 Task: Look for opportunities in data science and analytics.
Action: Mouse moved to (161, 171)
Screenshot: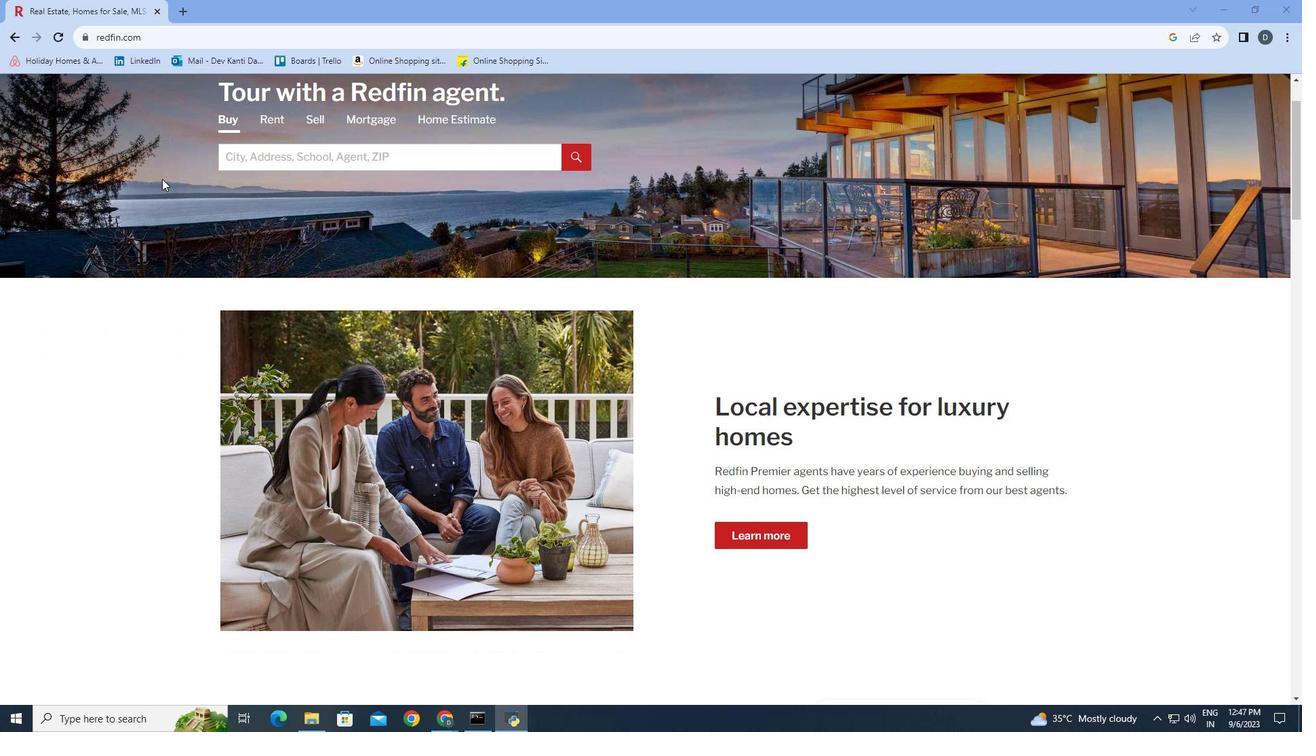 
Action: Mouse scrolled (161, 171) with delta (0, 0)
Screenshot: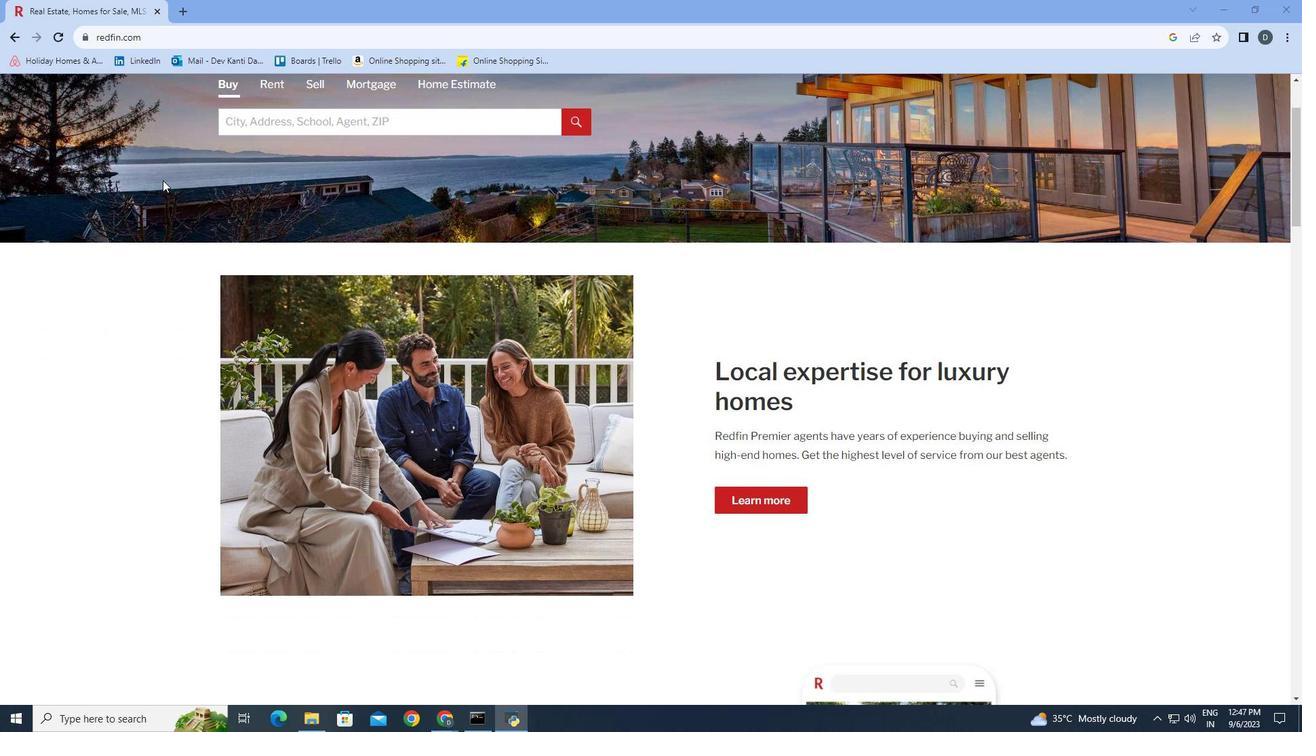 
Action: Mouse moved to (161, 175)
Screenshot: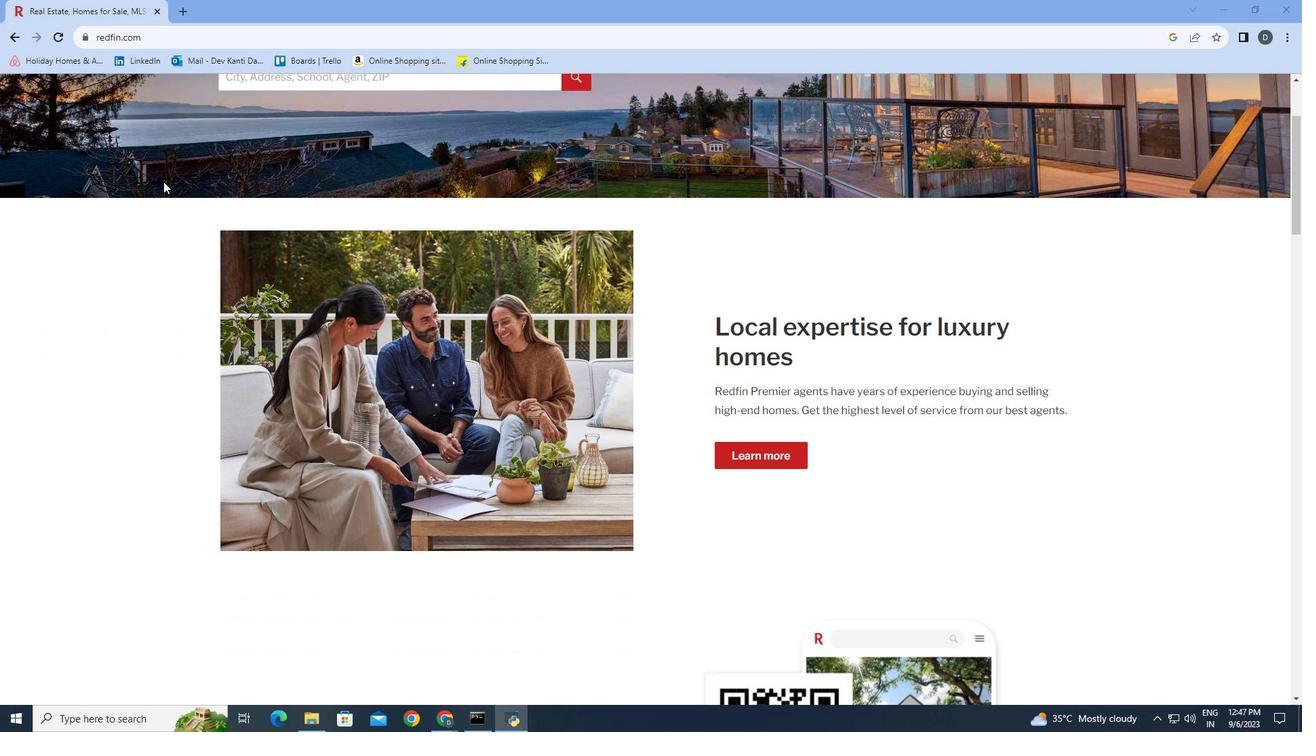 
Action: Mouse scrolled (161, 174) with delta (0, 0)
Screenshot: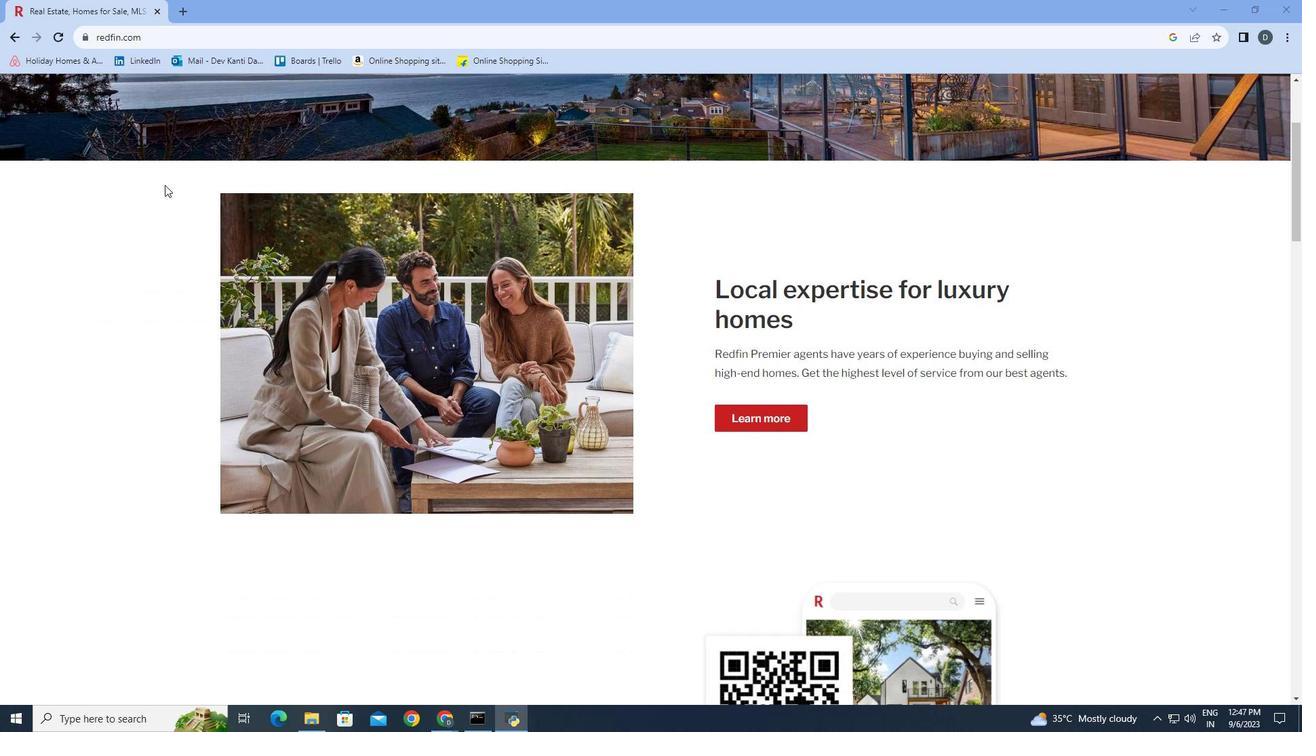 
Action: Mouse moved to (162, 179)
Screenshot: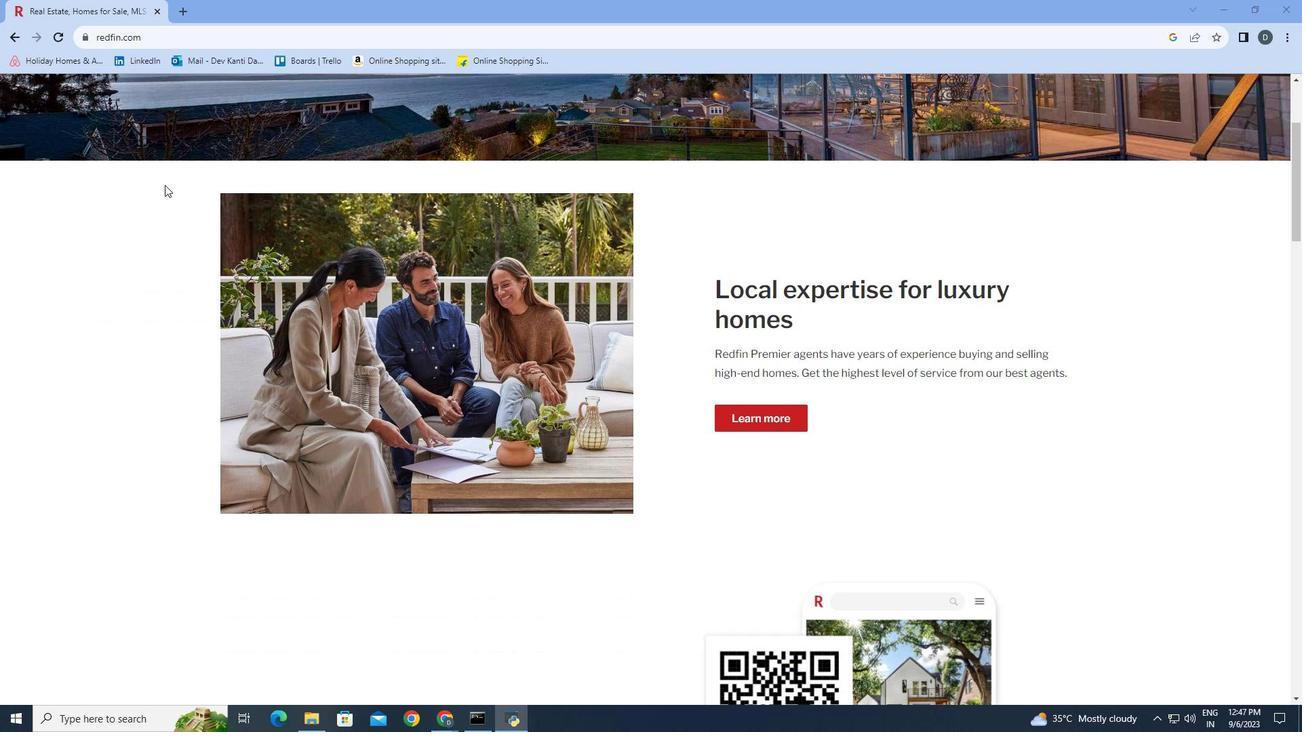 
Action: Mouse scrolled (162, 178) with delta (0, 0)
Screenshot: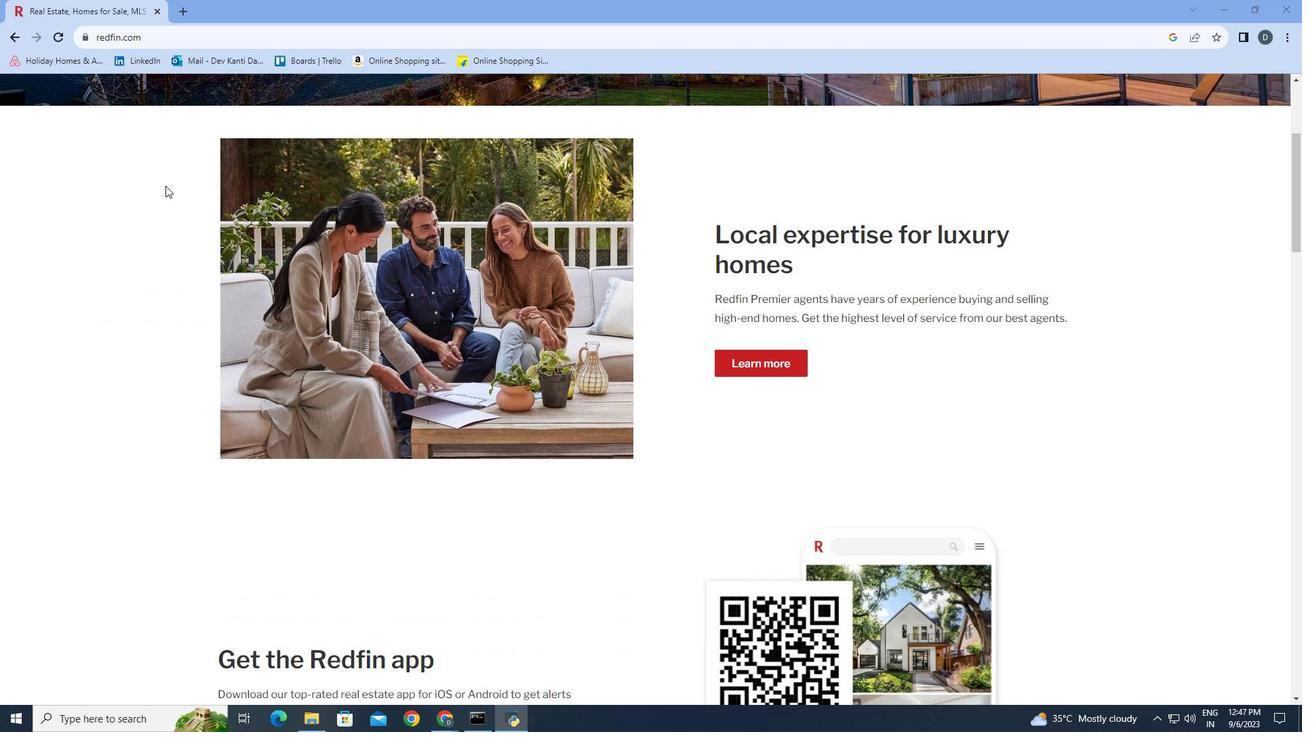 
Action: Mouse moved to (163, 181)
Screenshot: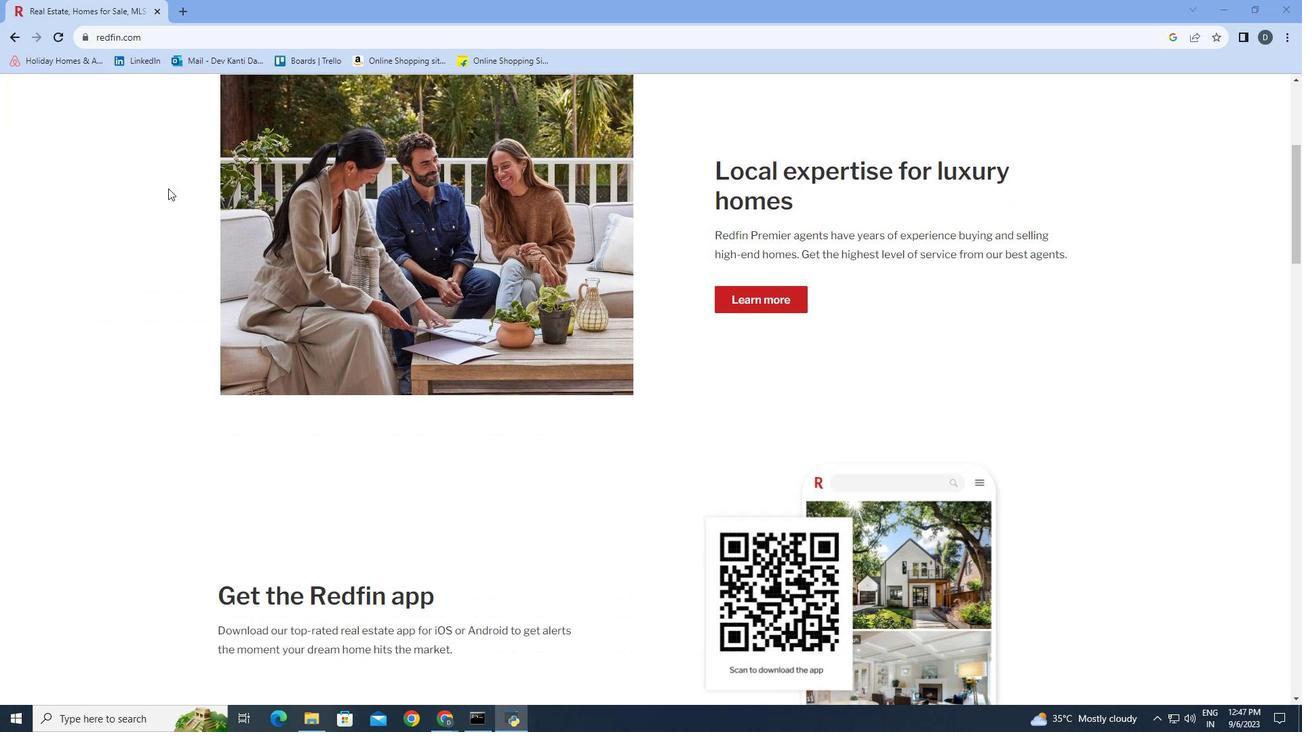 
Action: Mouse scrolled (163, 181) with delta (0, 0)
Screenshot: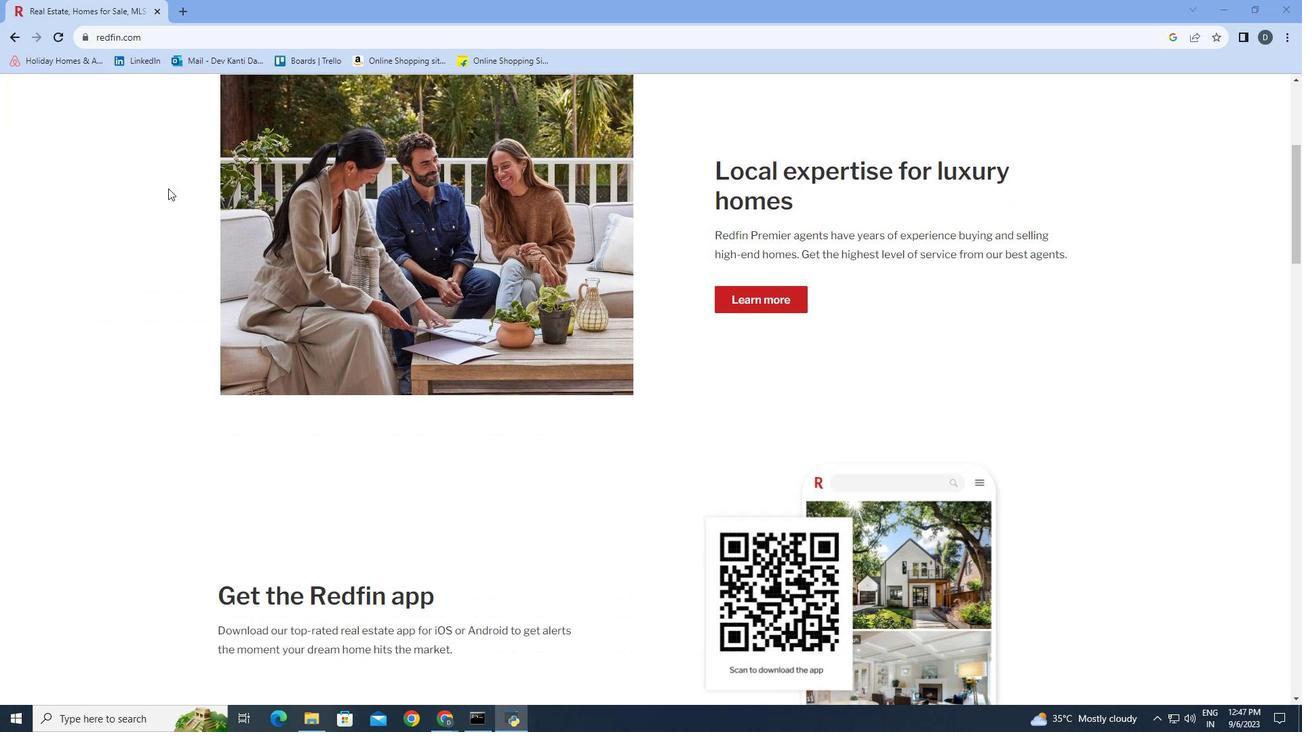 
Action: Mouse moved to (165, 185)
Screenshot: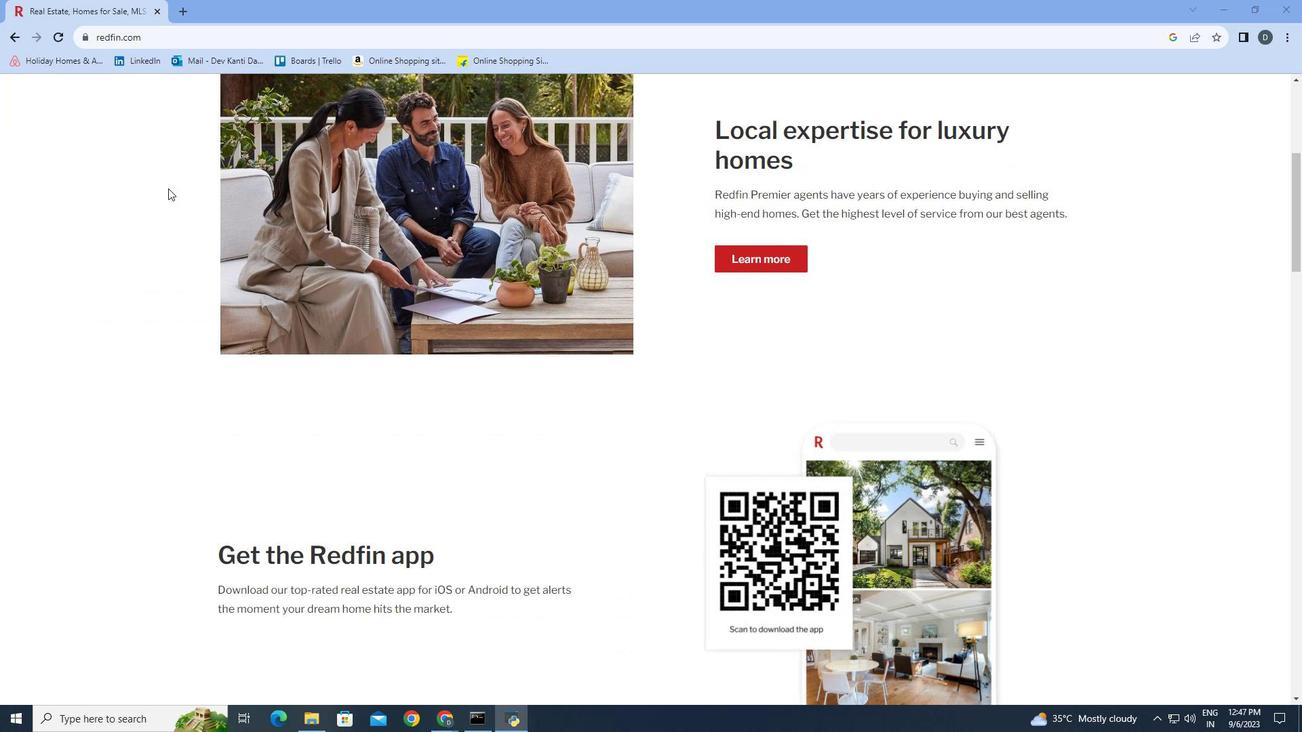 
Action: Mouse scrolled (165, 185) with delta (0, 0)
Screenshot: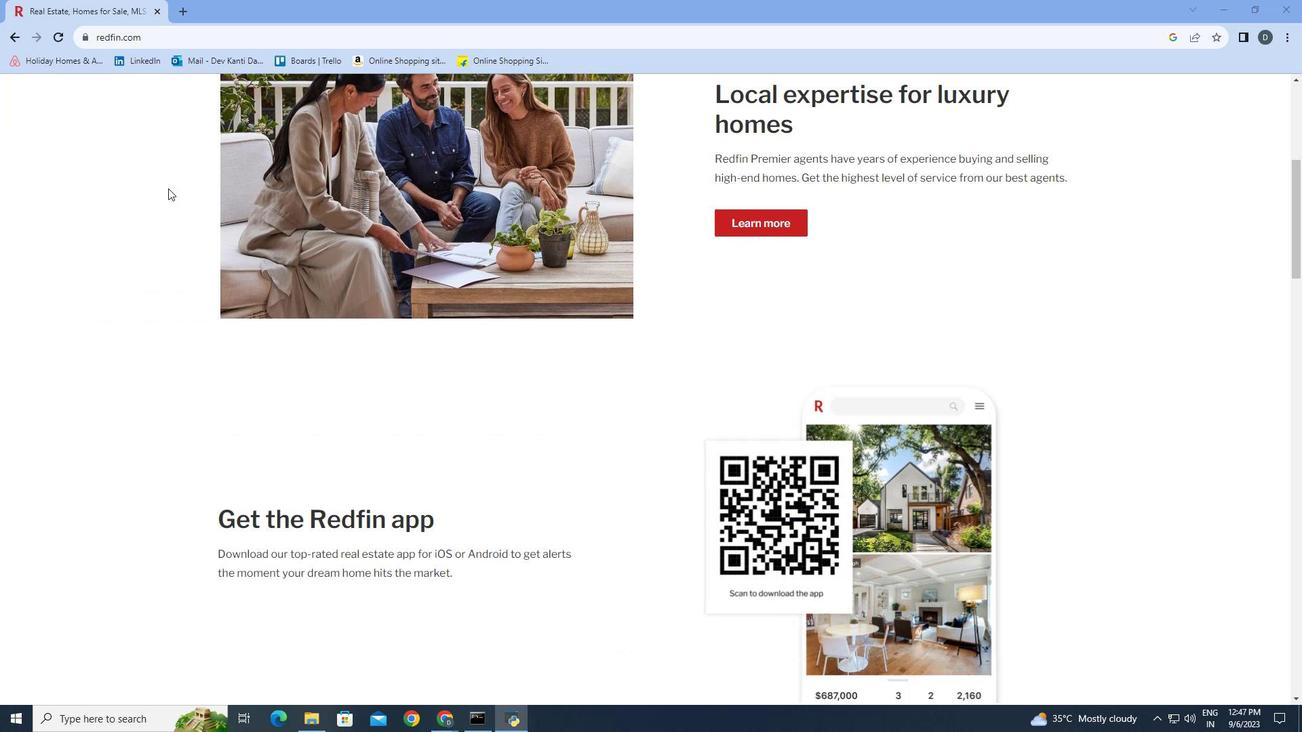 
Action: Mouse moved to (167, 187)
Screenshot: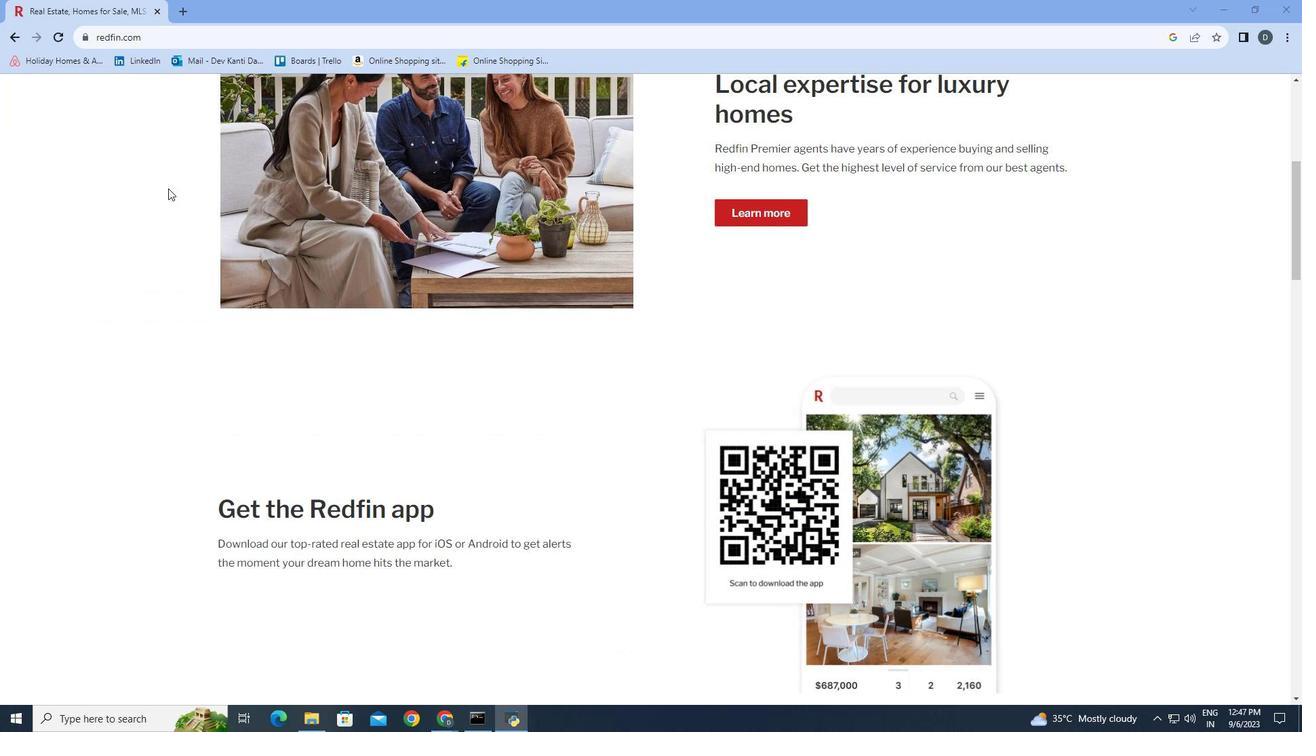 
Action: Mouse scrolled (167, 187) with delta (0, 0)
Screenshot: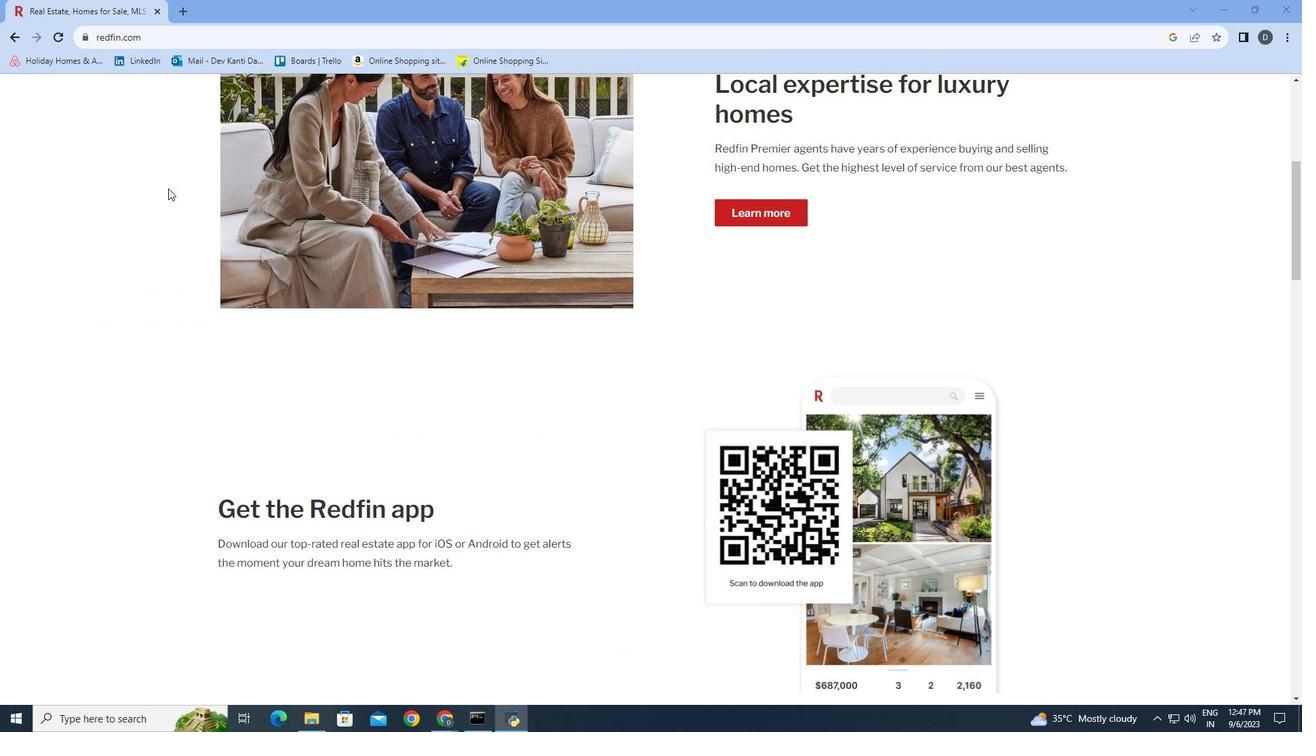 
Action: Mouse moved to (170, 190)
Screenshot: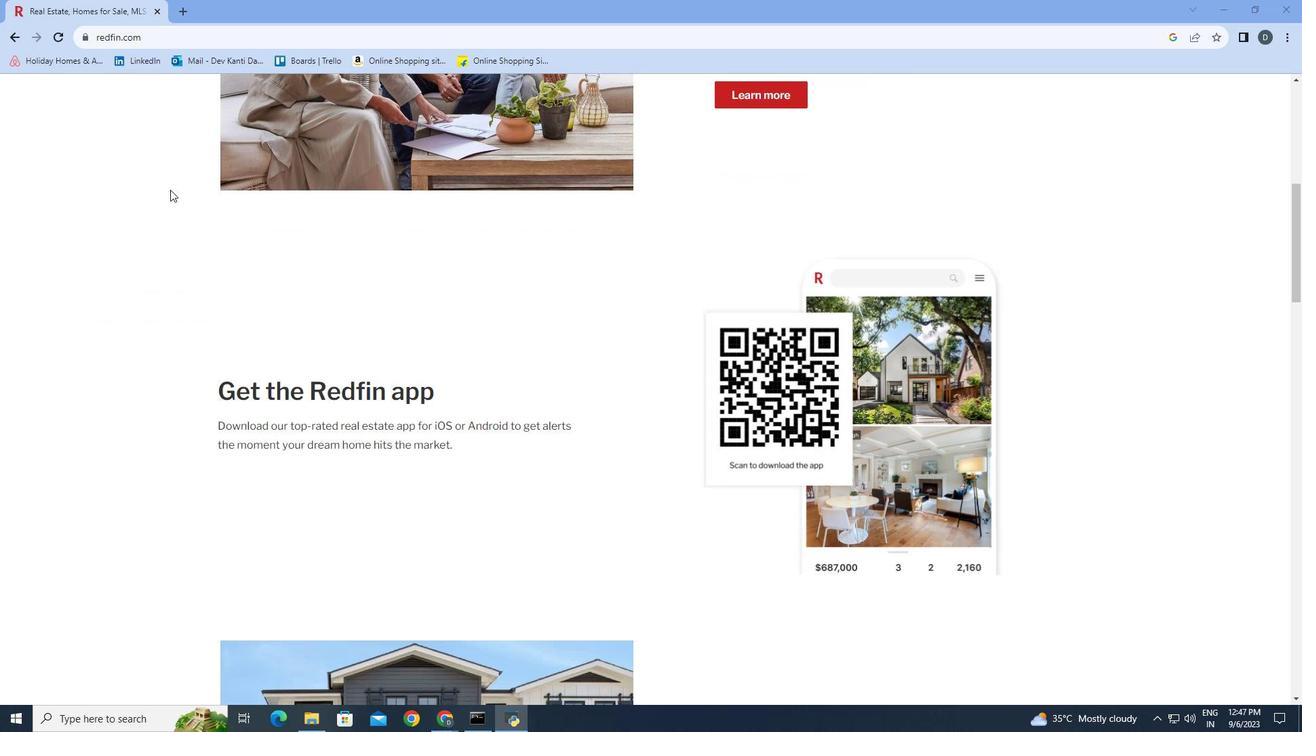 
Action: Mouse scrolled (170, 189) with delta (0, 0)
Screenshot: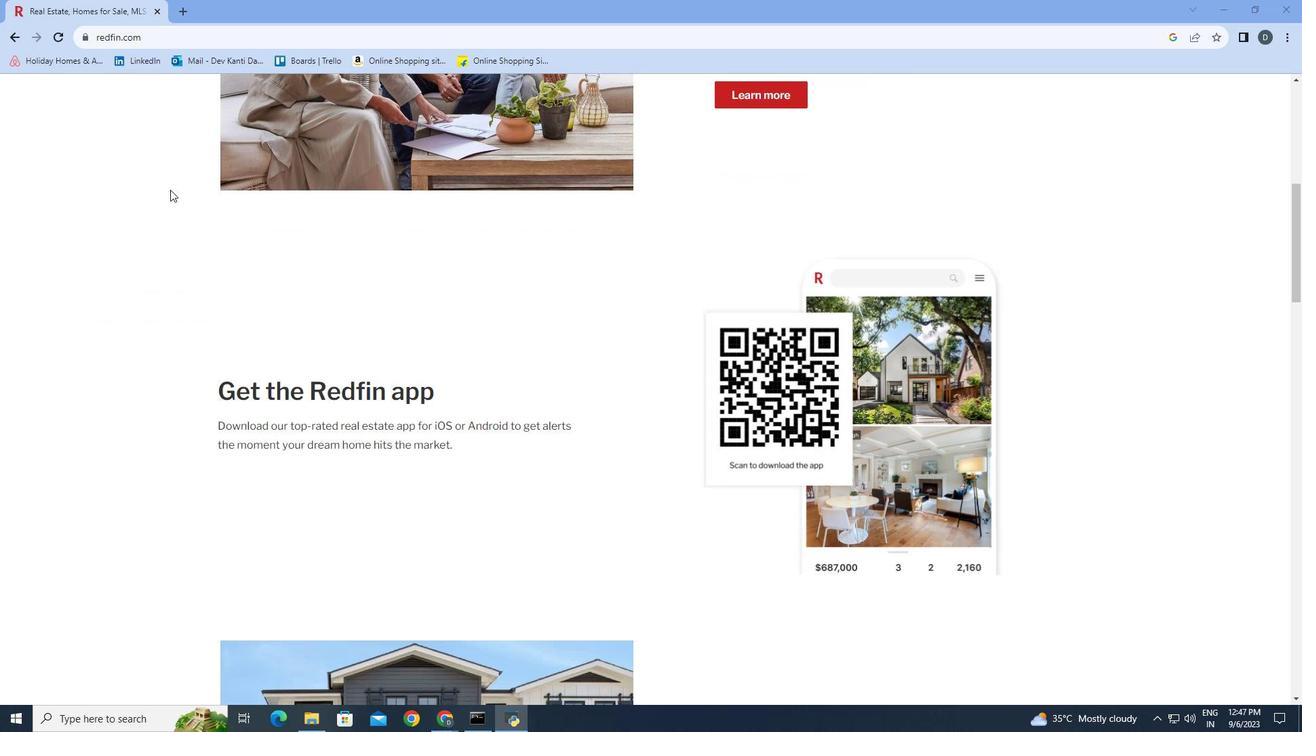 
Action: Mouse scrolled (170, 189) with delta (0, 0)
Screenshot: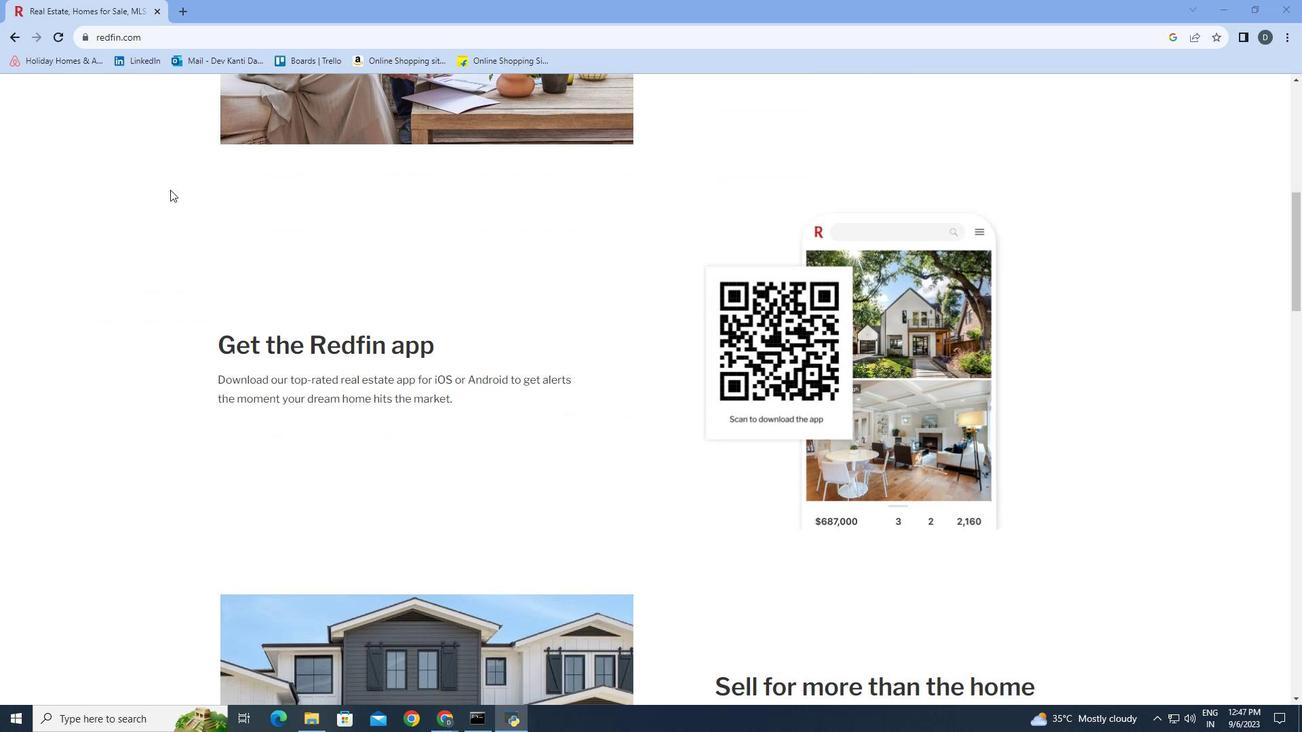 
Action: Mouse scrolled (170, 189) with delta (0, 0)
Screenshot: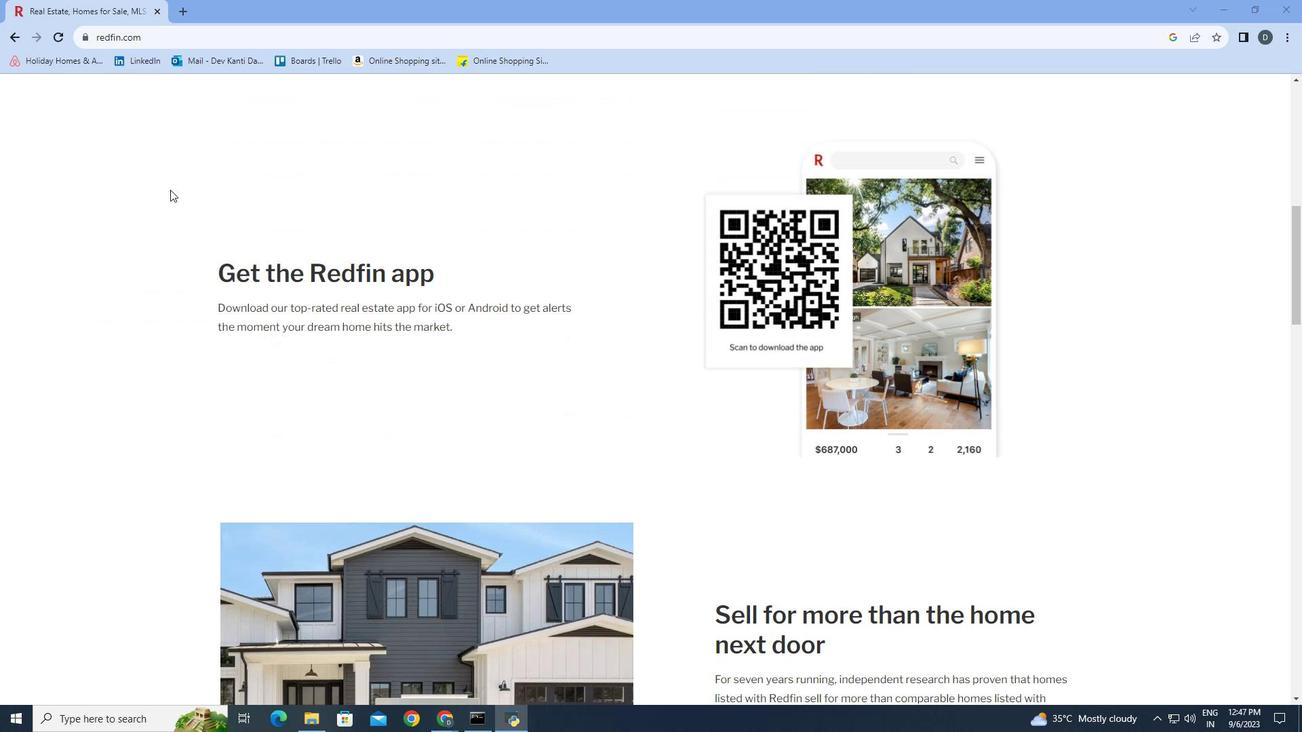 
Action: Mouse scrolled (170, 189) with delta (0, 0)
Screenshot: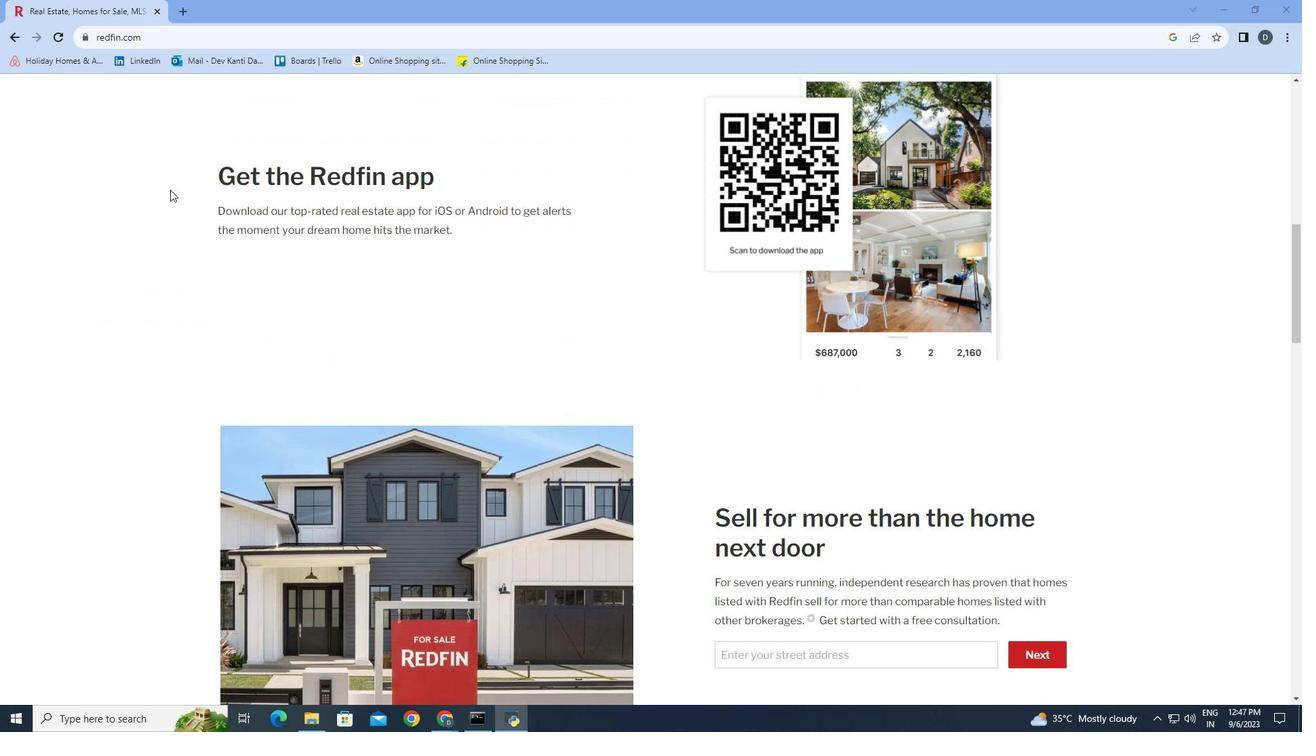 
Action: Mouse scrolled (170, 189) with delta (0, 0)
Screenshot: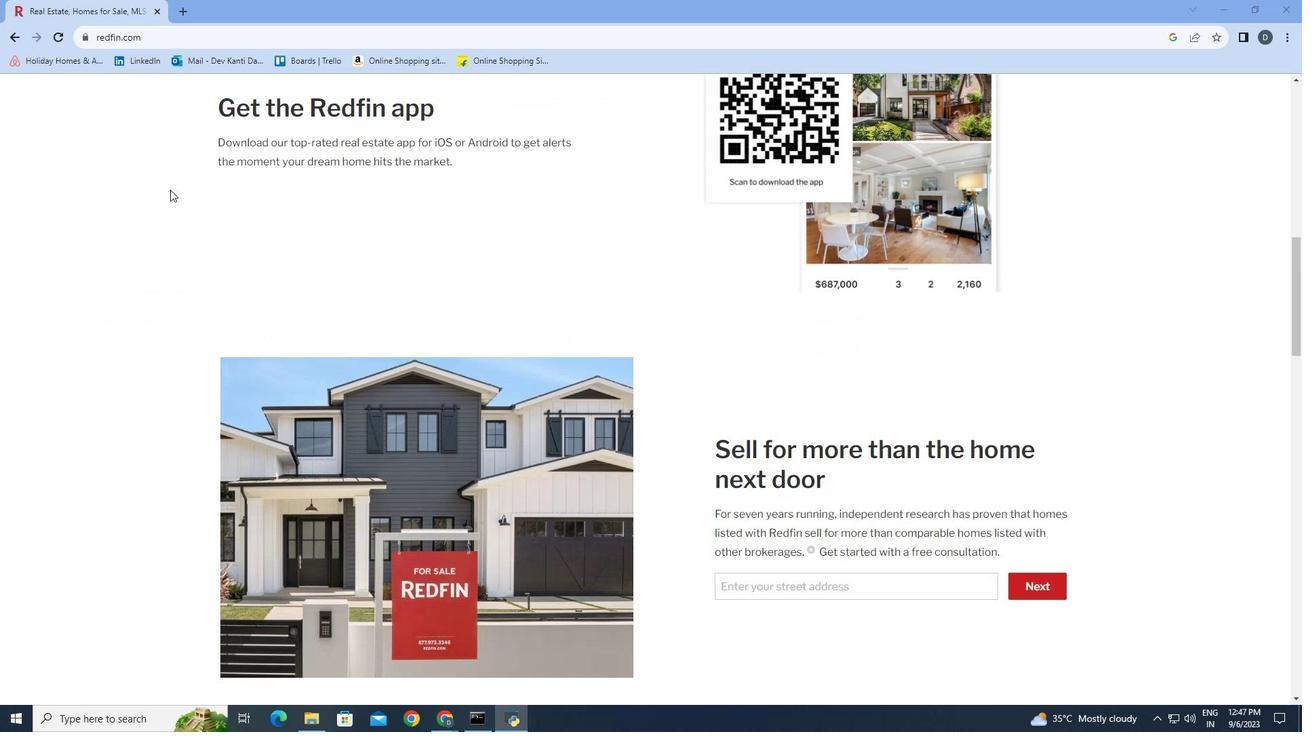 
Action: Mouse scrolled (170, 189) with delta (0, 0)
Screenshot: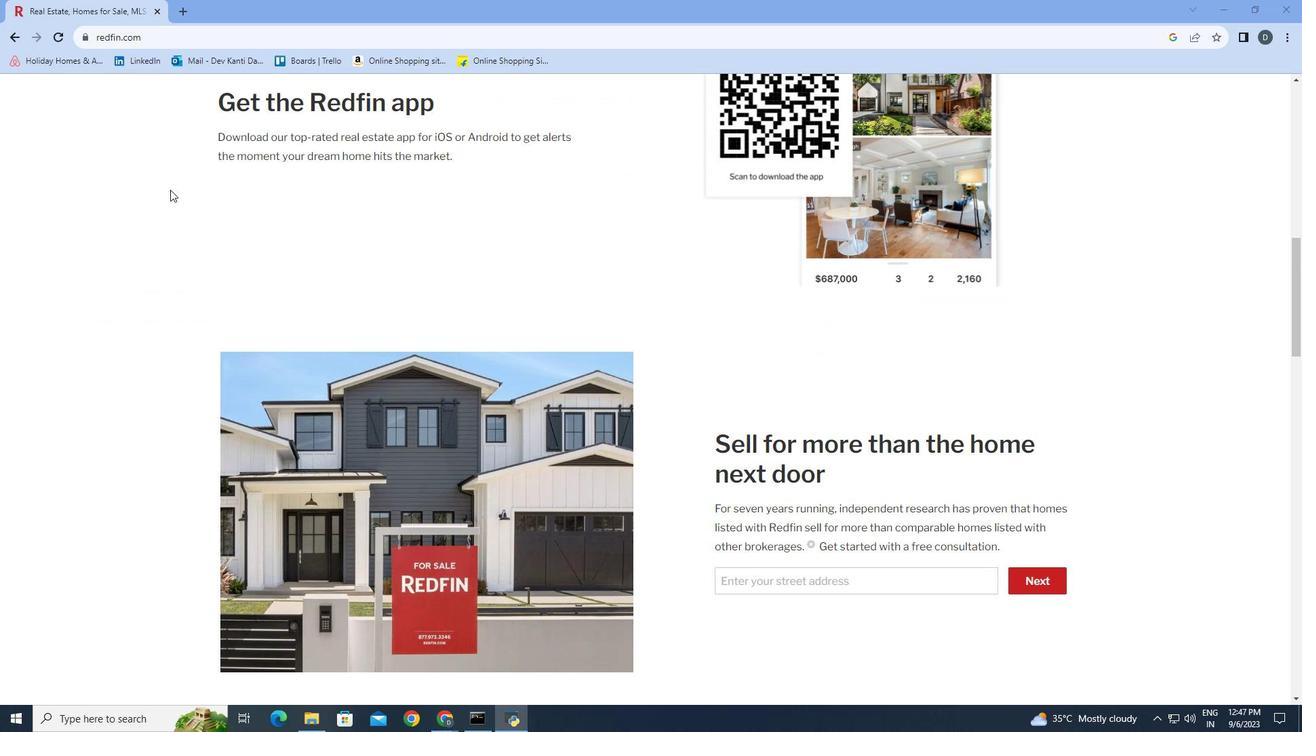 
Action: Mouse scrolled (170, 189) with delta (0, 0)
Screenshot: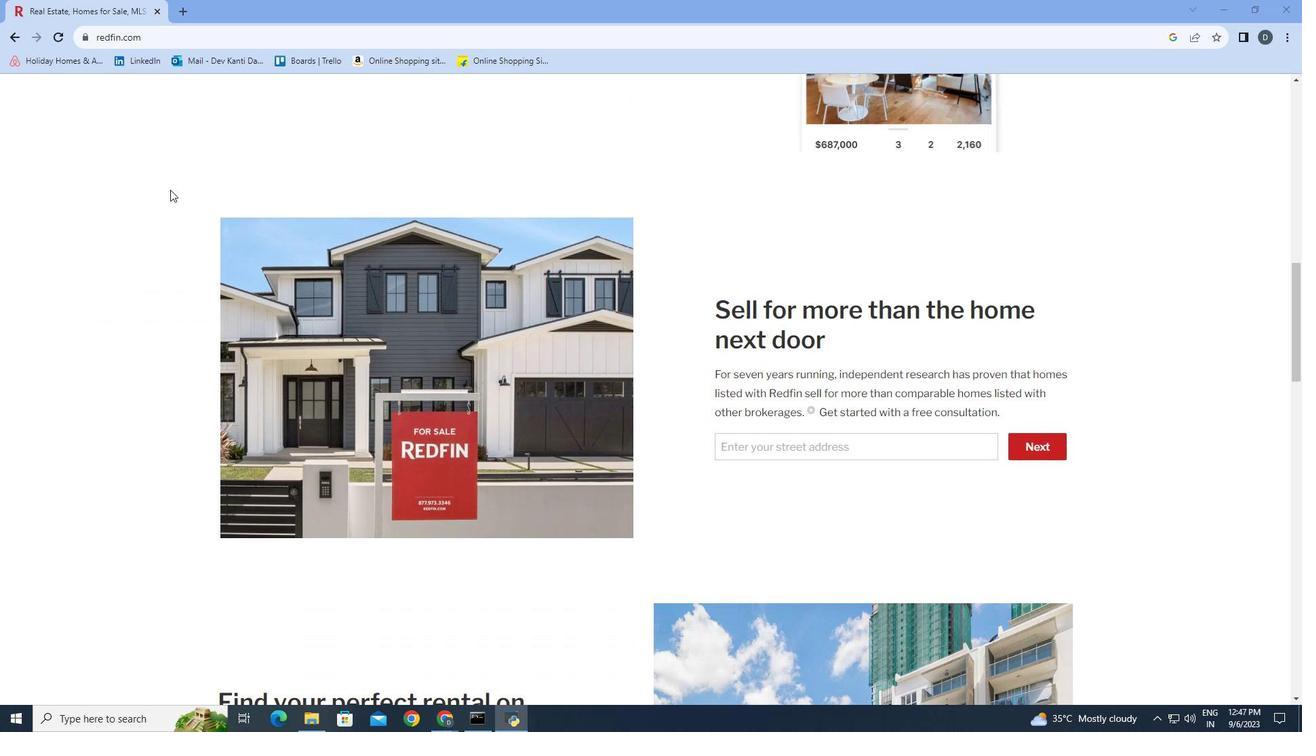 
Action: Mouse scrolled (170, 189) with delta (0, 0)
Screenshot: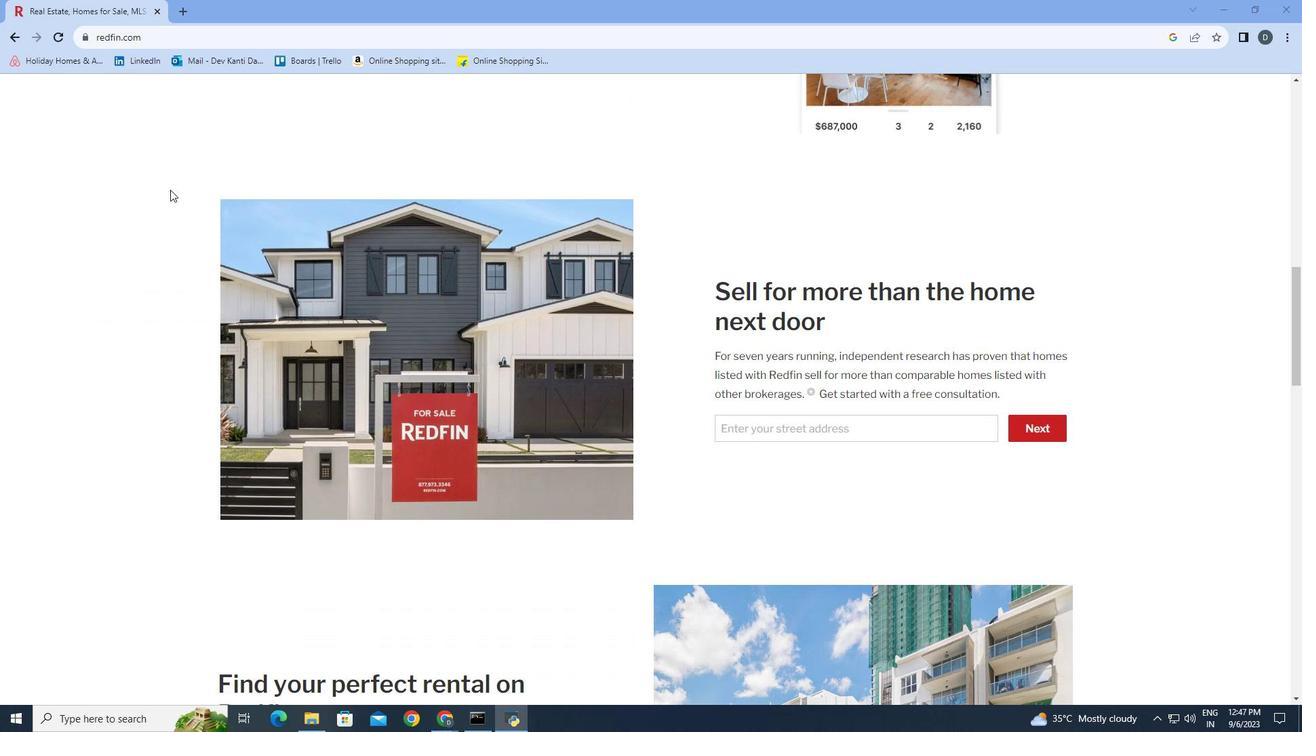 
Action: Mouse scrolled (170, 189) with delta (0, 0)
Screenshot: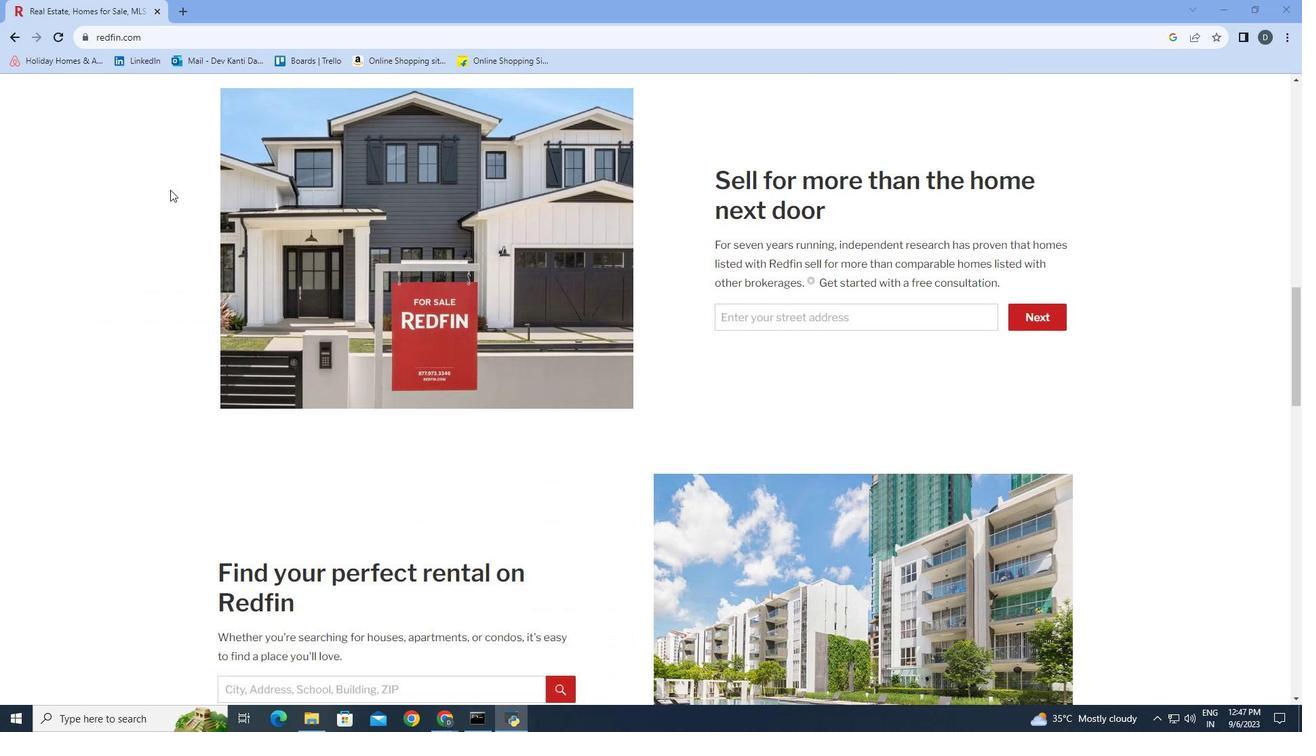
Action: Mouse scrolled (170, 189) with delta (0, 0)
Screenshot: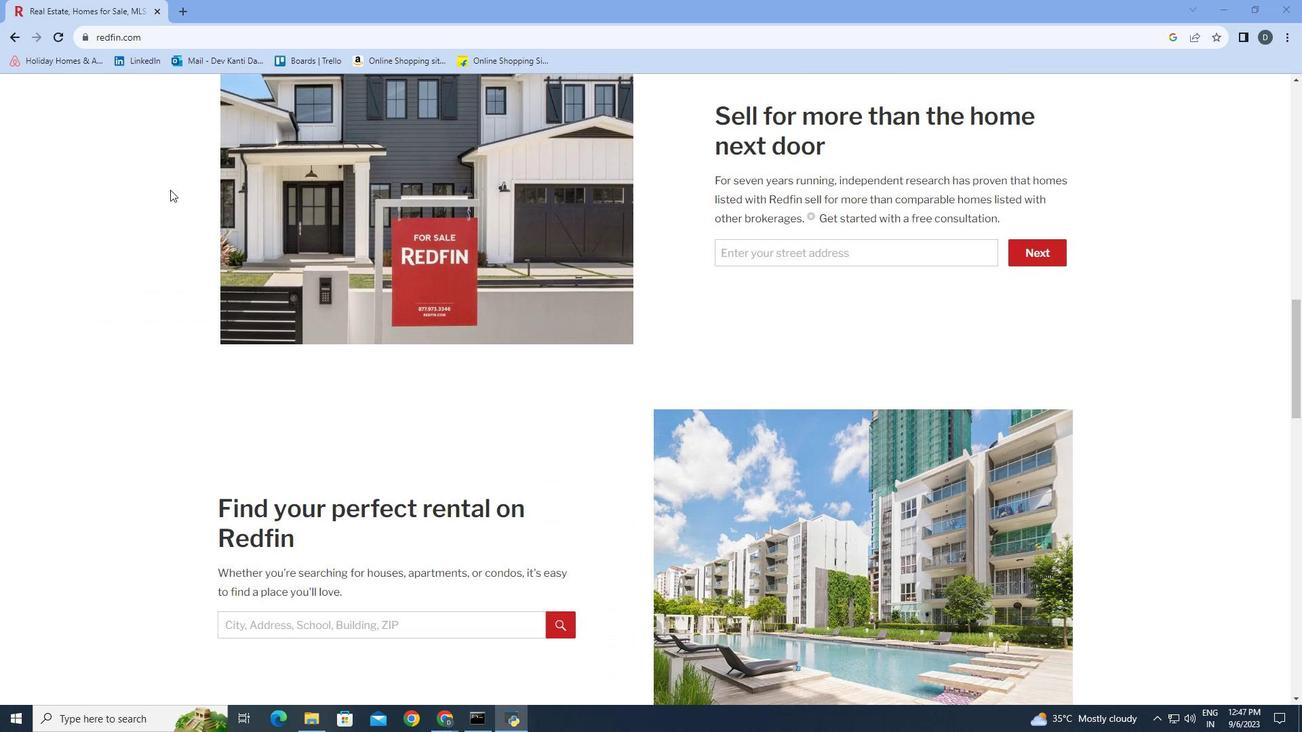 
Action: Mouse scrolled (170, 189) with delta (0, 0)
Screenshot: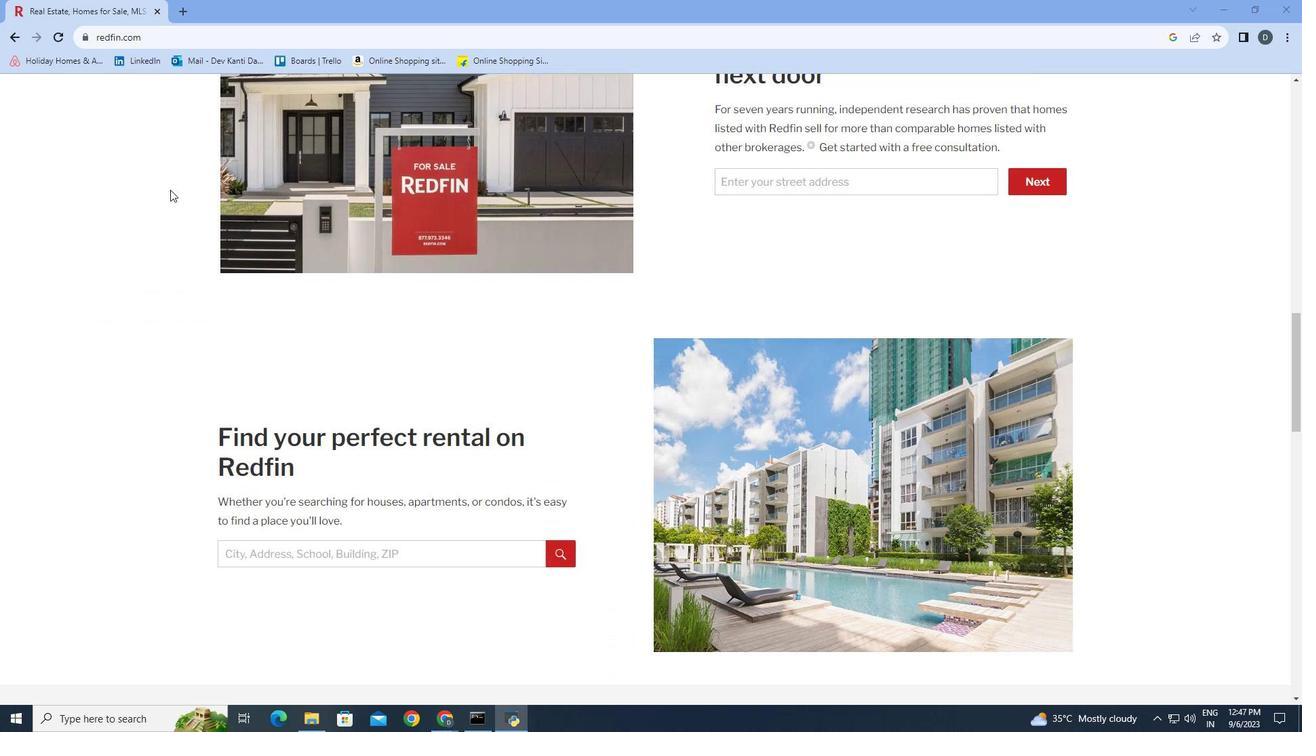 
Action: Mouse scrolled (170, 189) with delta (0, 0)
Screenshot: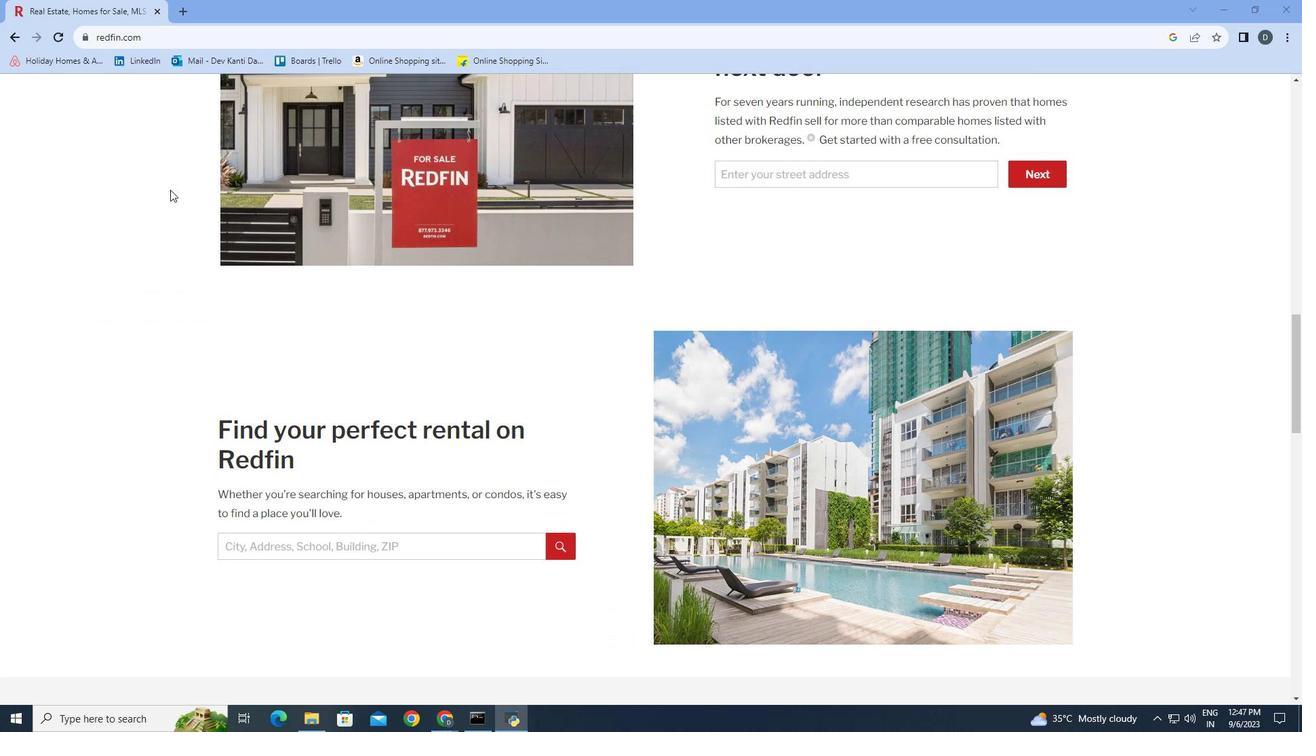 
Action: Mouse scrolled (170, 189) with delta (0, 0)
Screenshot: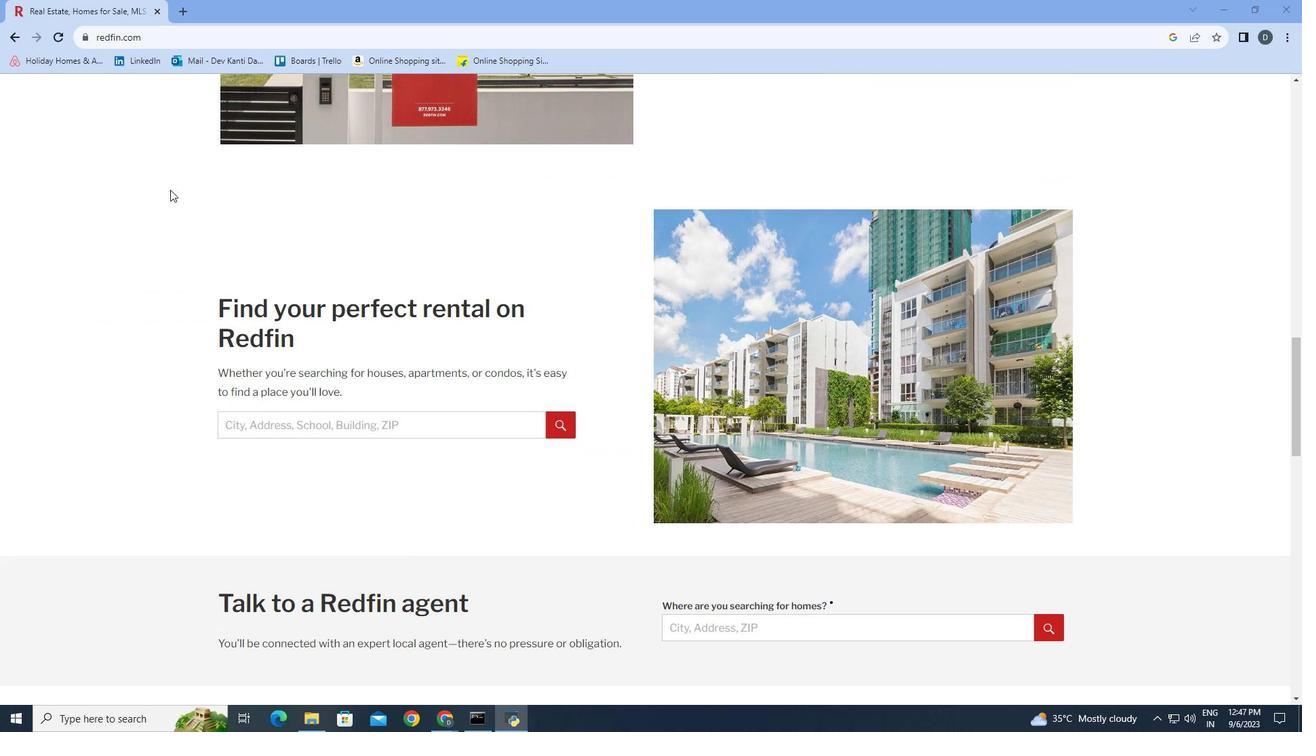 
Action: Mouse scrolled (170, 189) with delta (0, 0)
Screenshot: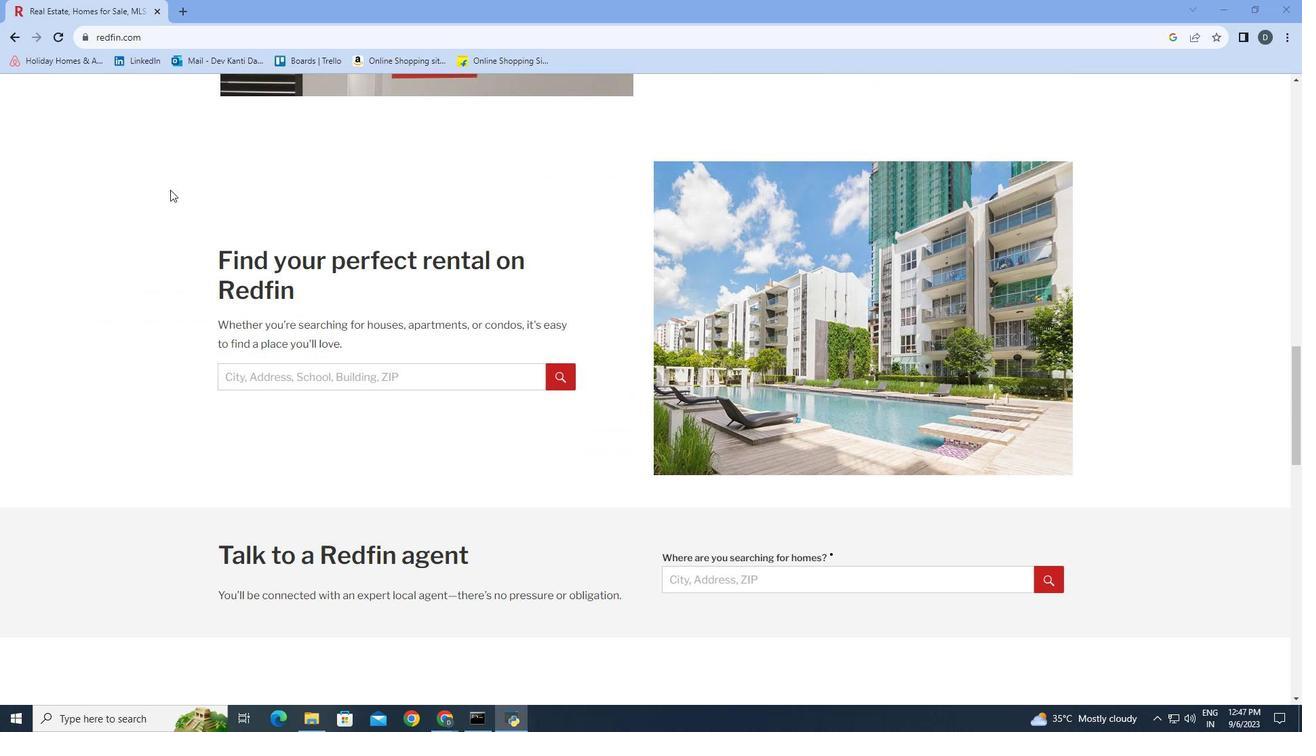 
Action: Mouse scrolled (170, 189) with delta (0, 0)
Screenshot: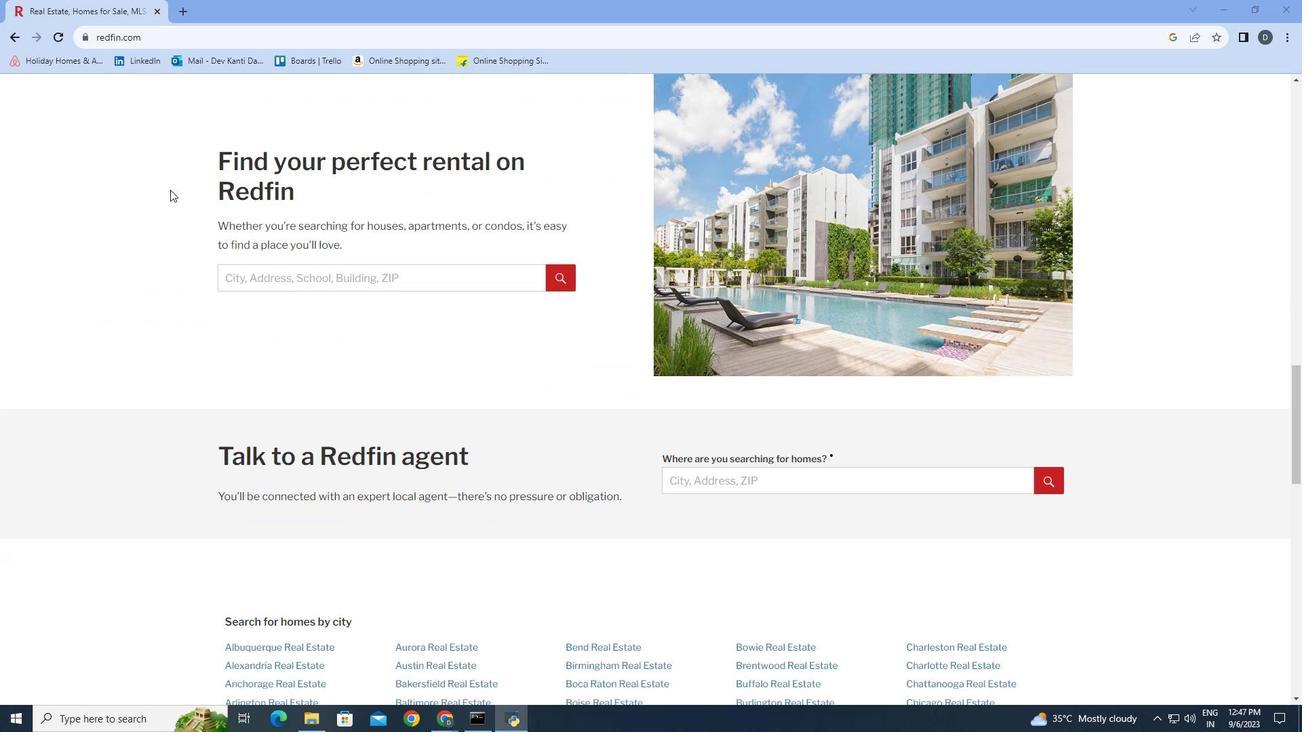 
Action: Mouse scrolled (170, 189) with delta (0, 0)
Screenshot: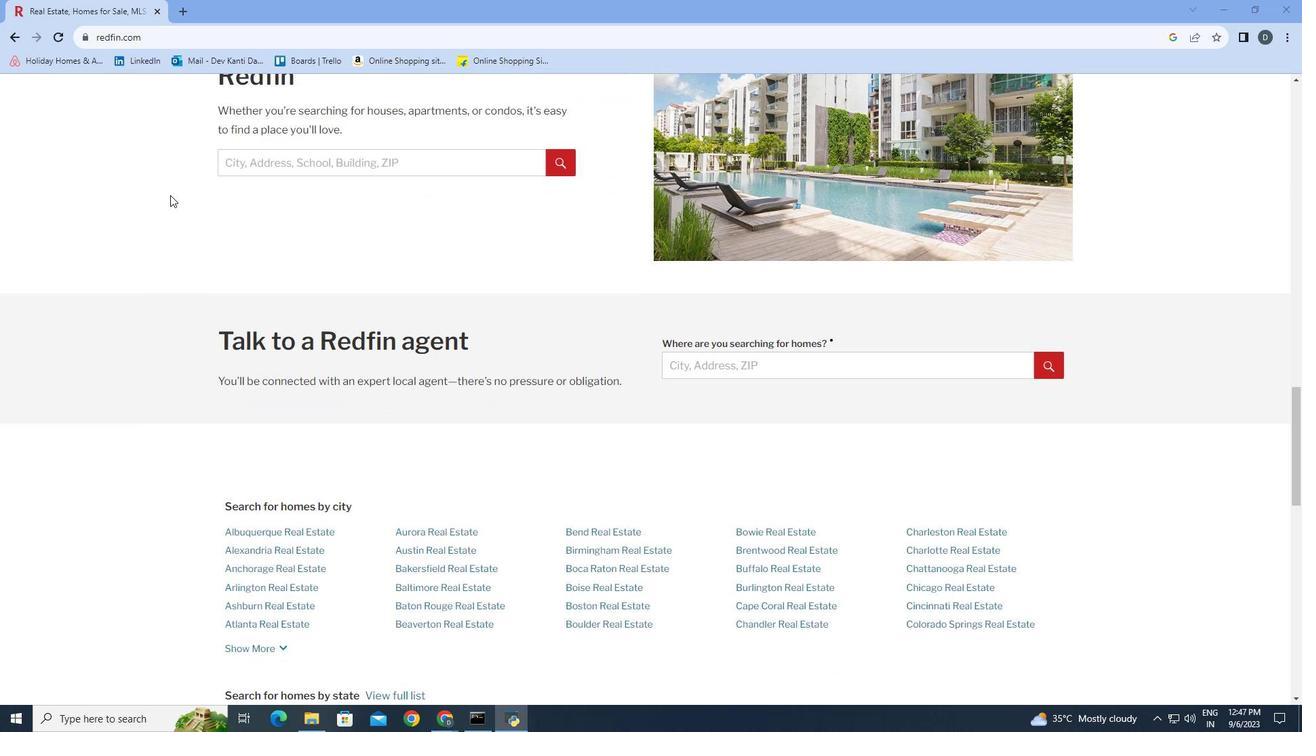 
Action: Mouse scrolled (170, 189) with delta (0, 0)
Screenshot: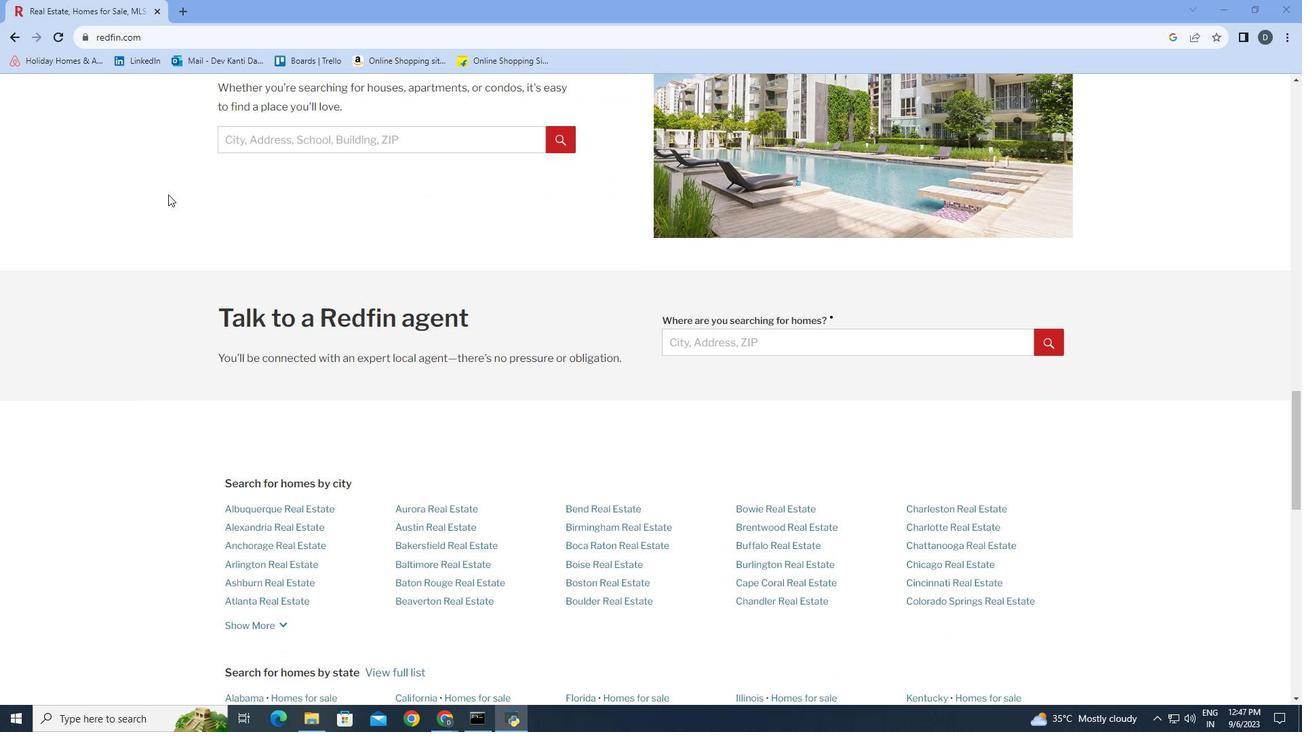 
Action: Mouse scrolled (170, 189) with delta (0, 0)
Screenshot: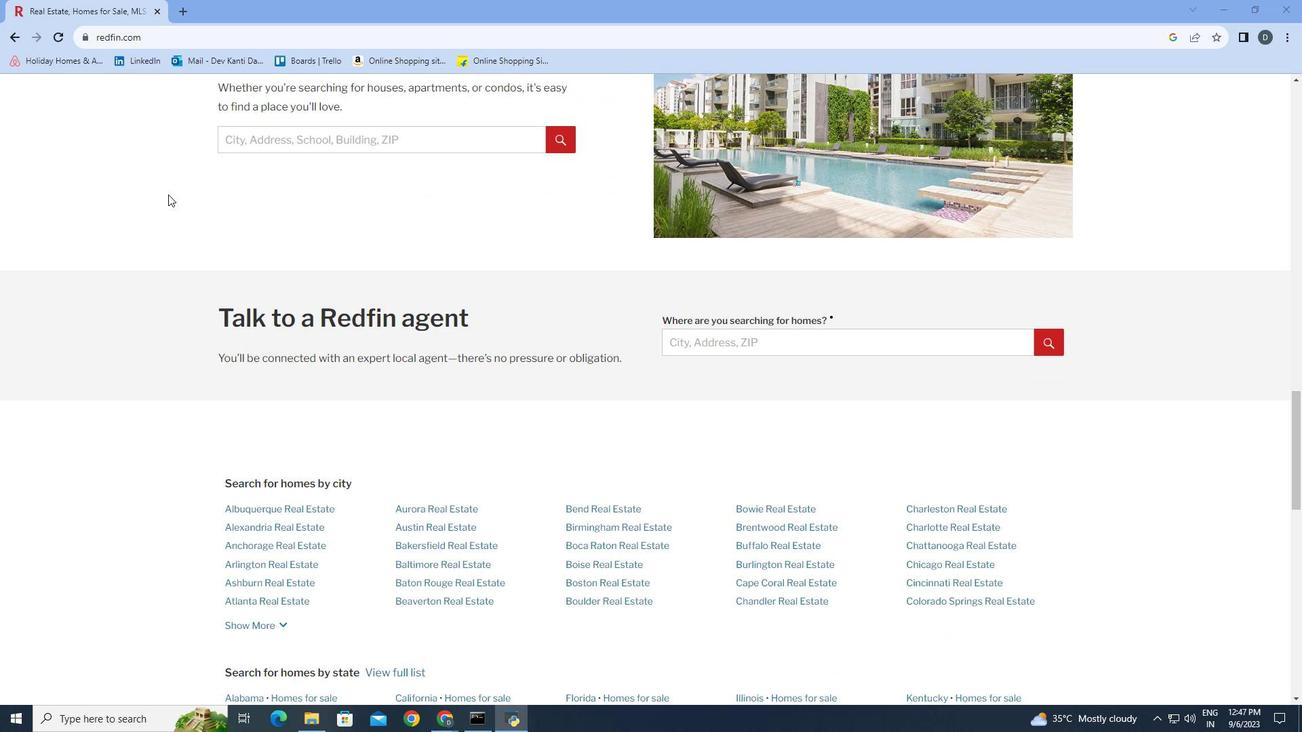 
Action: Mouse moved to (164, 218)
Screenshot: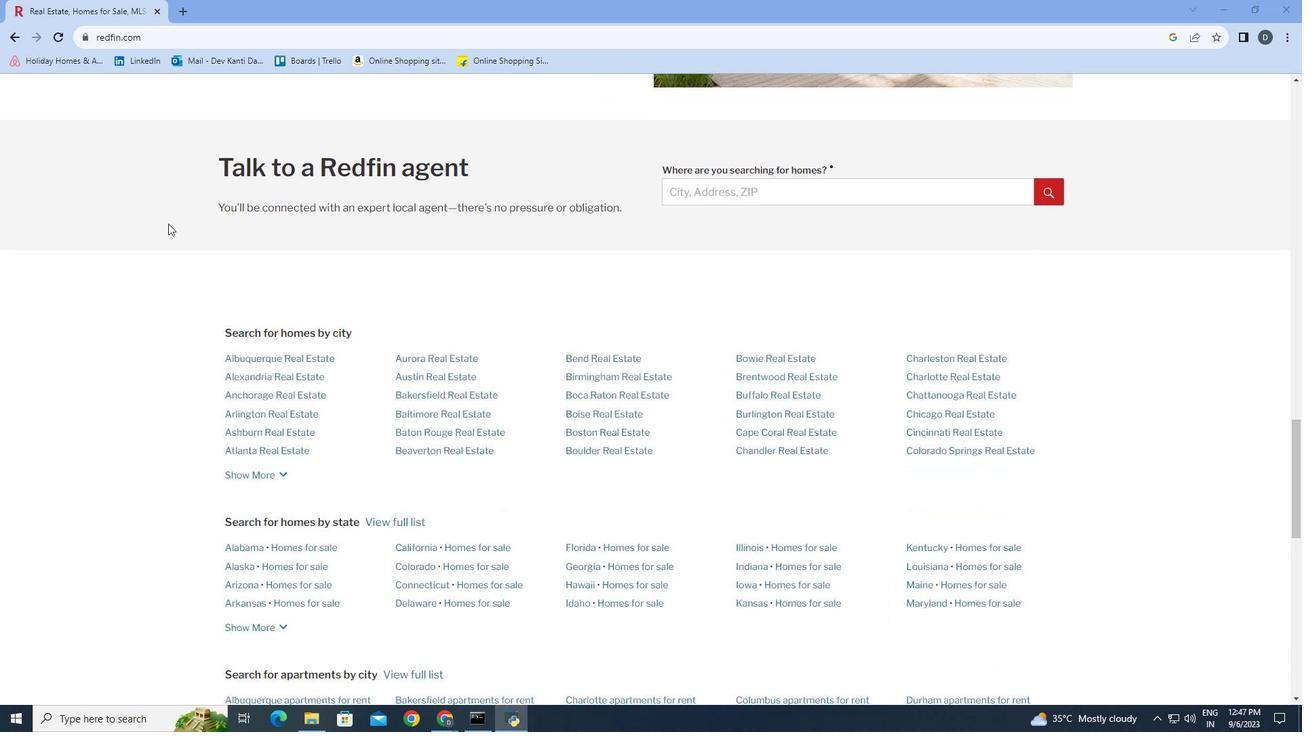 
Action: Mouse scrolled (164, 217) with delta (0, 0)
Screenshot: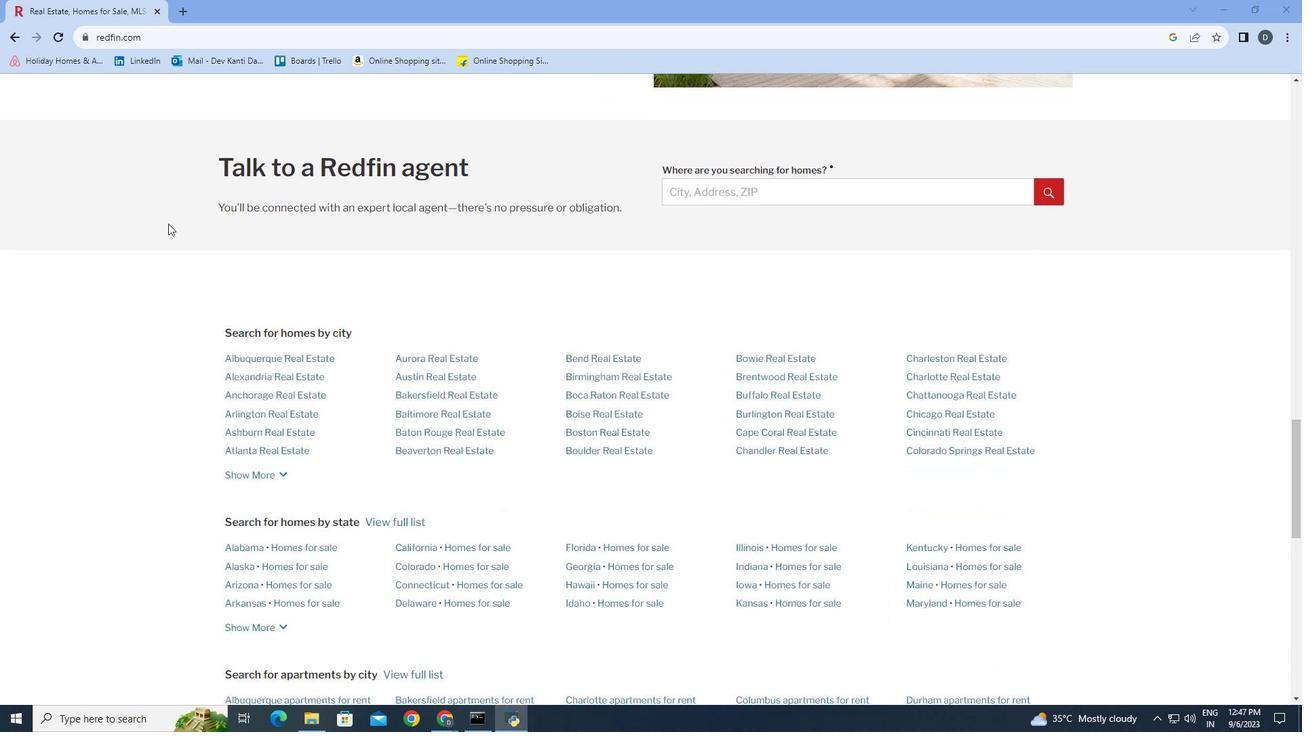 
Action: Mouse moved to (166, 221)
Screenshot: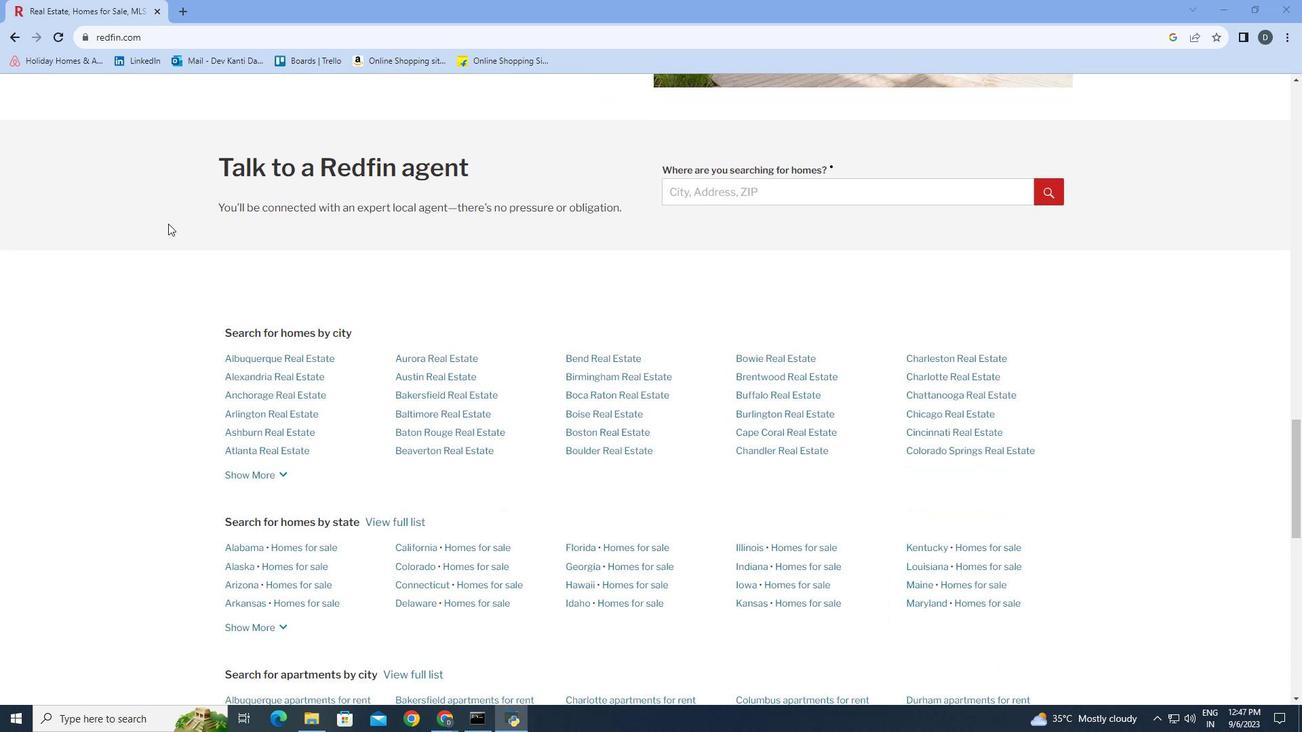 
Action: Mouse scrolled (166, 220) with delta (0, 0)
Screenshot: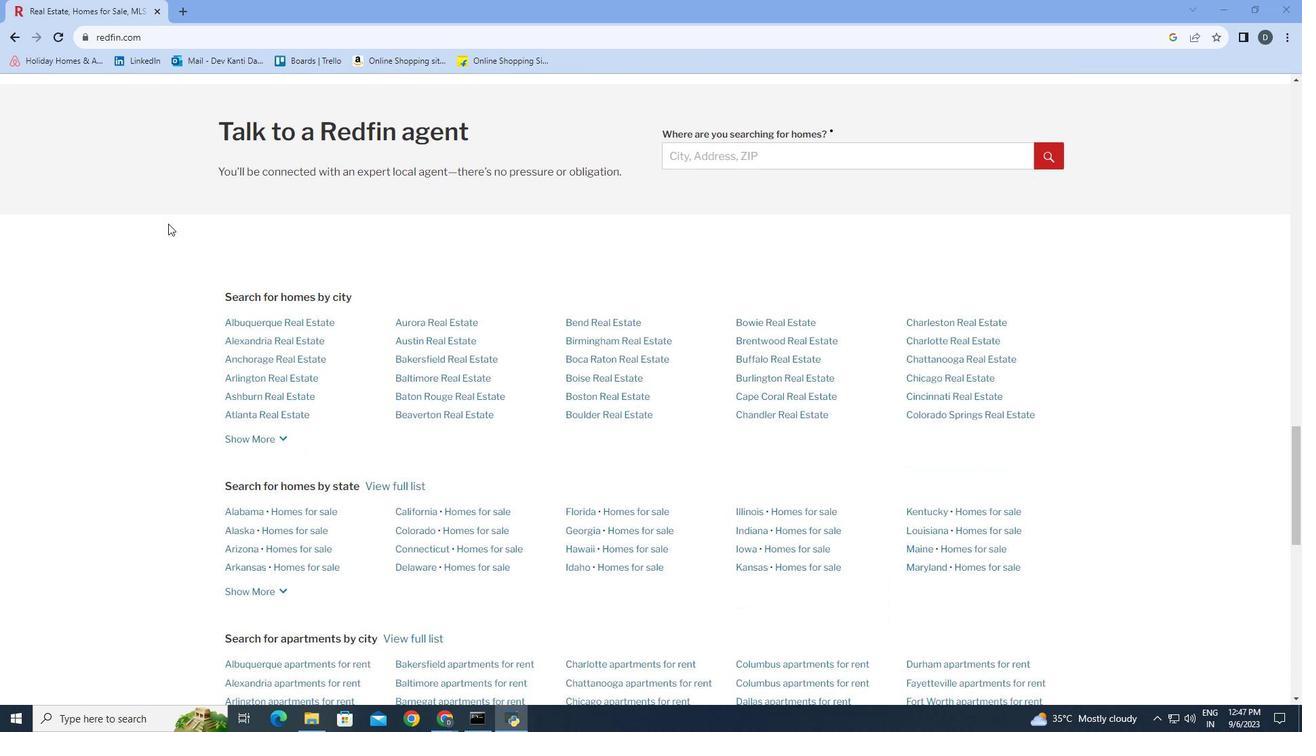 
Action: Mouse moved to (168, 223)
Screenshot: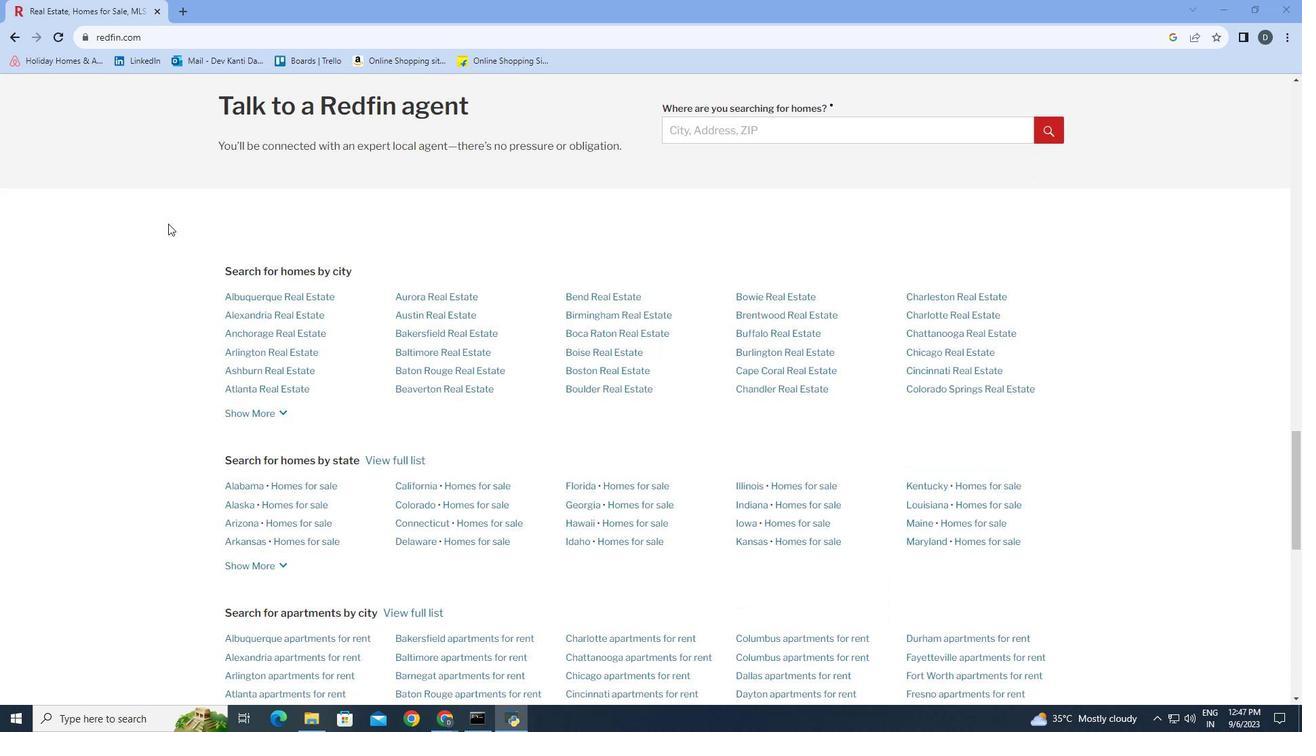 
Action: Mouse scrolled (168, 222) with delta (0, 0)
Screenshot: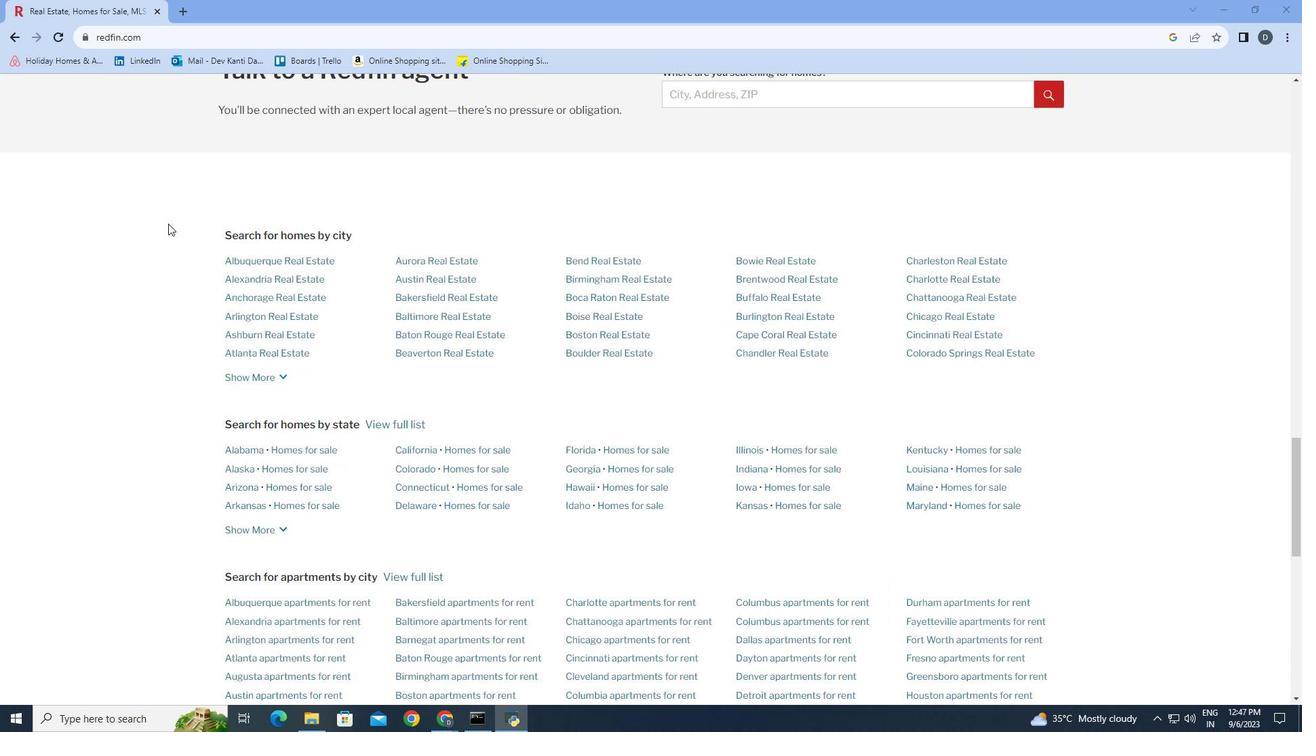 
Action: Mouse moved to (168, 223)
Screenshot: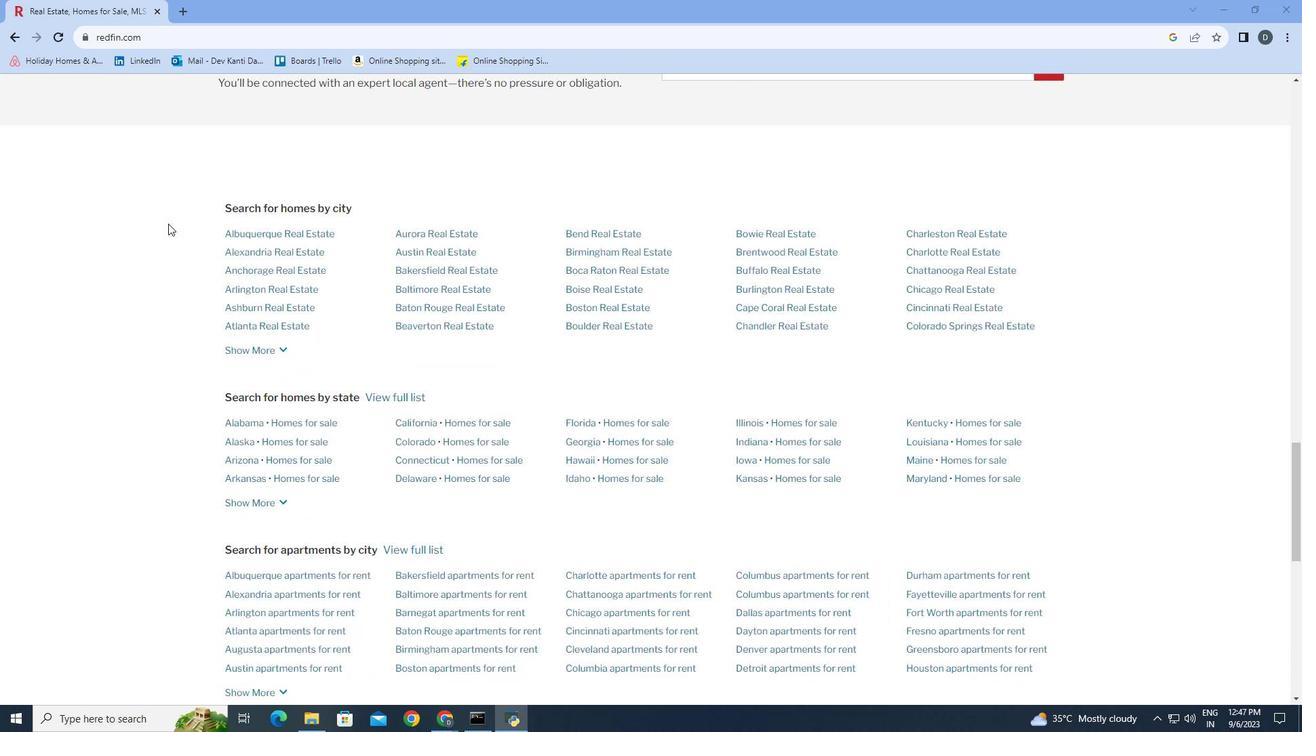 
Action: Mouse scrolled (168, 223) with delta (0, 0)
Screenshot: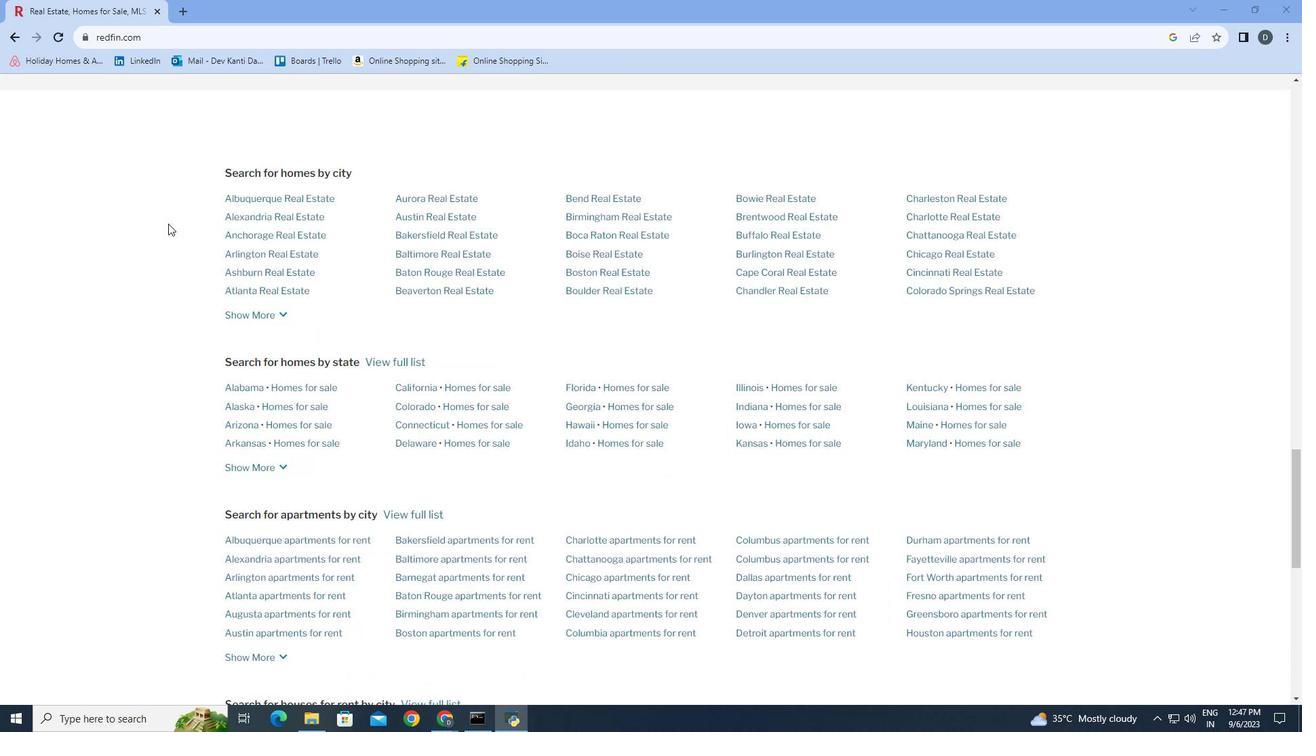 
Action: Mouse scrolled (168, 223) with delta (0, 0)
Screenshot: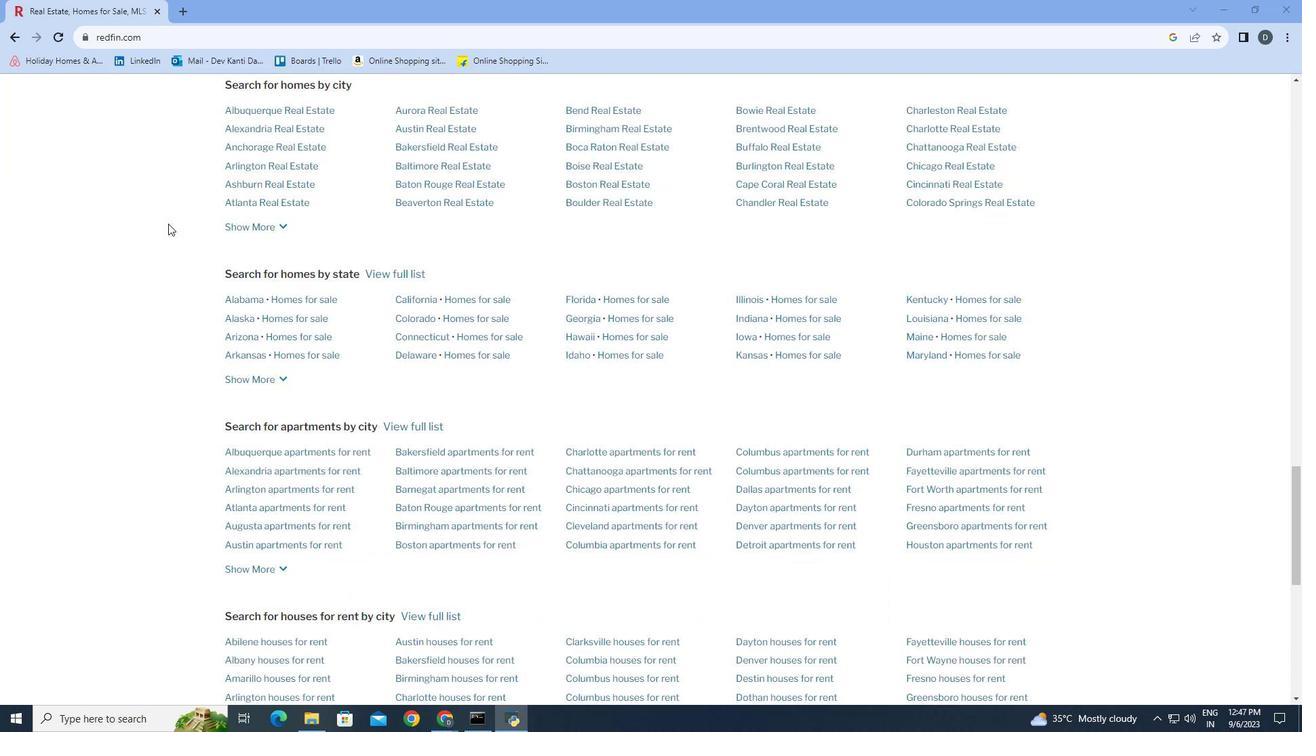 
Action: Mouse scrolled (168, 223) with delta (0, 0)
Screenshot: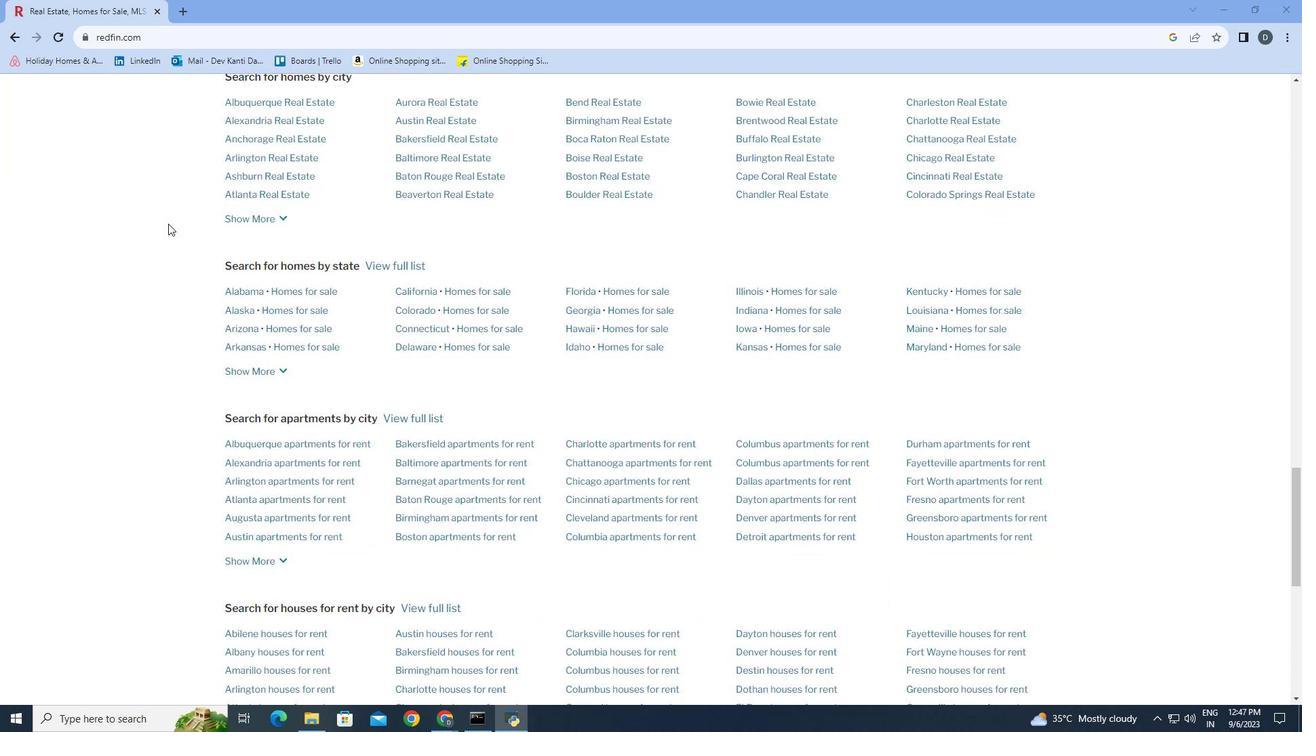 
Action: Mouse moved to (171, 224)
Screenshot: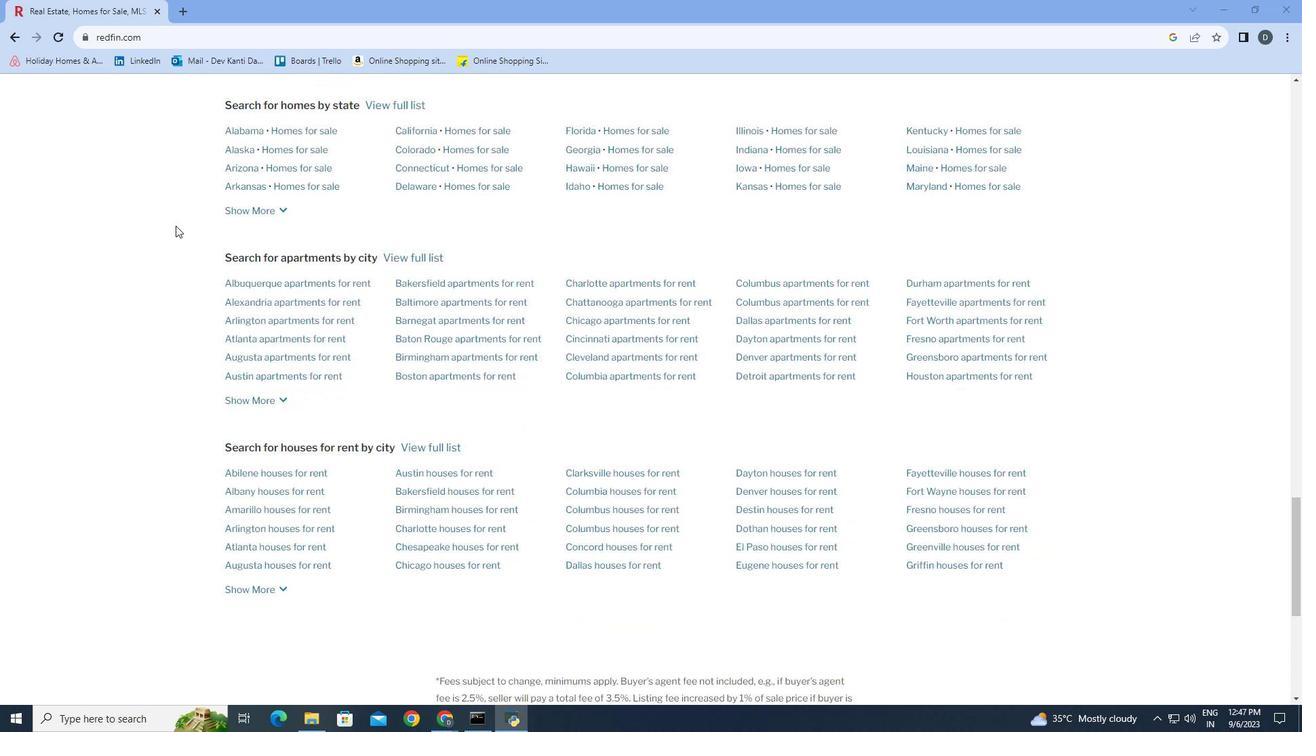 
Action: Mouse scrolled (171, 223) with delta (0, 0)
Screenshot: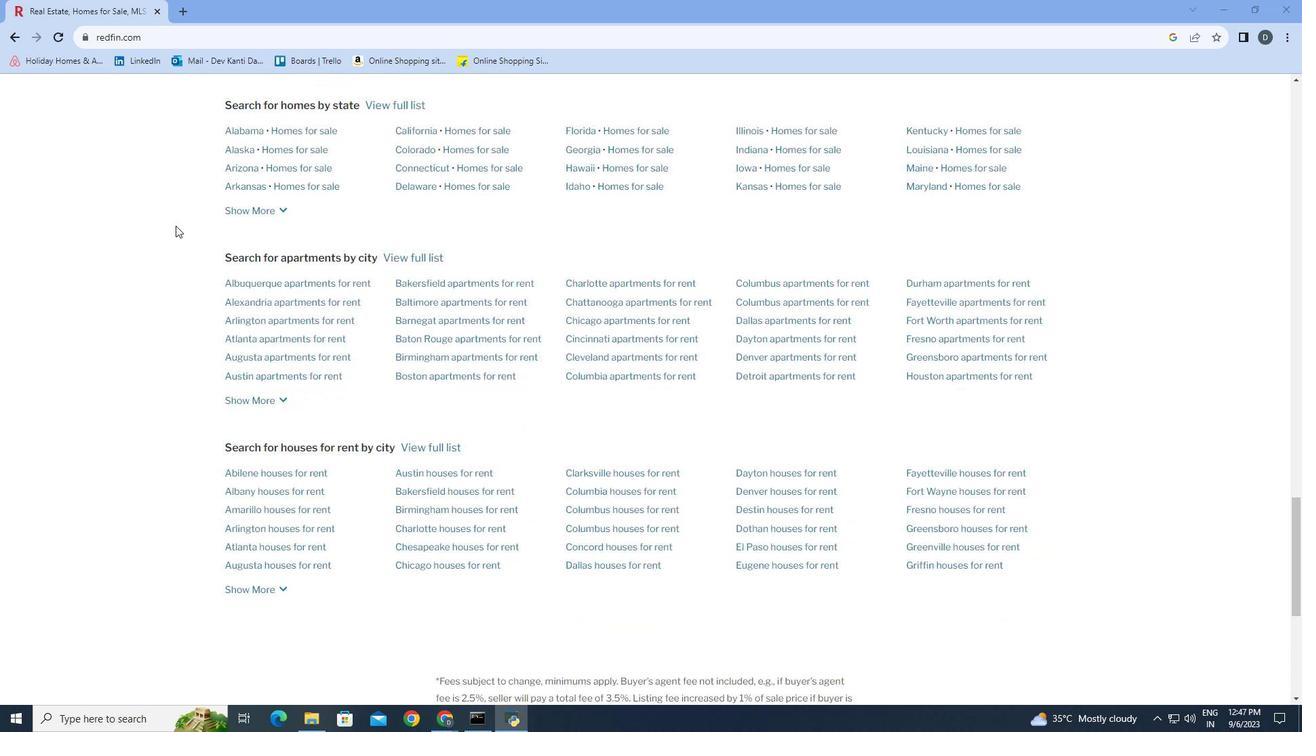 
Action: Mouse moved to (175, 225)
Screenshot: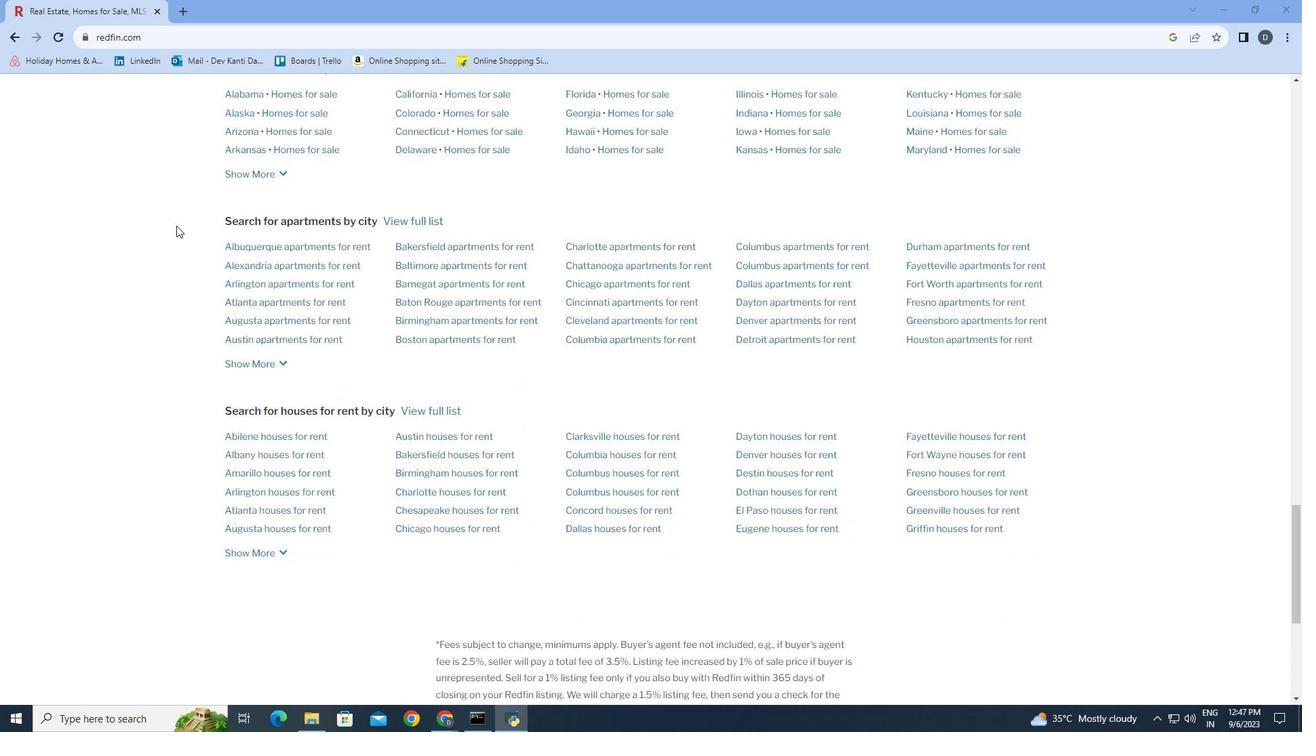 
Action: Mouse scrolled (175, 225) with delta (0, 0)
Screenshot: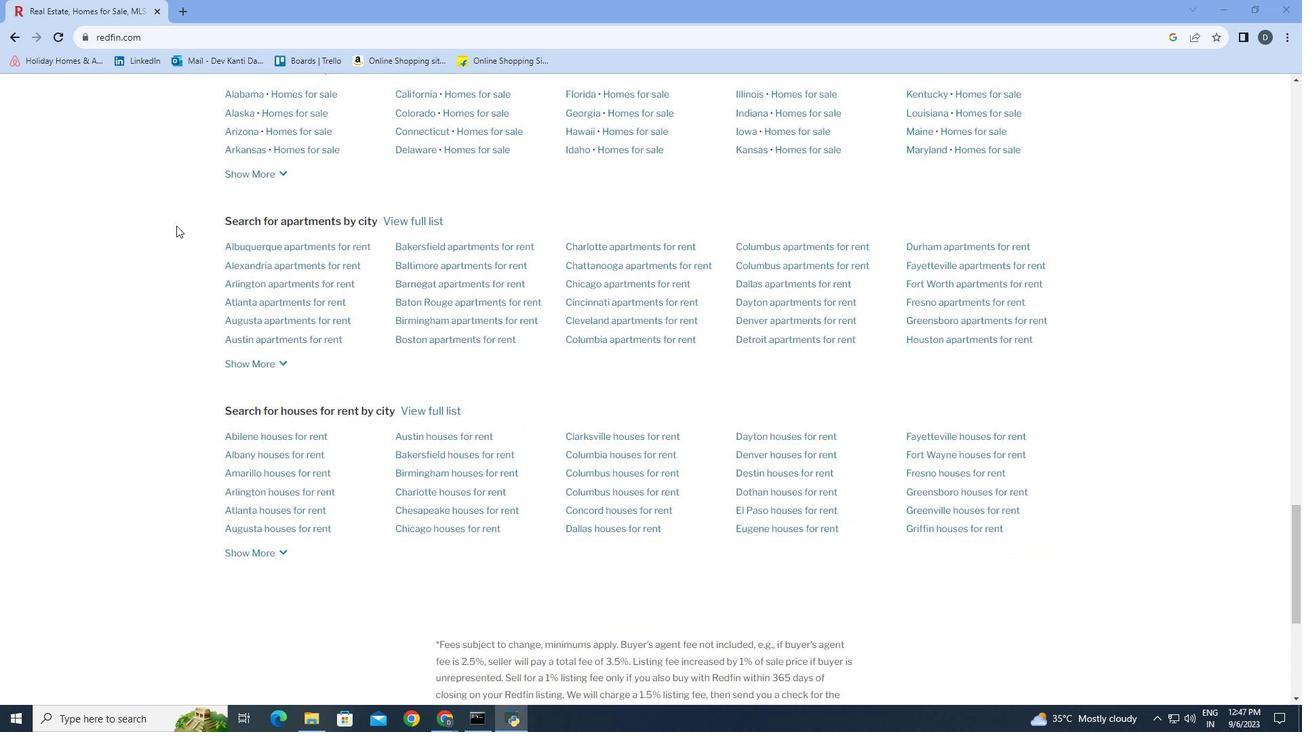 
Action: Mouse scrolled (175, 225) with delta (0, 0)
Screenshot: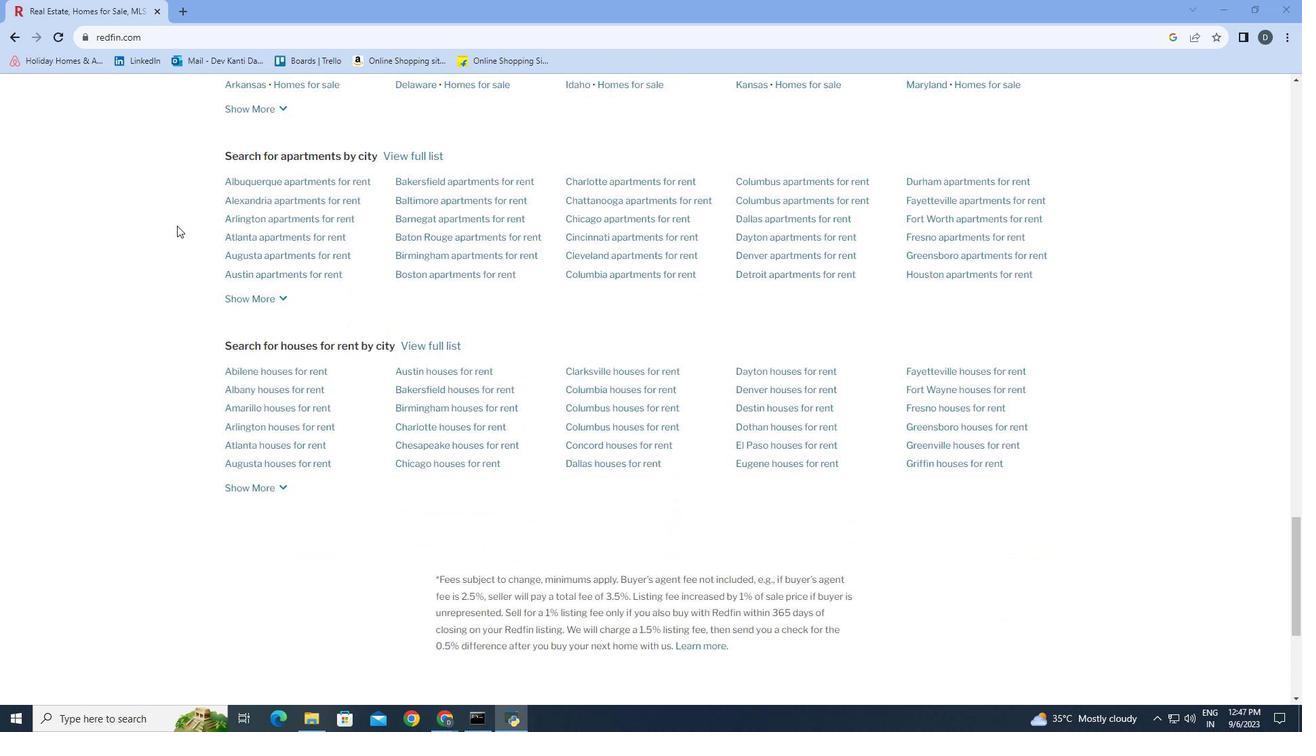 
Action: Mouse moved to (175, 225)
Screenshot: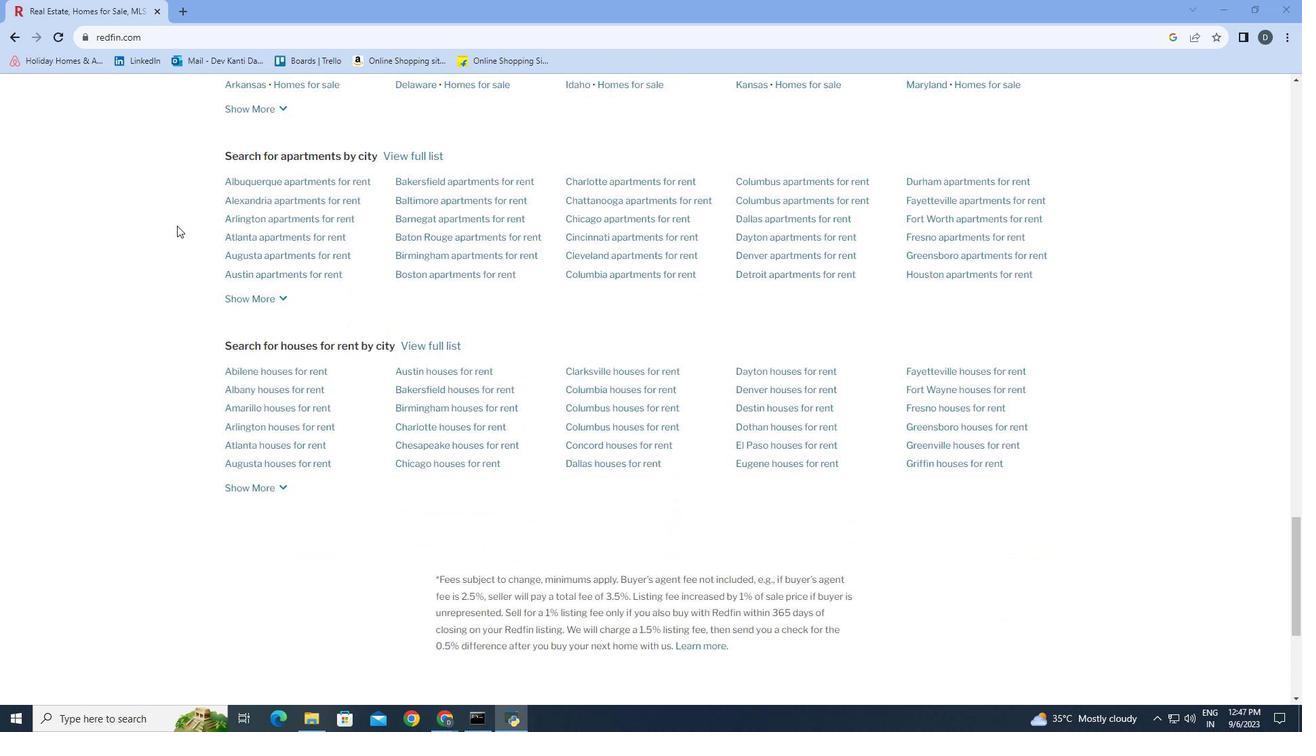
Action: Mouse scrolled (175, 225) with delta (0, 0)
Screenshot: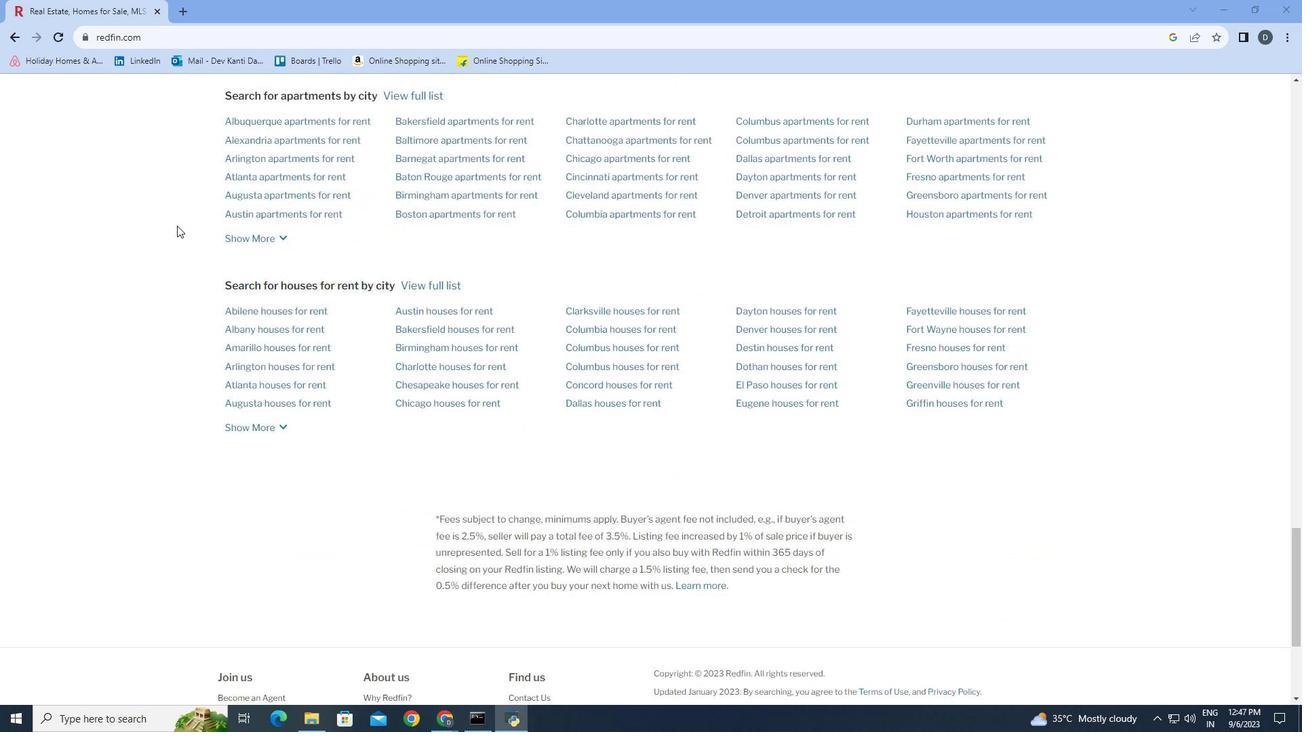 
Action: Mouse moved to (177, 225)
Screenshot: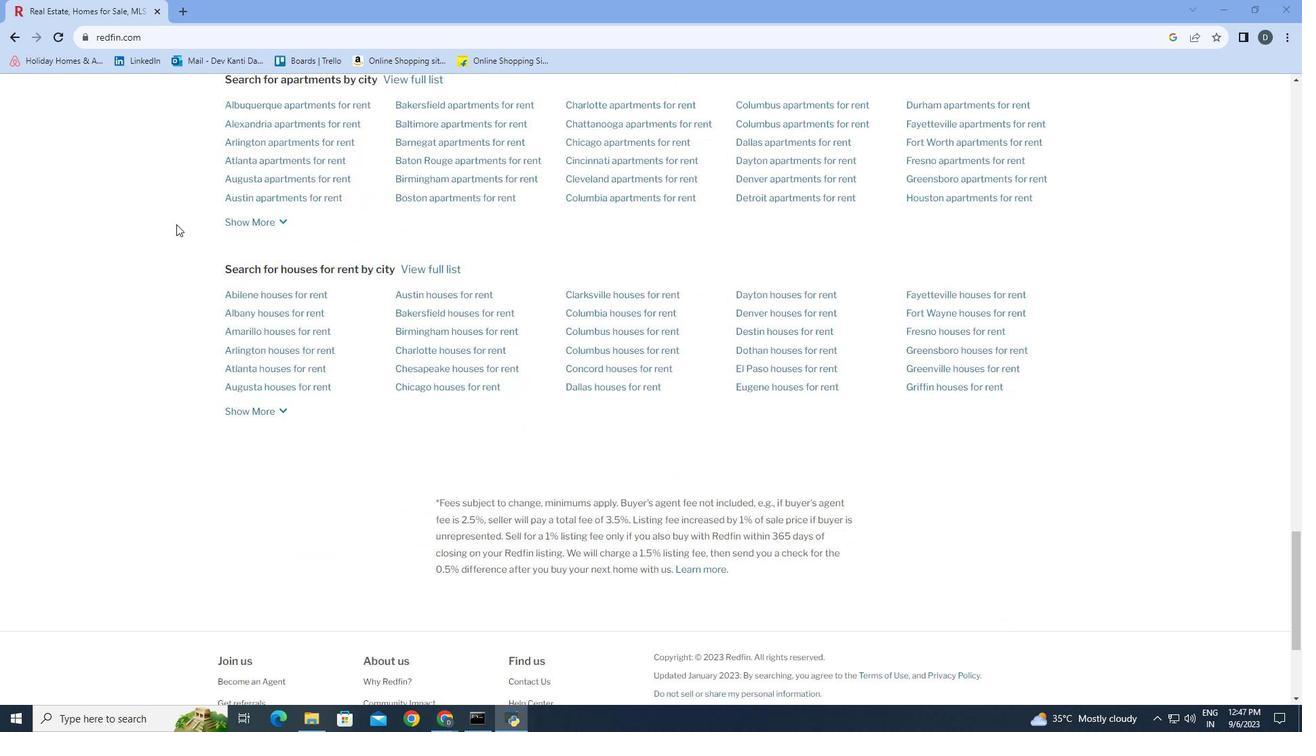 
Action: Mouse scrolled (177, 225) with delta (0, 0)
Screenshot: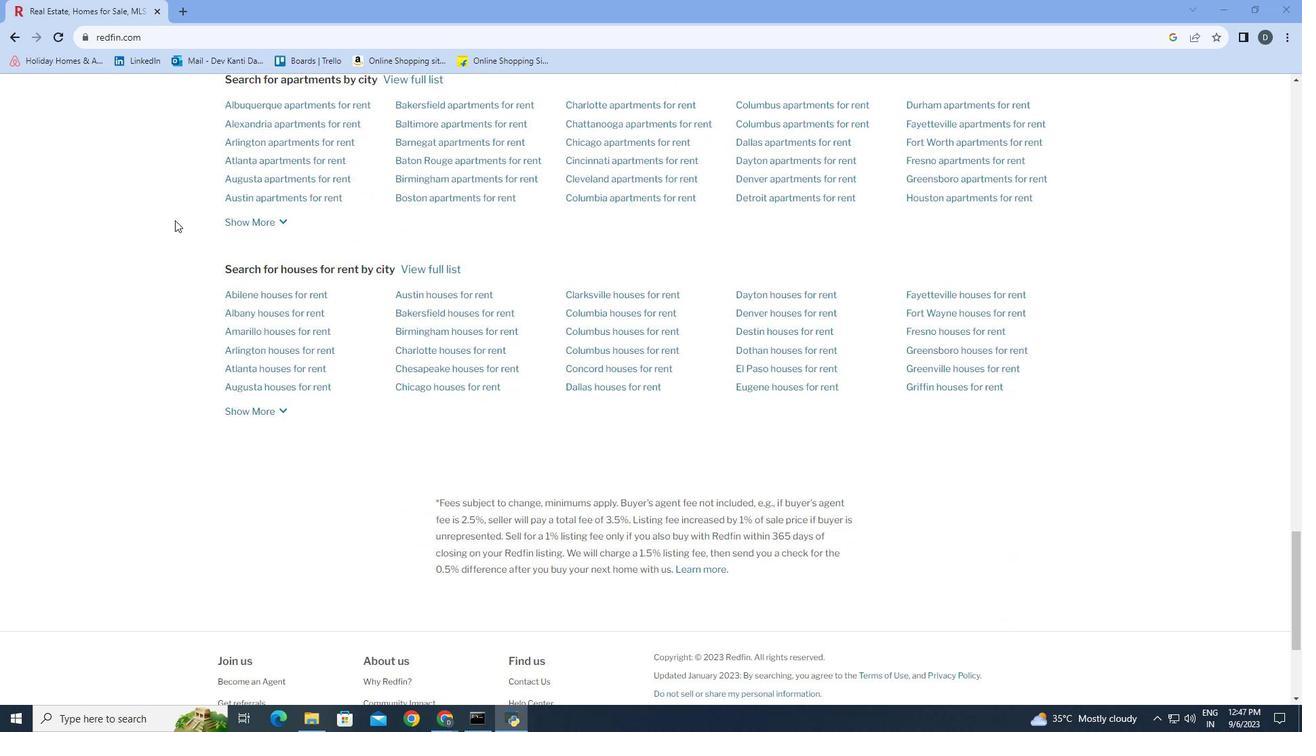 
Action: Mouse moved to (168, 209)
Screenshot: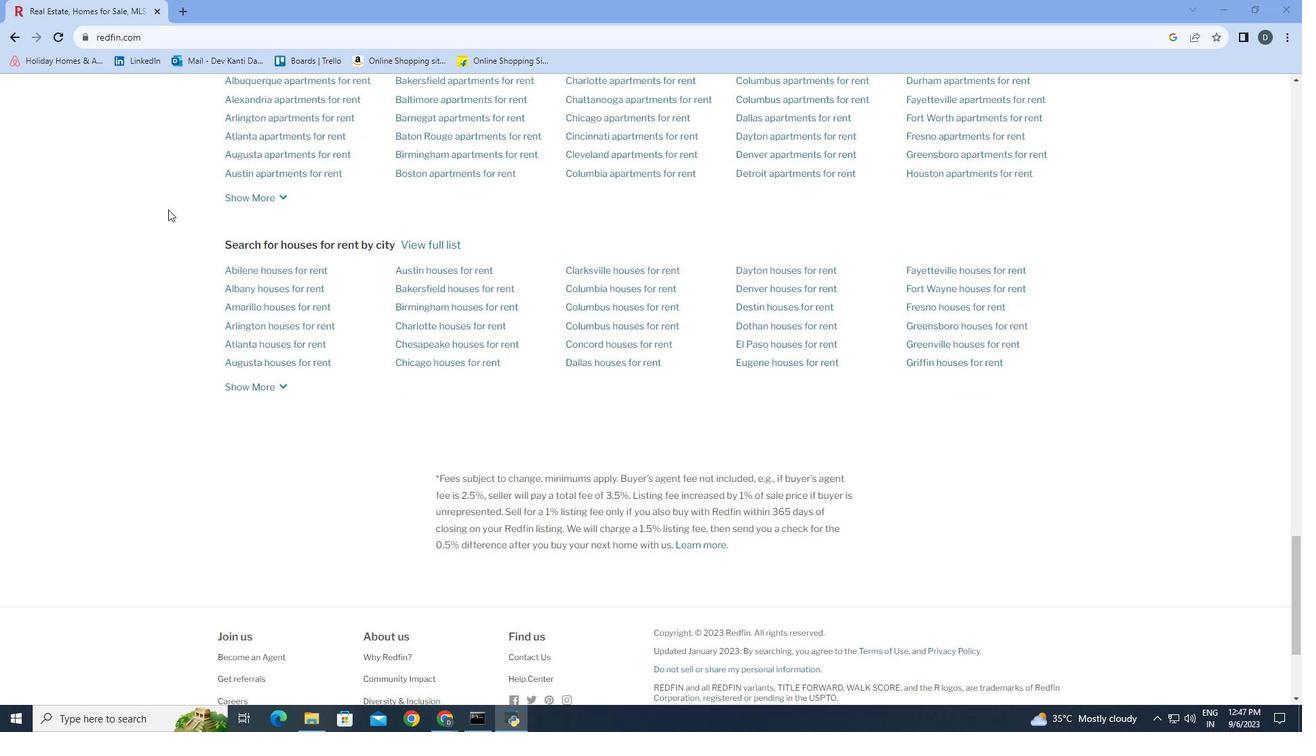 
Action: Mouse scrolled (168, 209) with delta (0, 0)
Screenshot: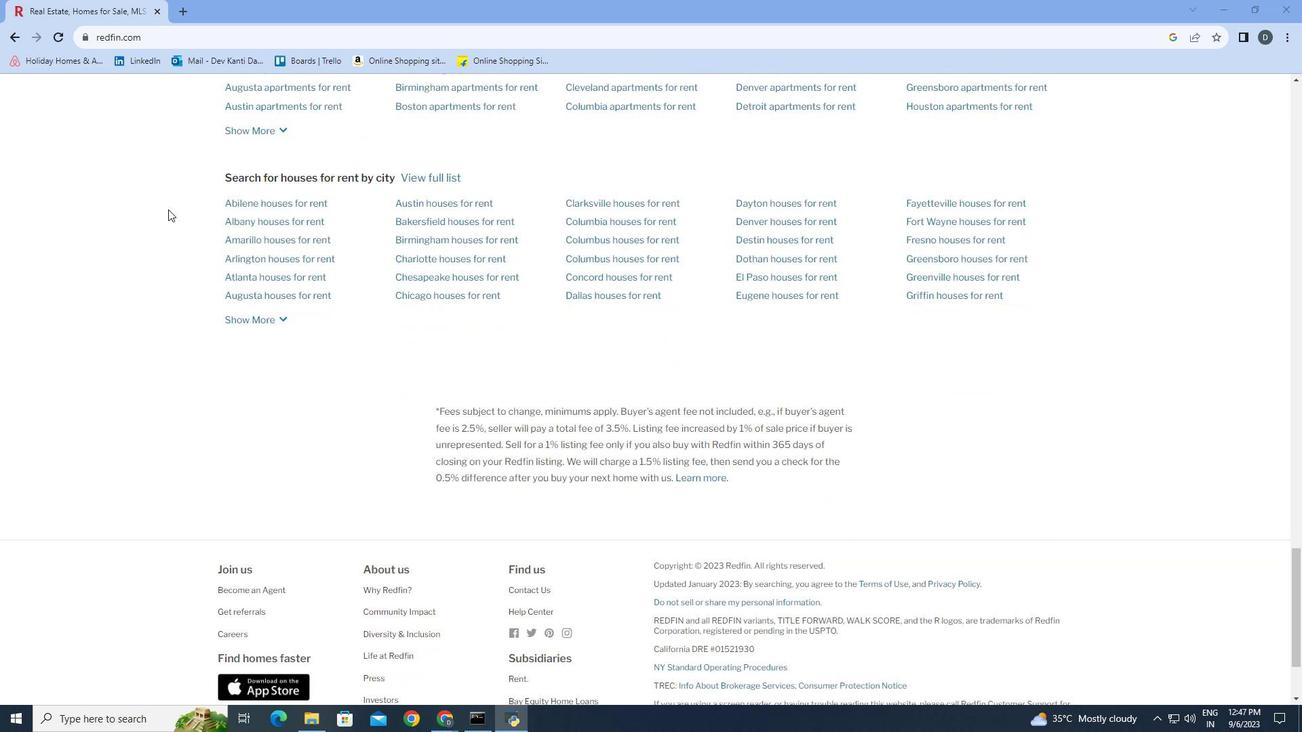 
Action: Mouse scrolled (168, 209) with delta (0, 0)
Screenshot: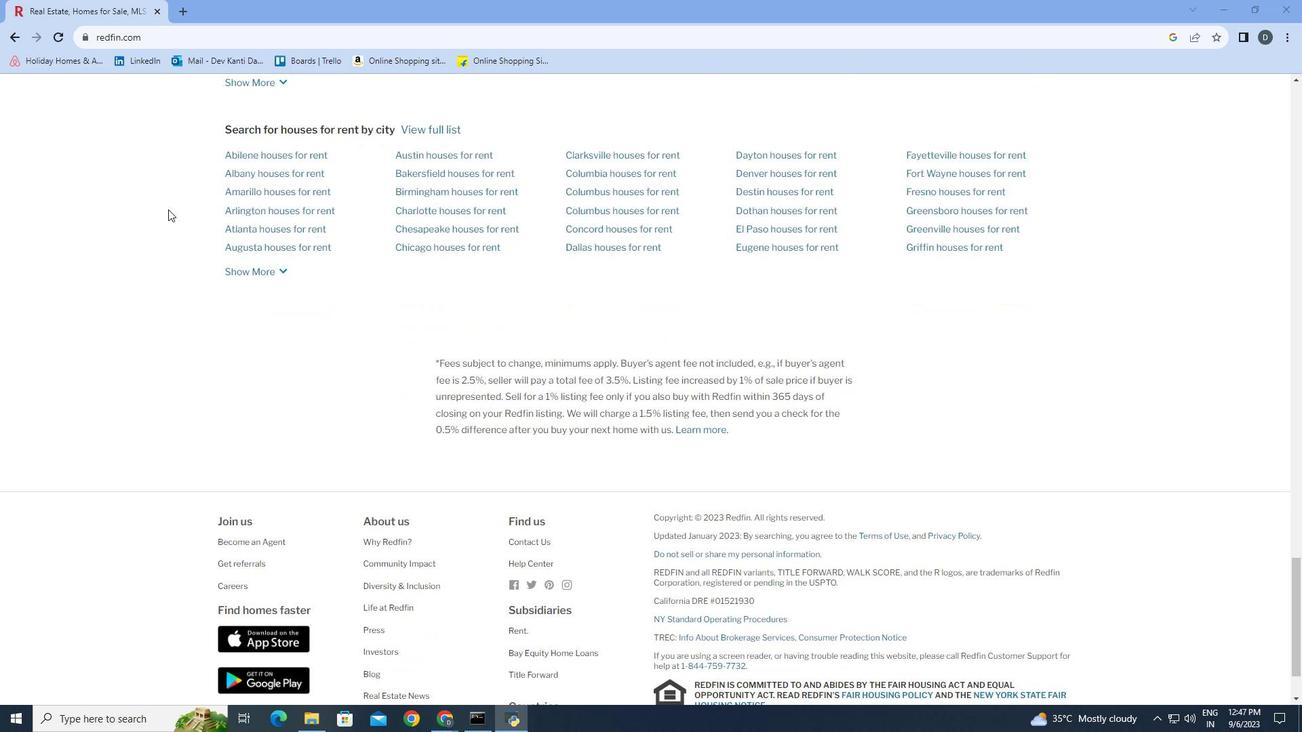 
Action: Mouse scrolled (168, 209) with delta (0, 0)
Screenshot: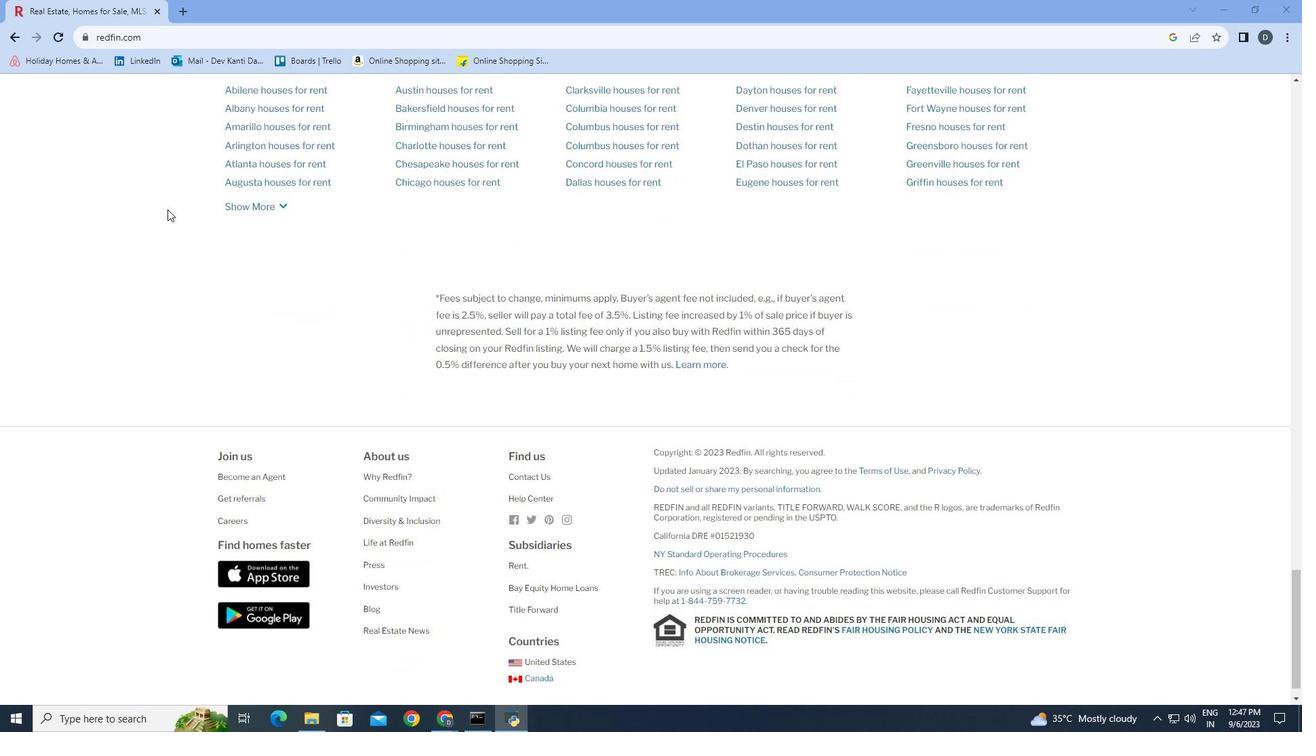 
Action: Mouse moved to (167, 209)
Screenshot: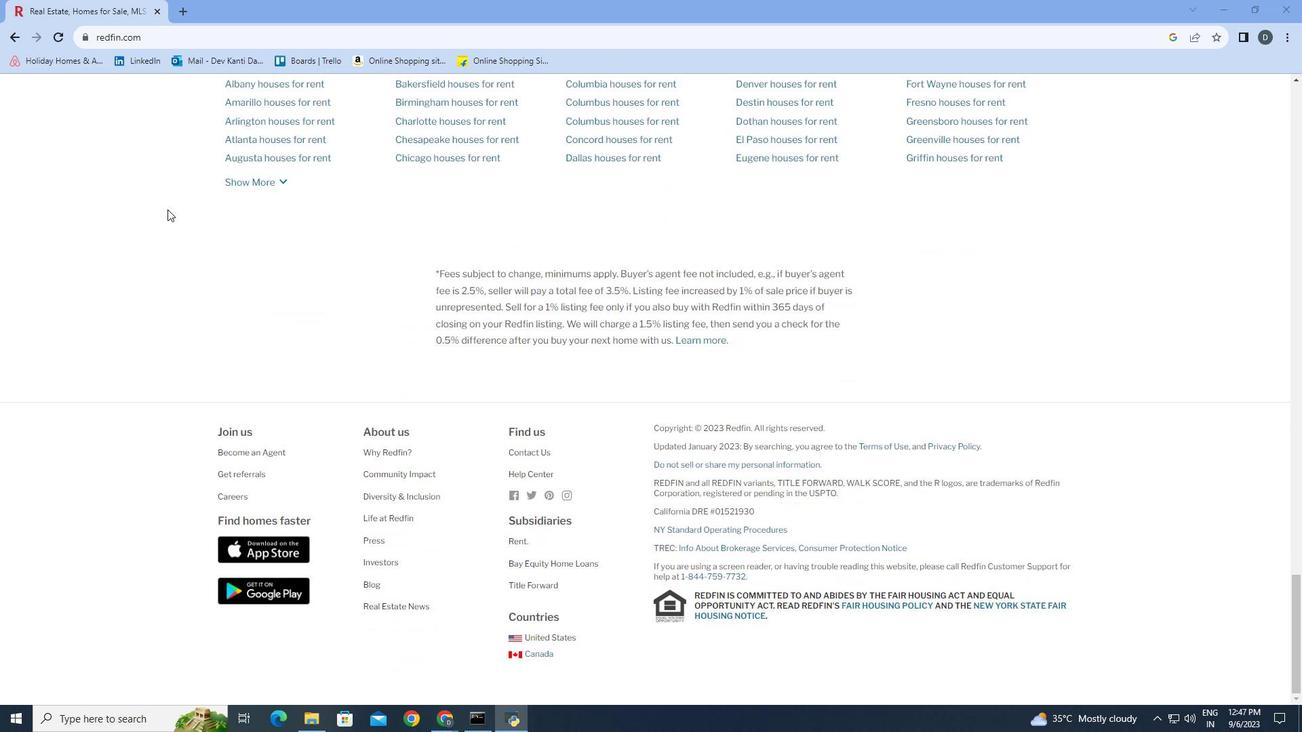 
Action: Mouse scrolled (167, 209) with delta (0, 0)
Screenshot: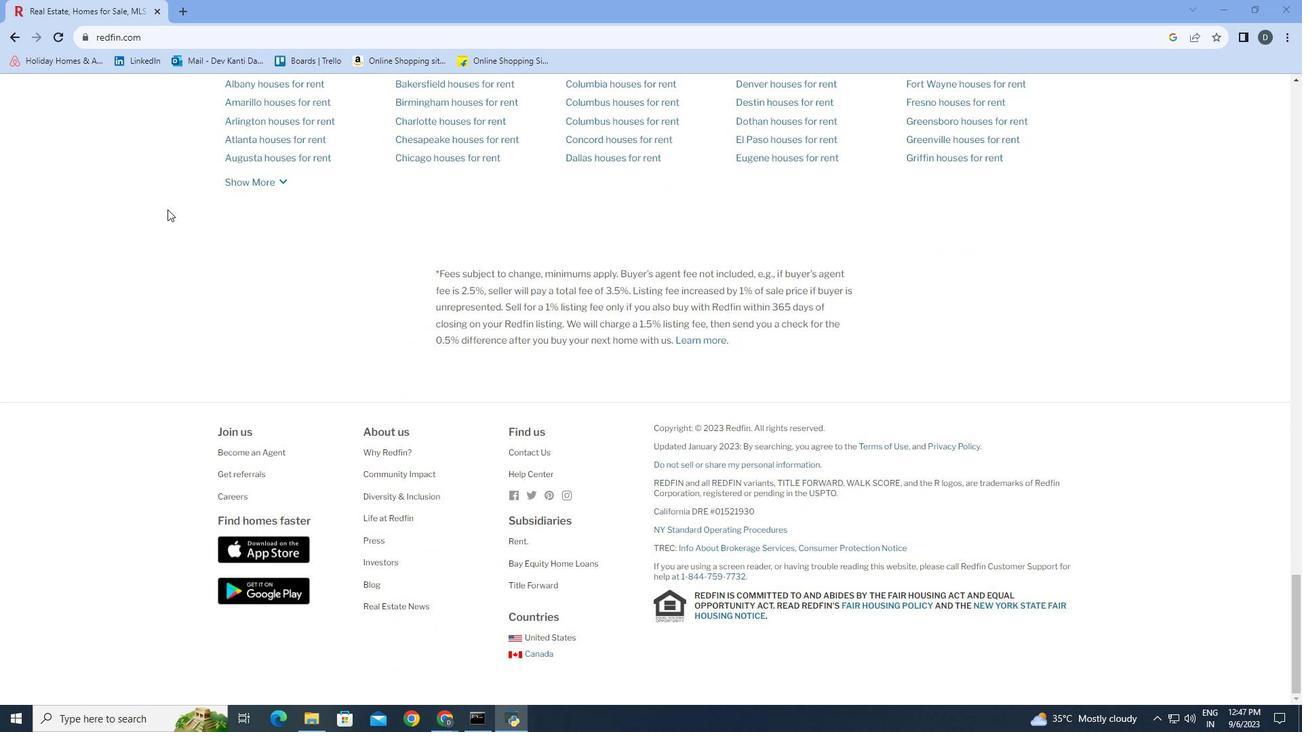 
Action: Mouse scrolled (167, 209) with delta (0, 0)
Screenshot: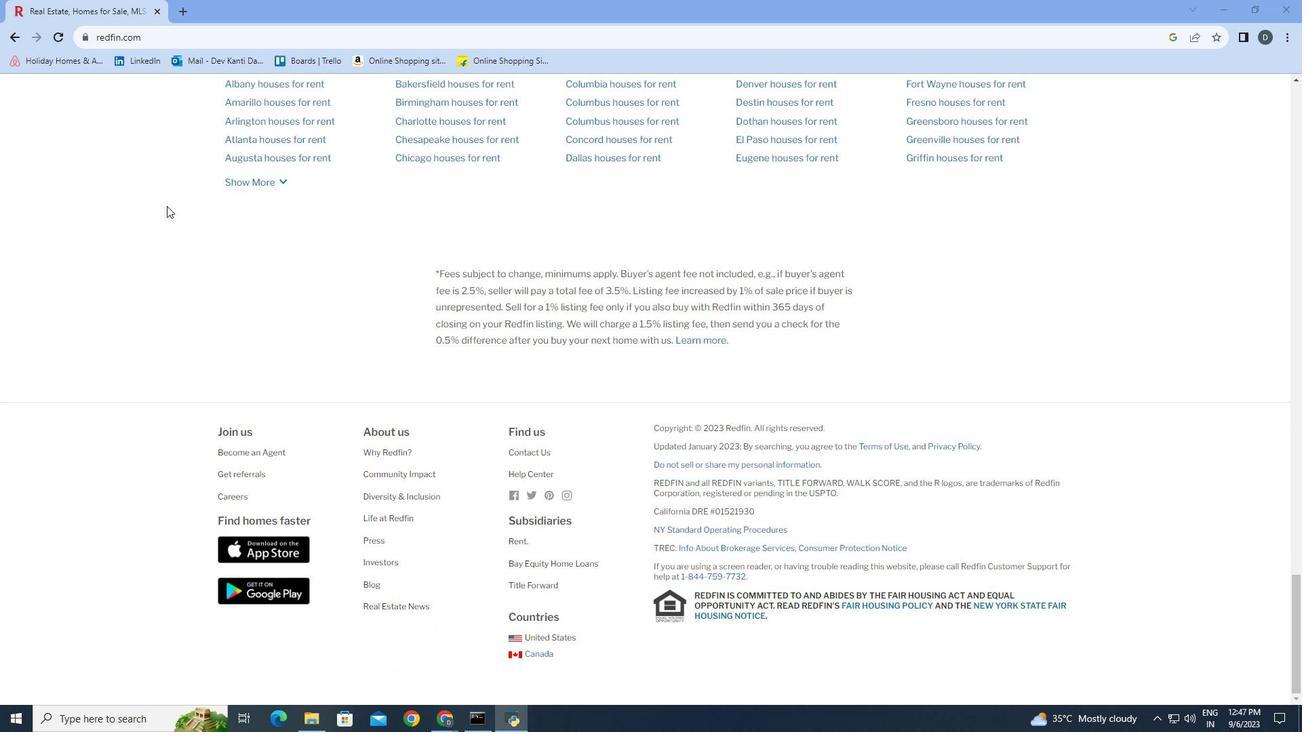 
Action: Mouse moved to (166, 205)
Screenshot: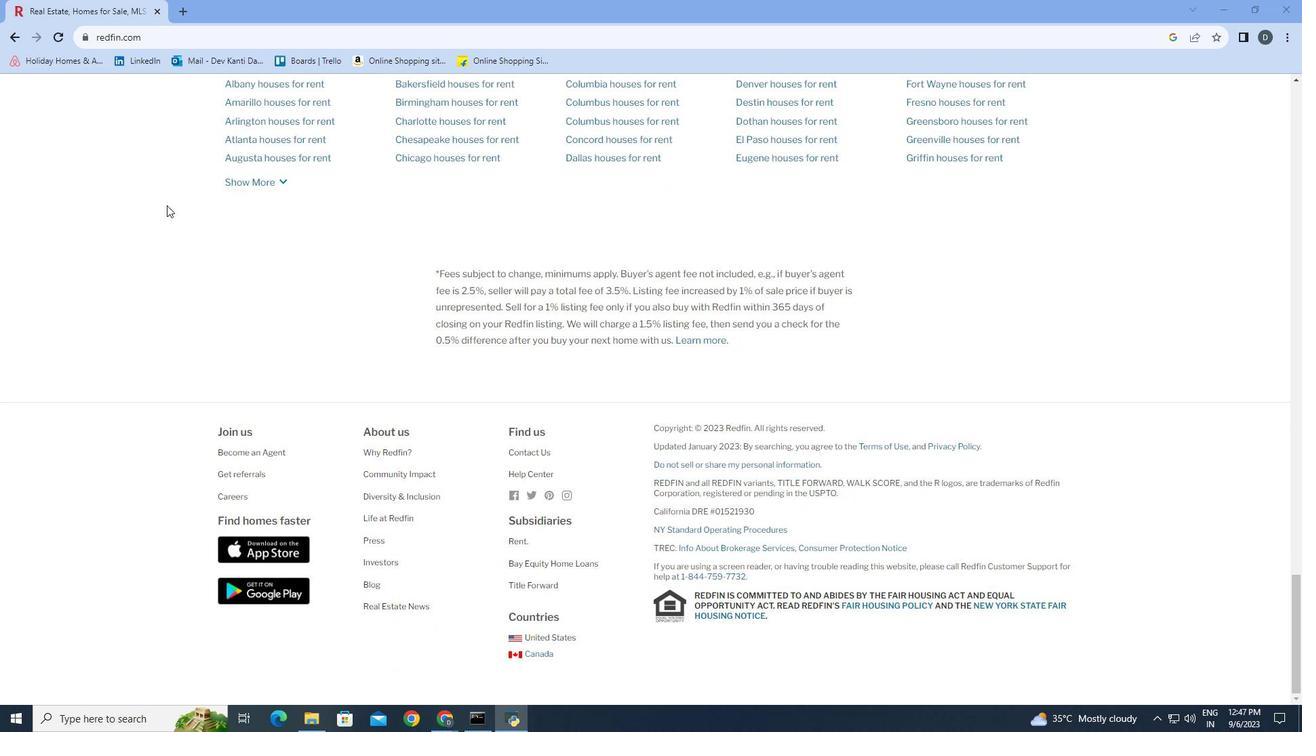 
Action: Mouse scrolled (166, 204) with delta (0, 0)
Screenshot: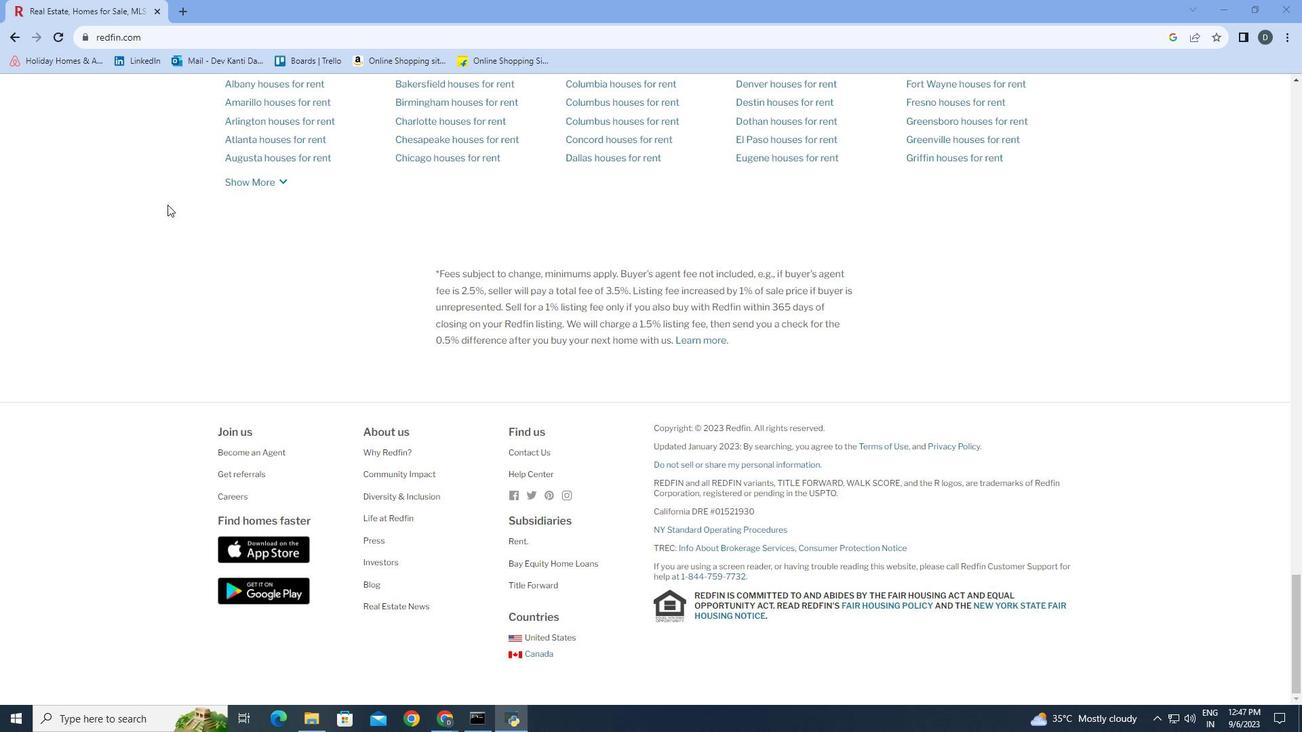 
Action: Mouse scrolled (166, 204) with delta (0, 0)
Screenshot: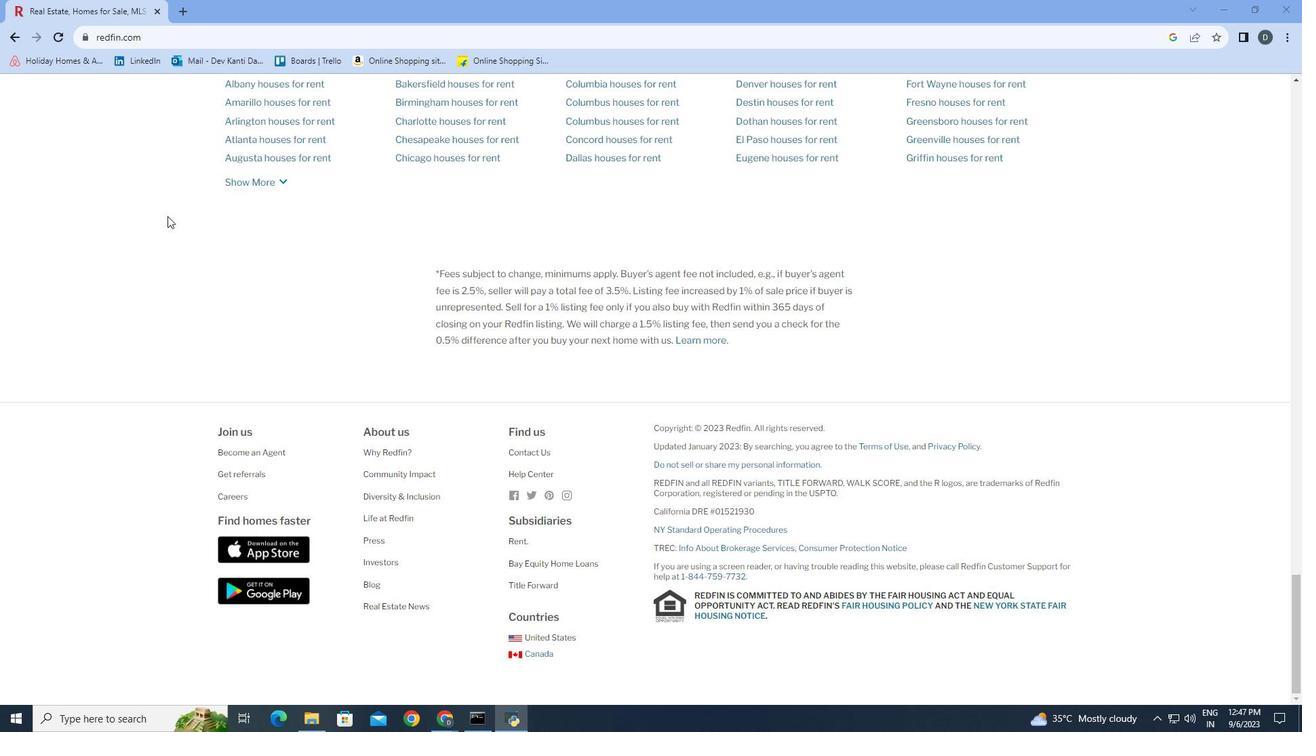 
Action: Mouse moved to (167, 204)
Screenshot: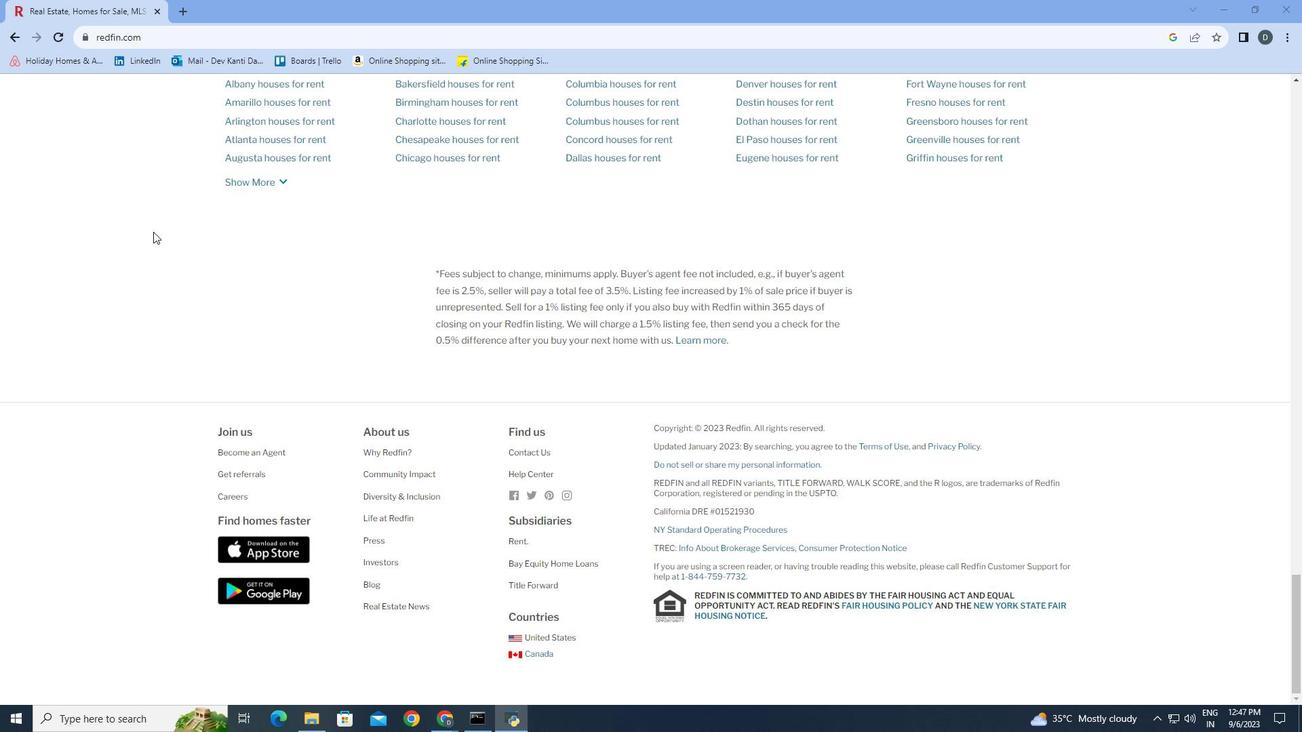 
Action: Mouse scrolled (167, 204) with delta (0, 0)
Screenshot: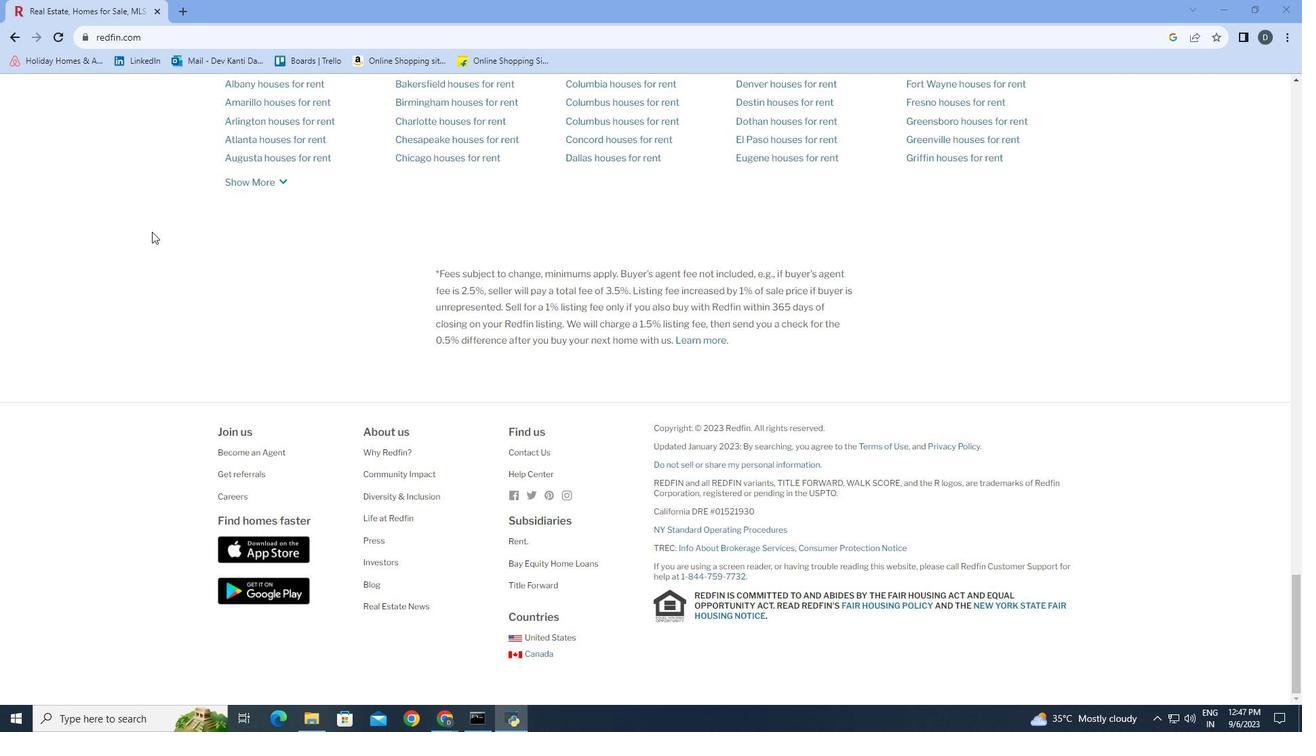 
Action: Mouse scrolled (167, 204) with delta (0, 0)
Screenshot: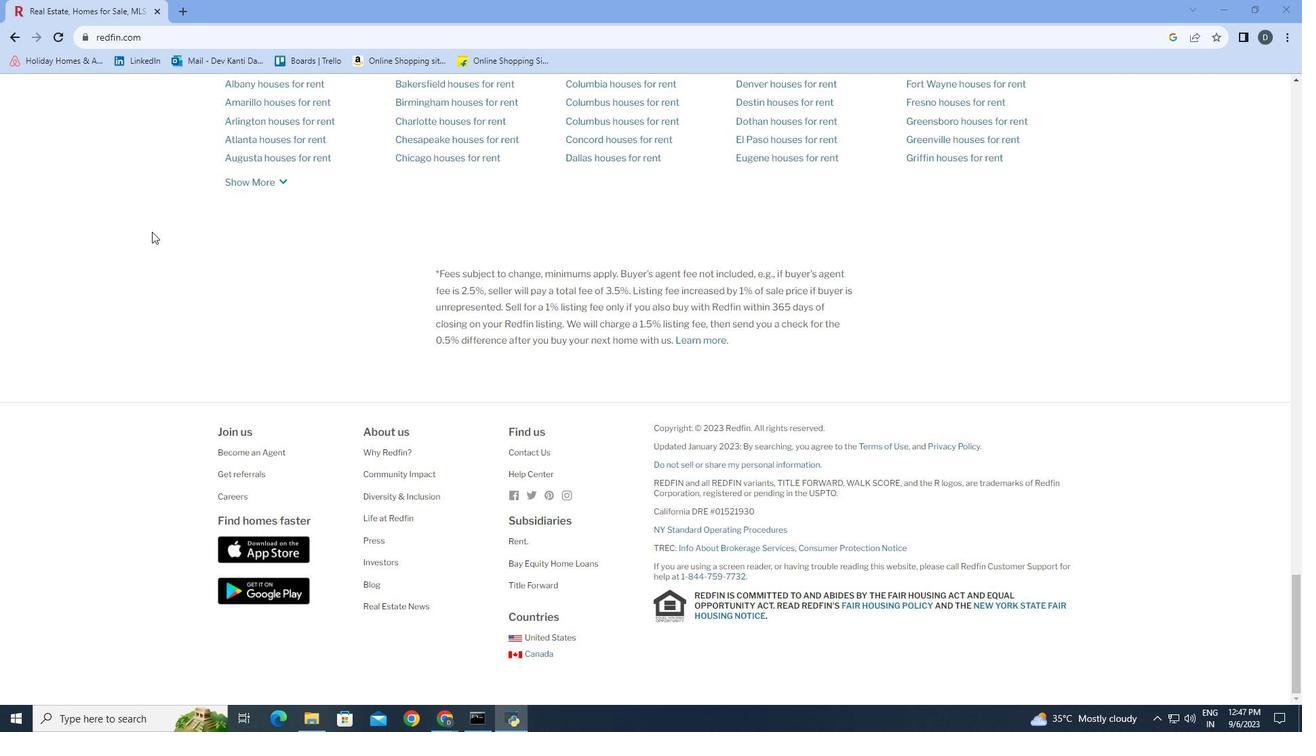 
Action: Mouse moved to (167, 208)
Screenshot: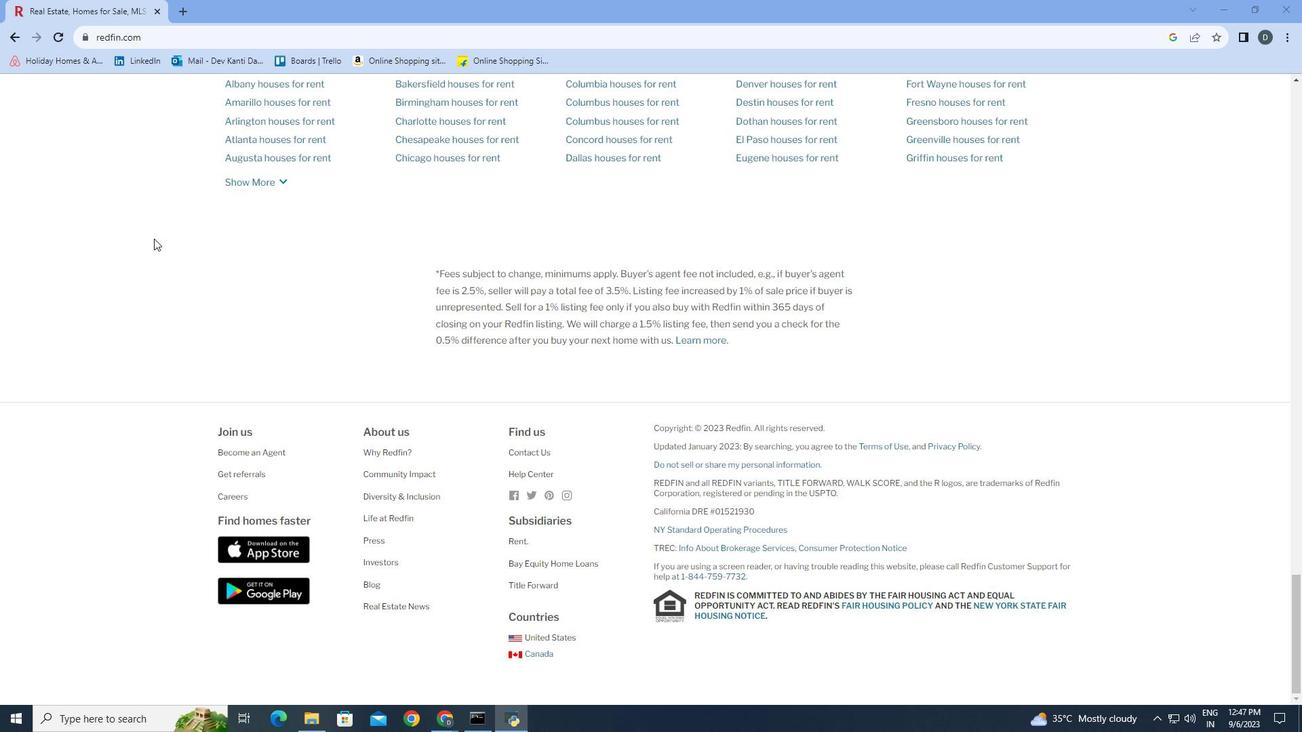 
Action: Mouse scrolled (167, 207) with delta (0, 0)
Screenshot: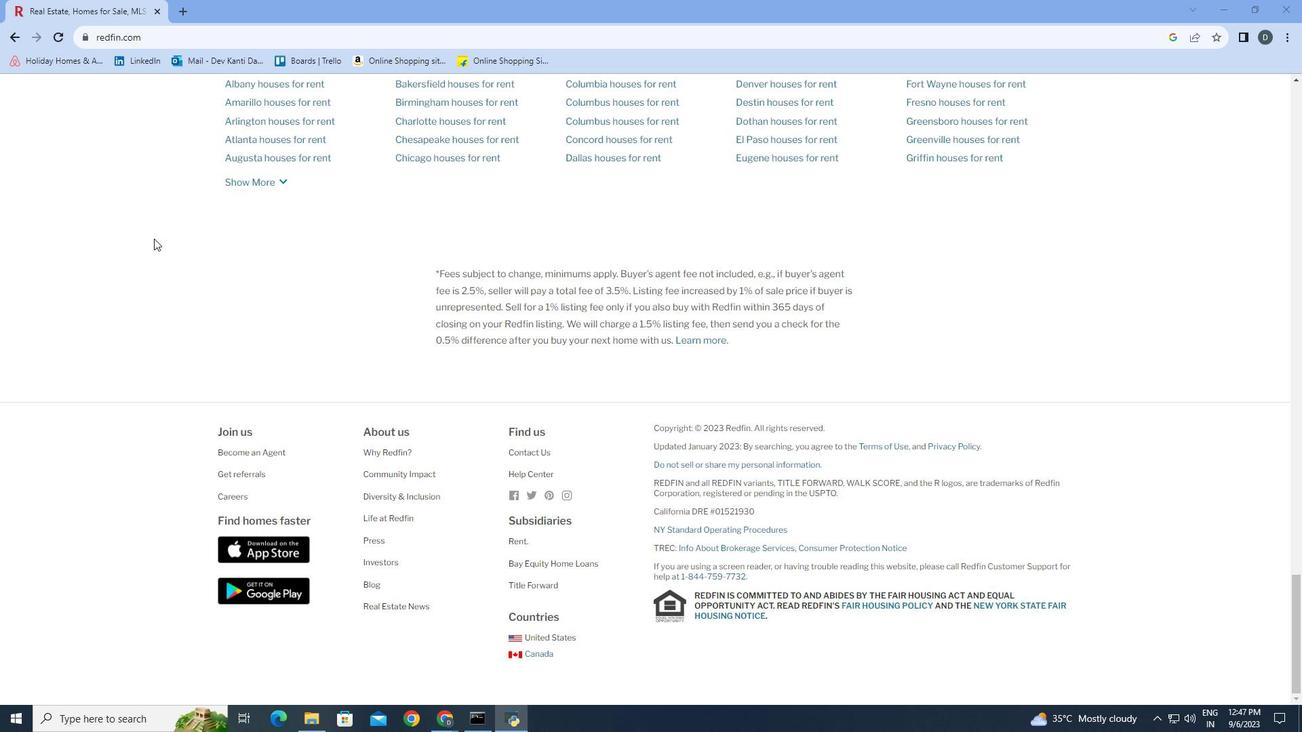 
Action: Mouse moved to (228, 495)
Screenshot: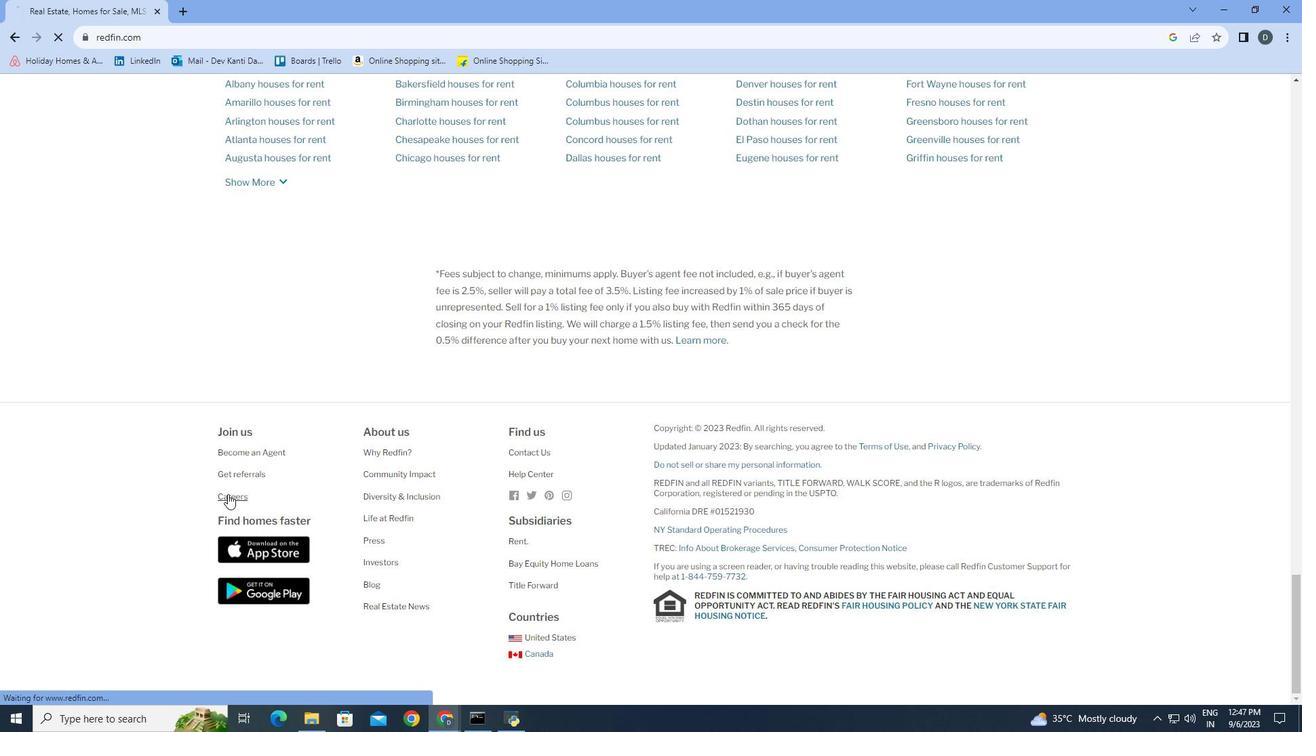 
Action: Mouse pressed left at (228, 495)
Screenshot: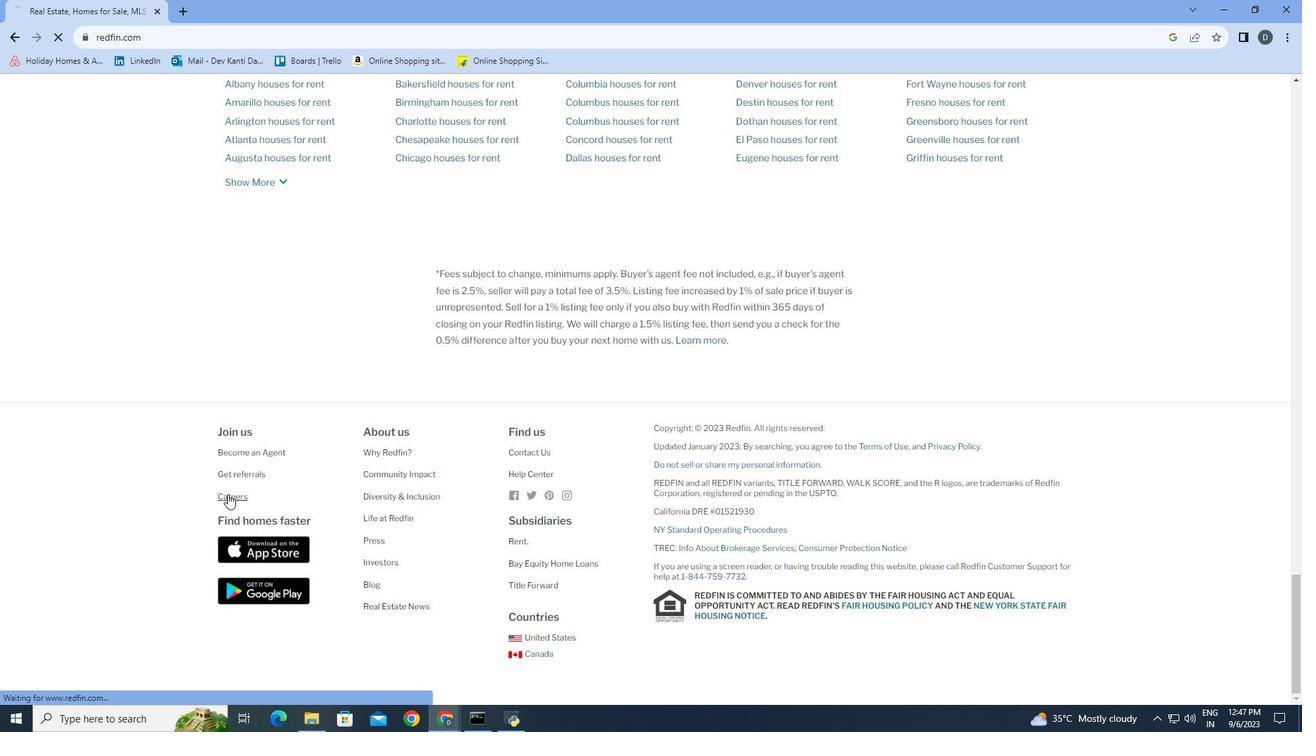 
Action: Mouse moved to (629, 397)
Screenshot: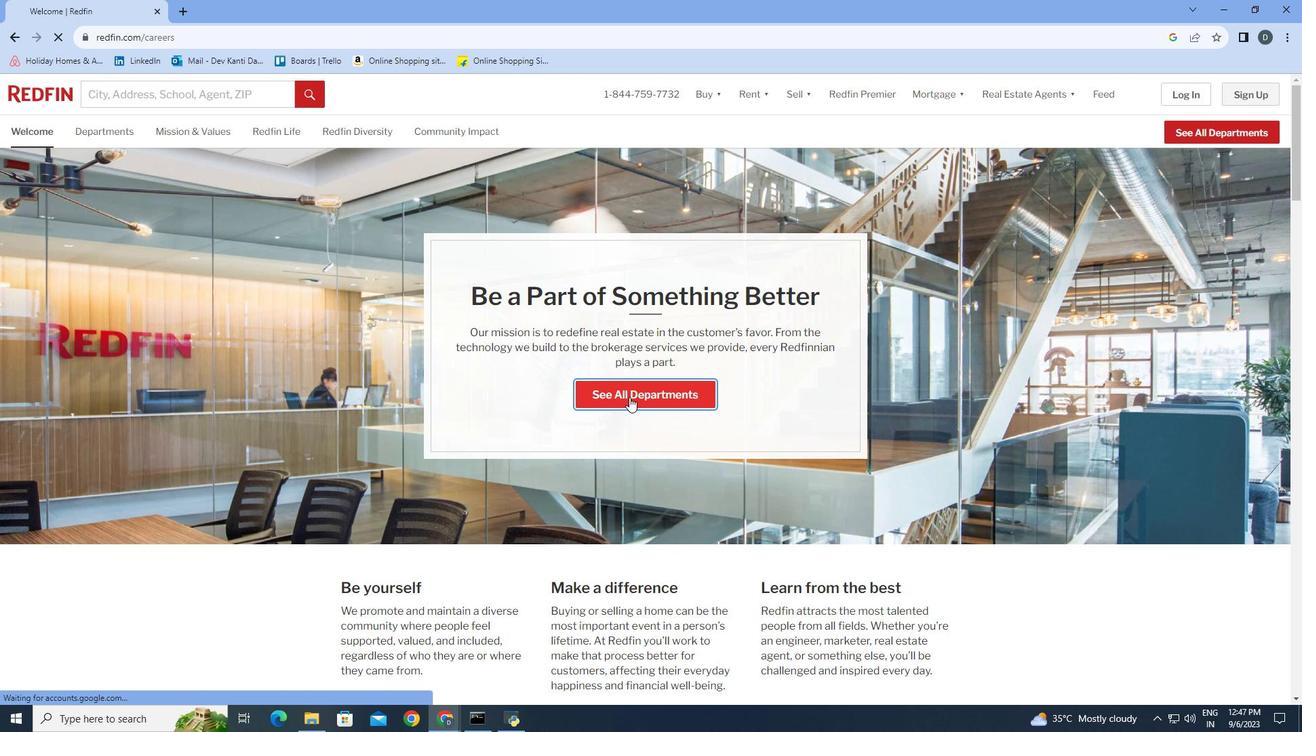 
Action: Mouse pressed left at (629, 397)
Screenshot: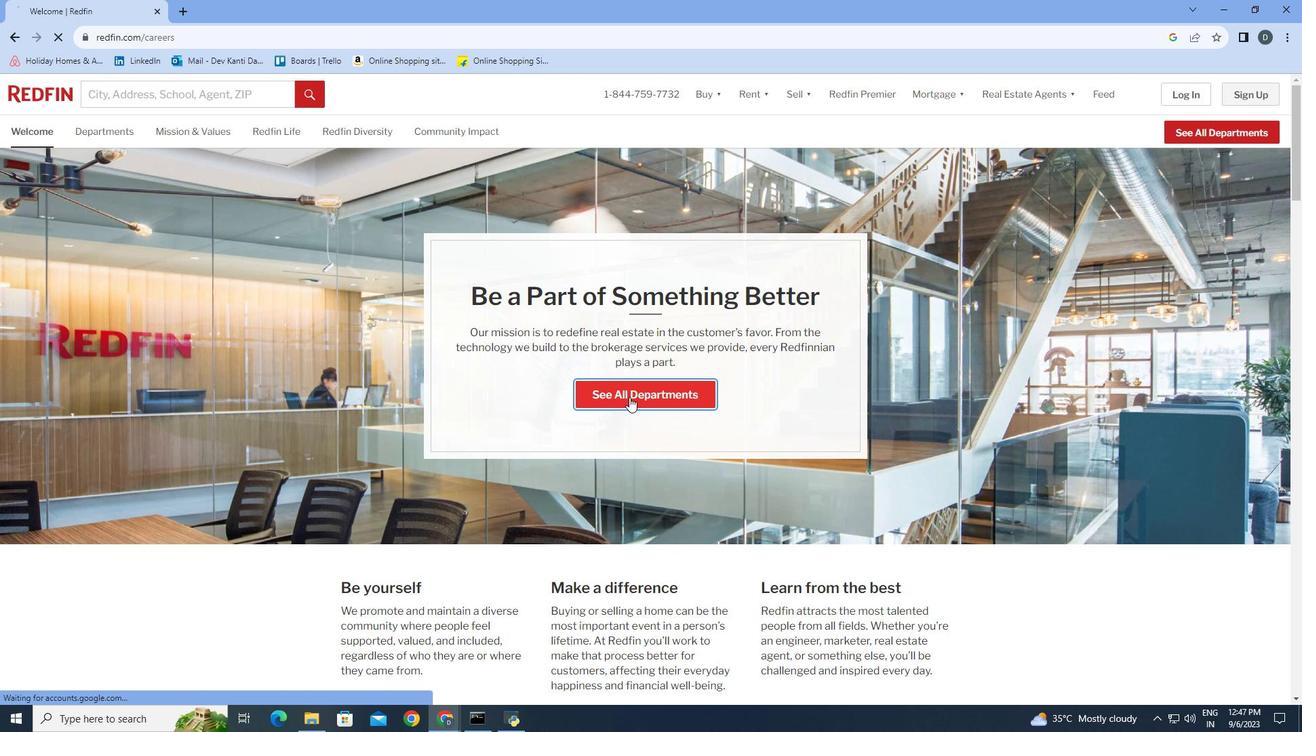 
Action: Mouse moved to (979, 380)
Screenshot: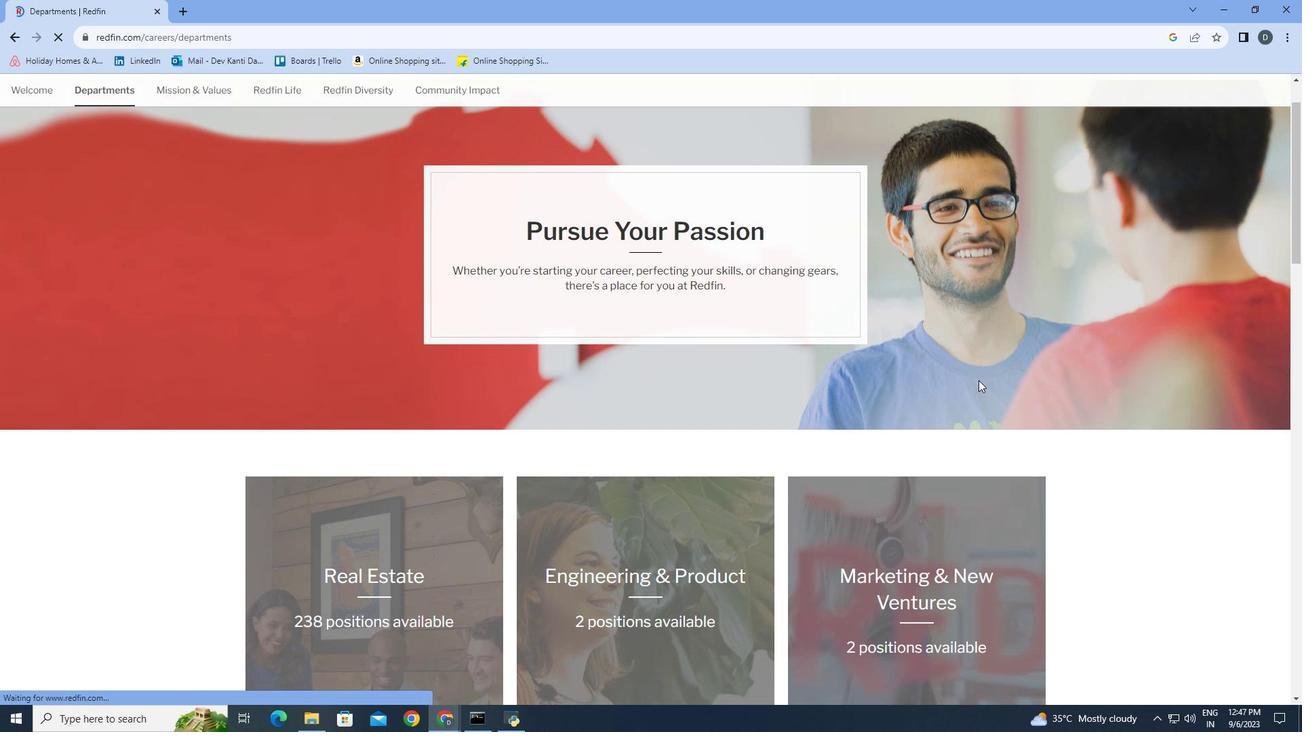 
Action: Mouse scrolled (979, 380) with delta (0, 0)
Screenshot: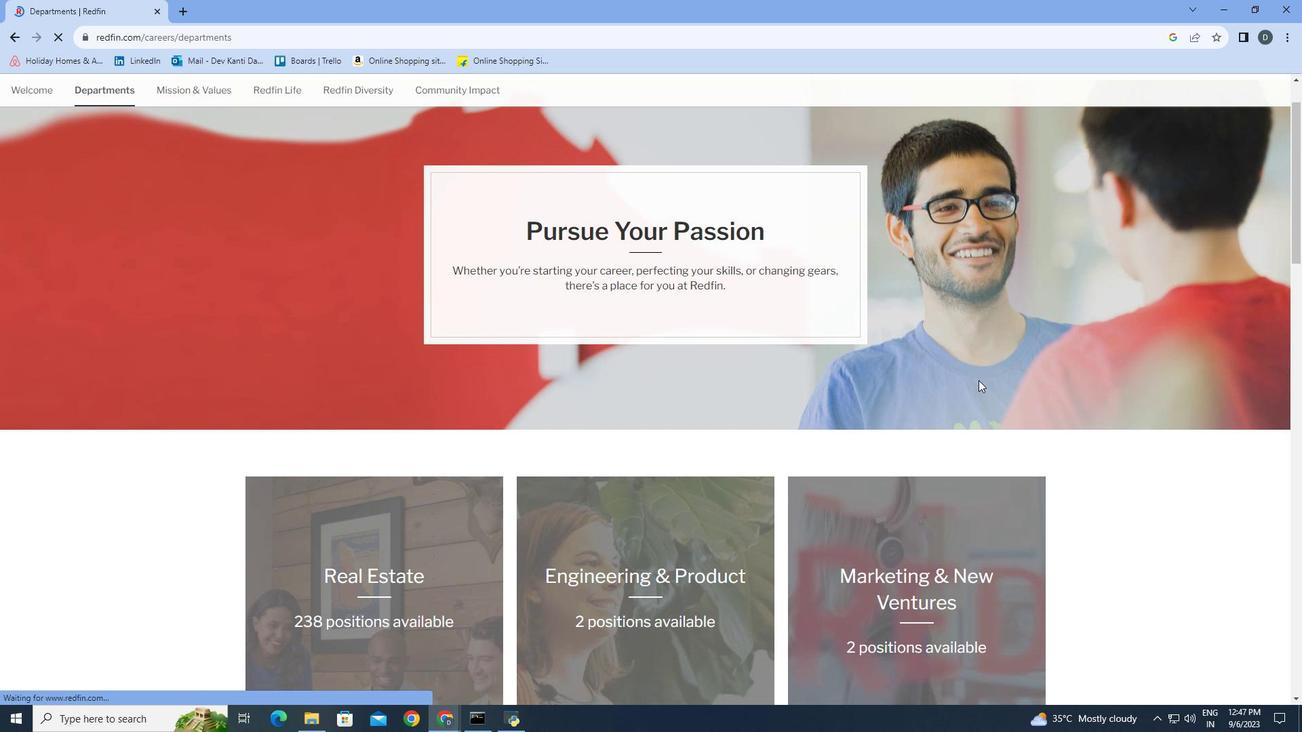 
Action: Mouse scrolled (979, 380) with delta (0, 0)
Screenshot: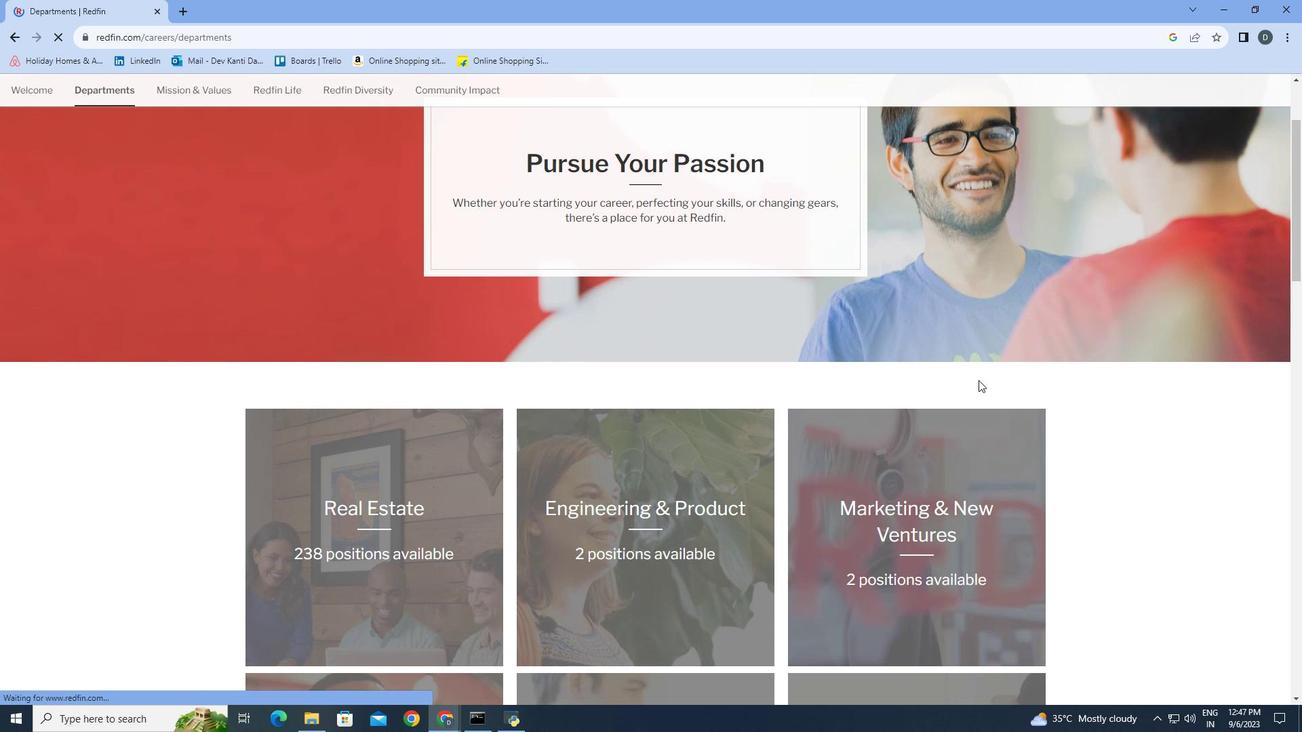 
Action: Mouse scrolled (979, 380) with delta (0, 0)
Screenshot: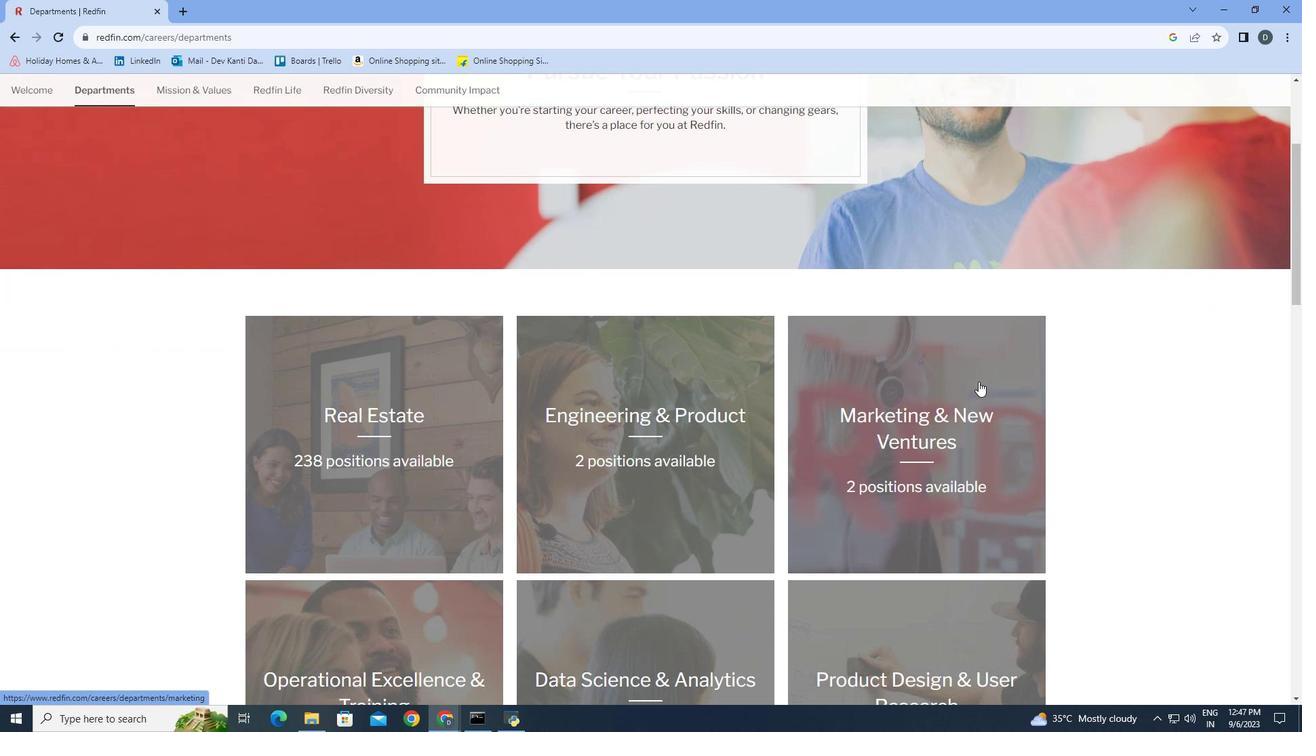 
Action: Mouse scrolled (979, 380) with delta (0, 0)
Screenshot: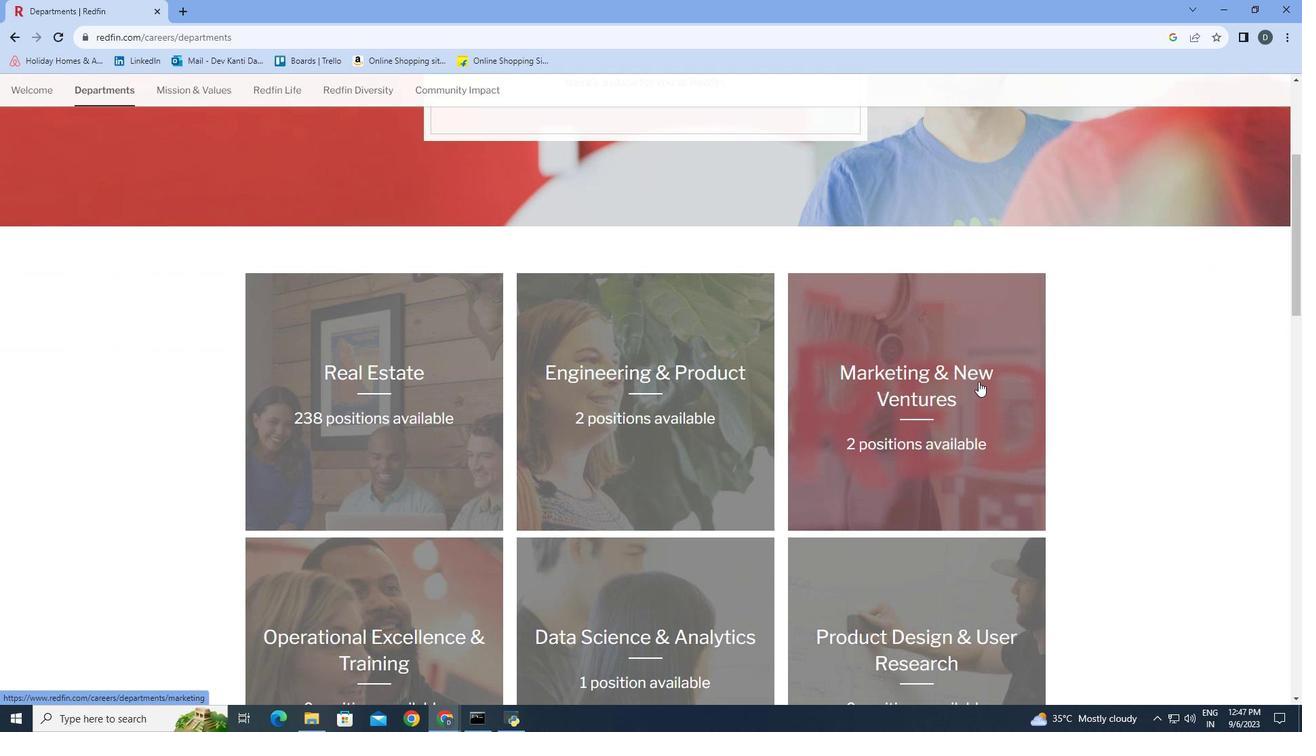 
Action: Mouse moved to (979, 384)
Screenshot: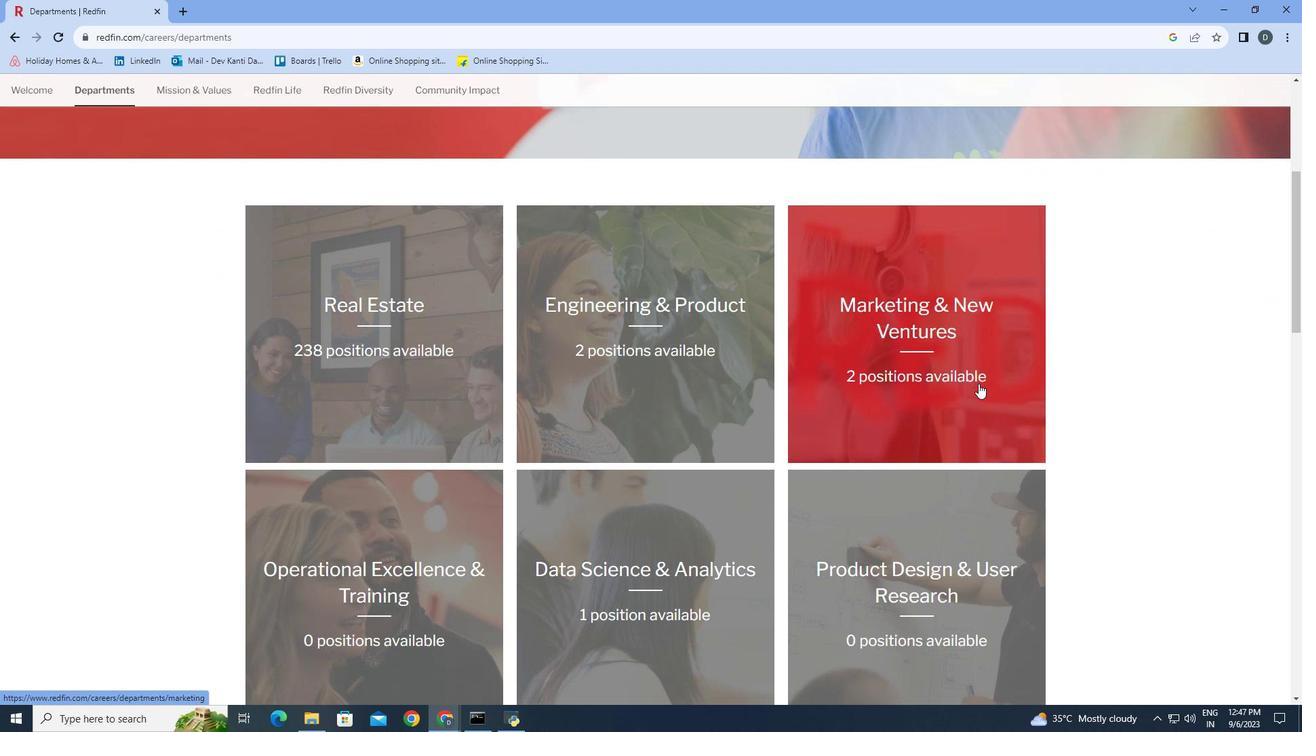 
Action: Mouse scrolled (979, 383) with delta (0, 0)
Screenshot: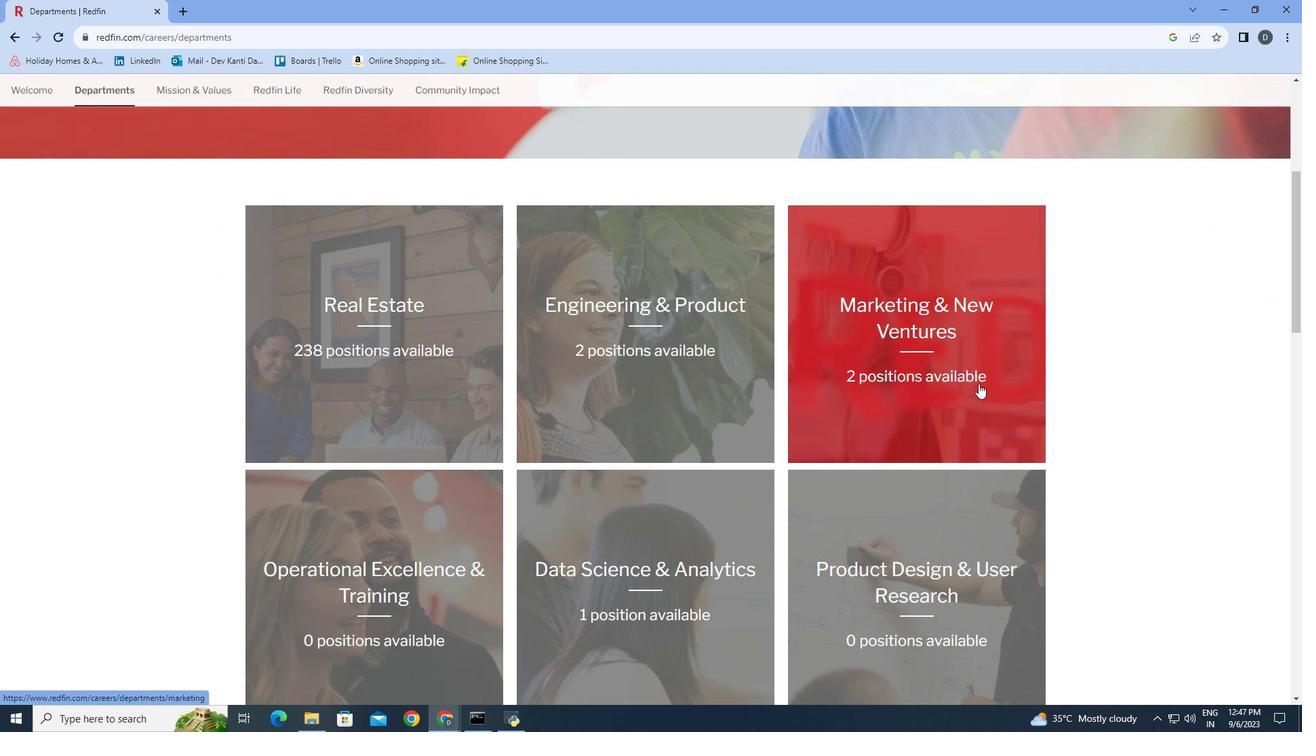 
Action: Mouse moved to (979, 386)
Screenshot: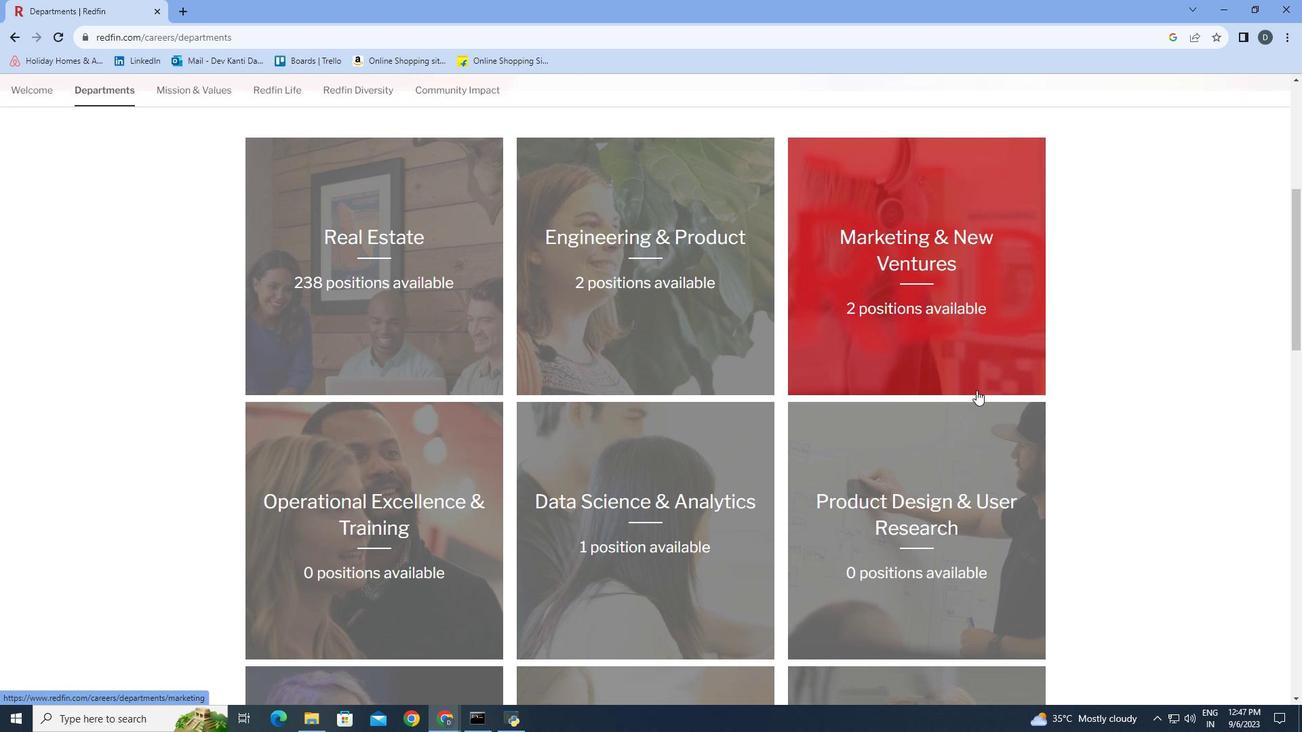 
Action: Mouse scrolled (979, 385) with delta (0, 0)
Screenshot: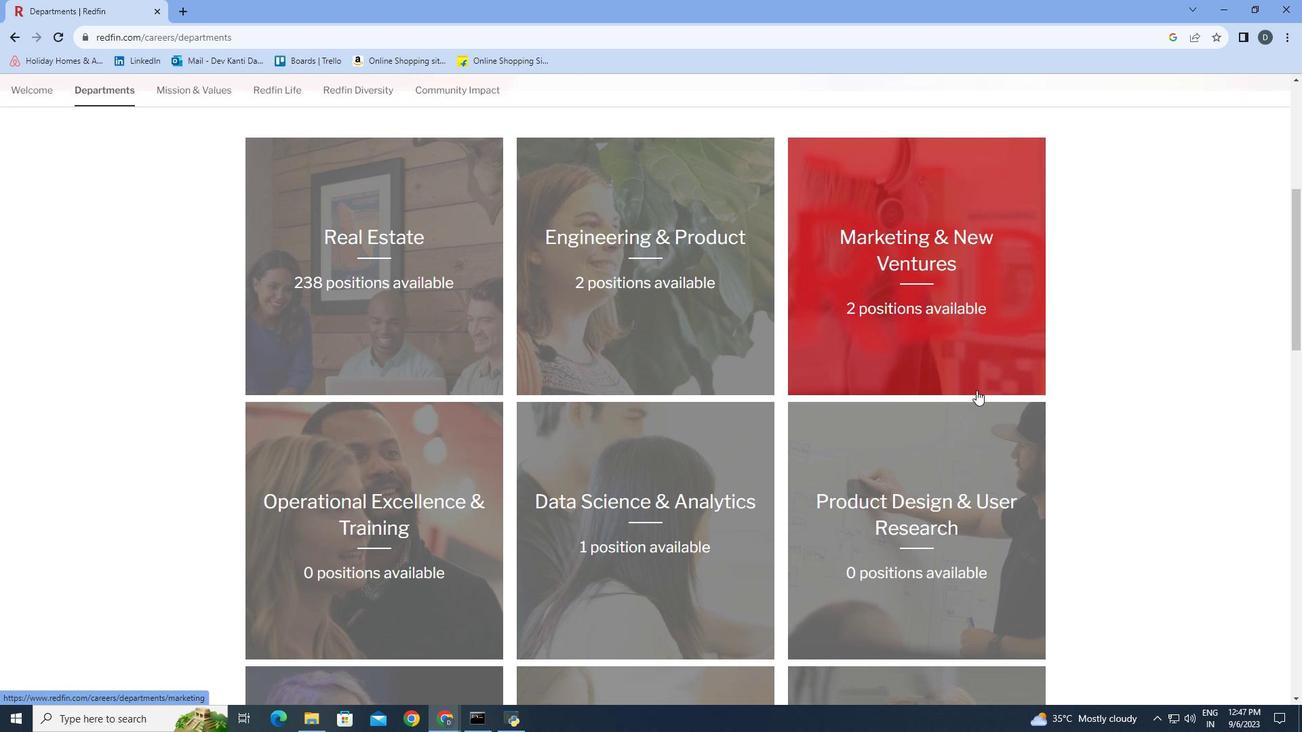 
Action: Mouse moved to (1045, 466)
Screenshot: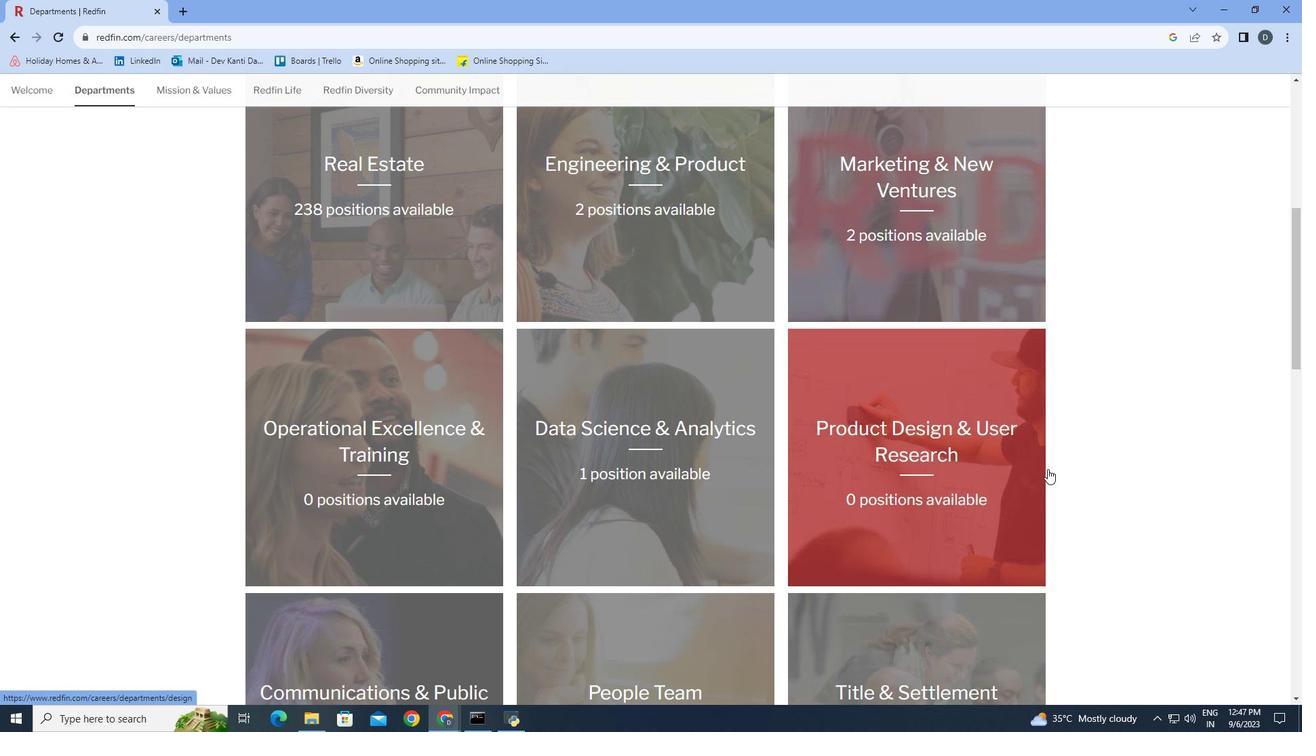 
Action: Mouse scrolled (1045, 466) with delta (0, 0)
Screenshot: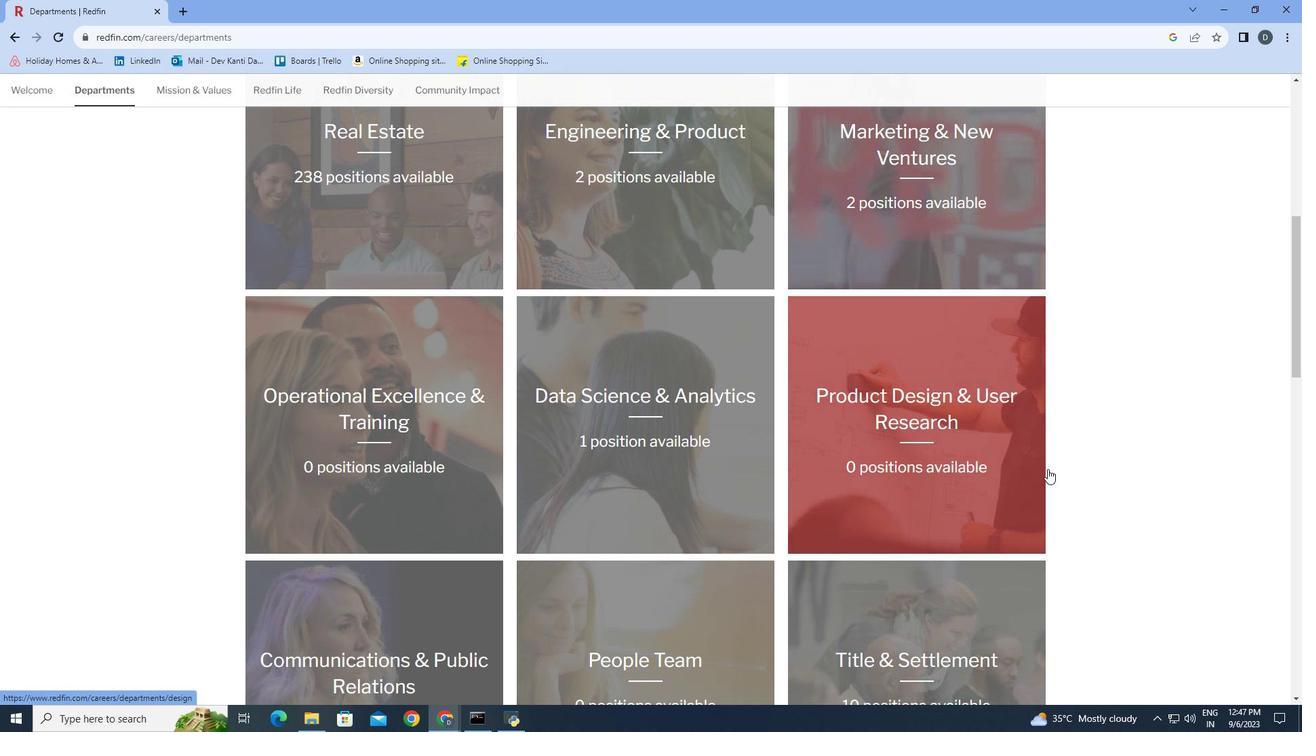 
Action: Mouse moved to (1046, 467)
Screenshot: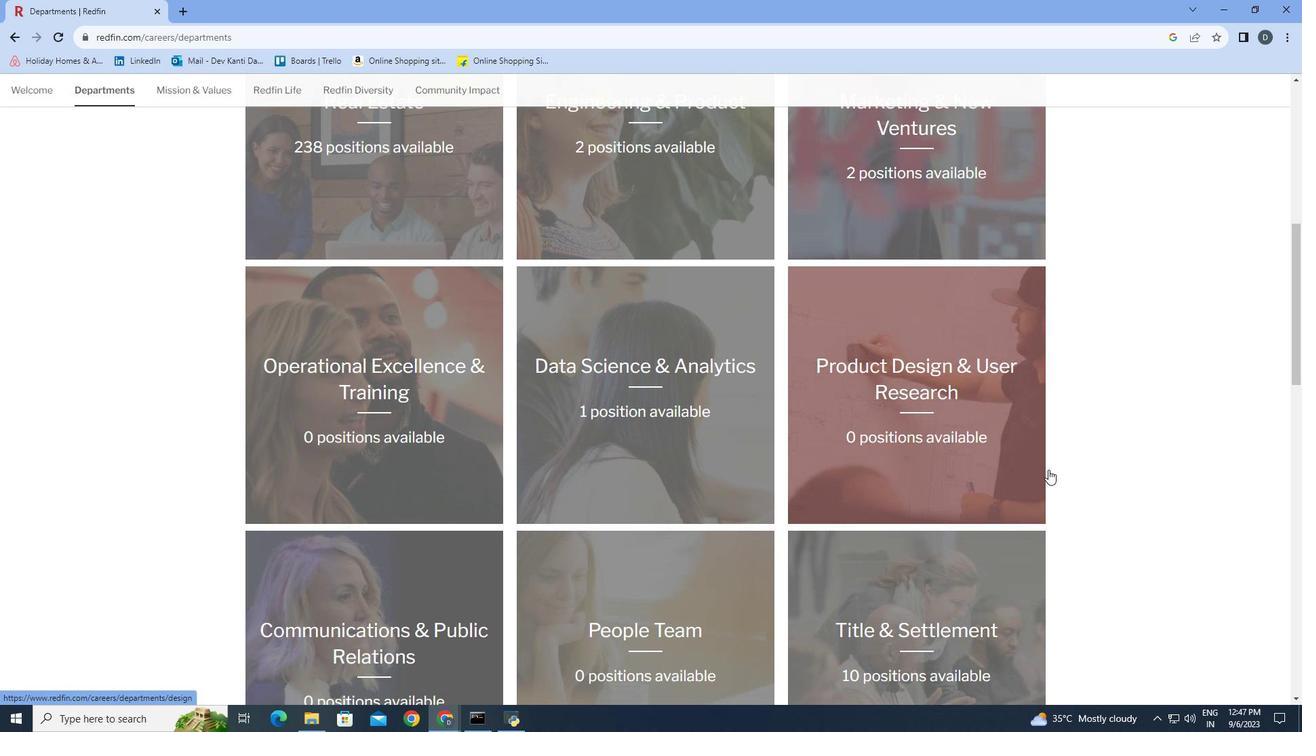 
Action: Mouse scrolled (1046, 466) with delta (0, 0)
Screenshot: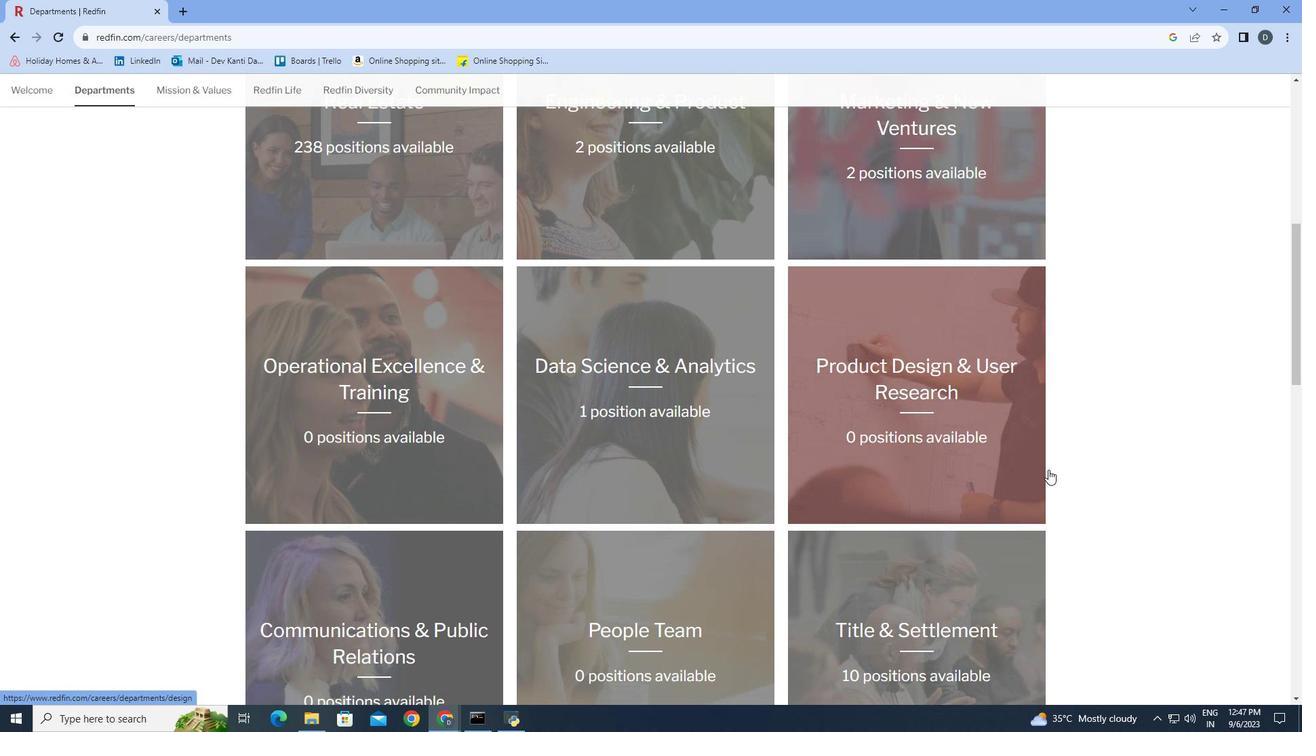 
Action: Mouse moved to (1050, 470)
Screenshot: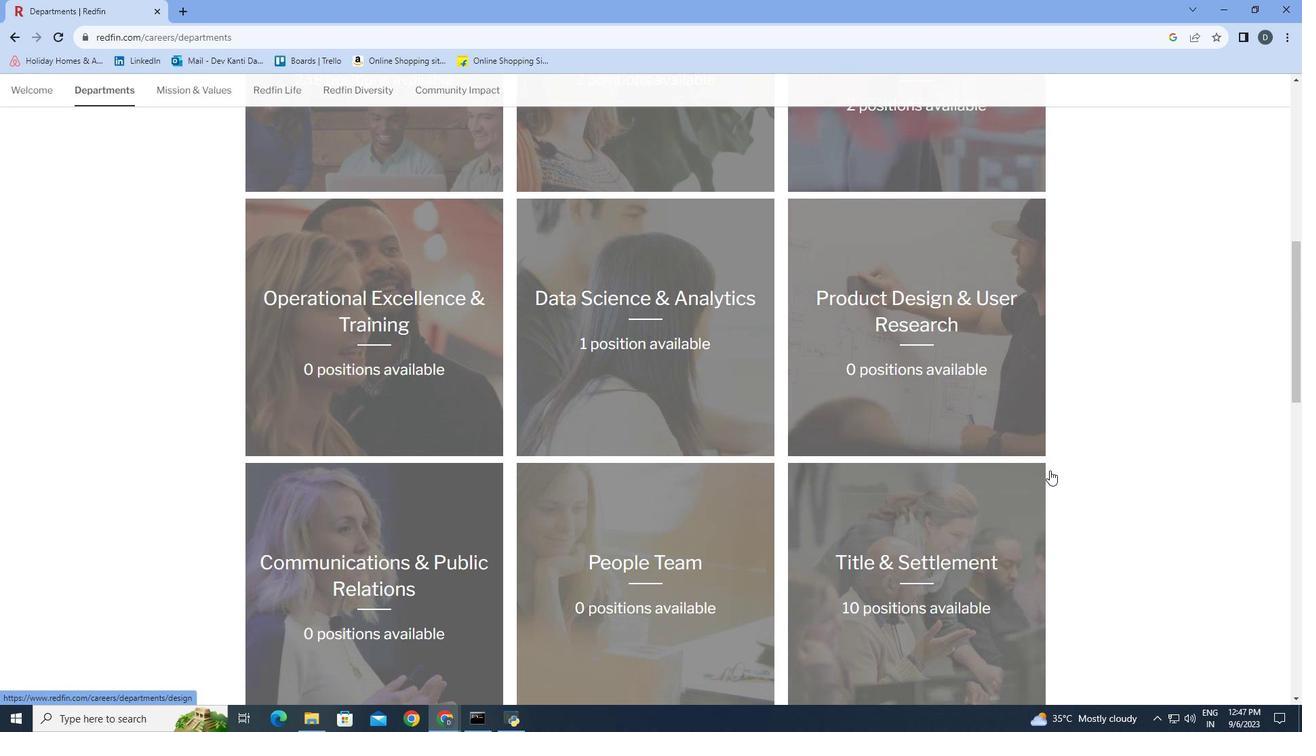 
Action: Mouse scrolled (1050, 470) with delta (0, 0)
Screenshot: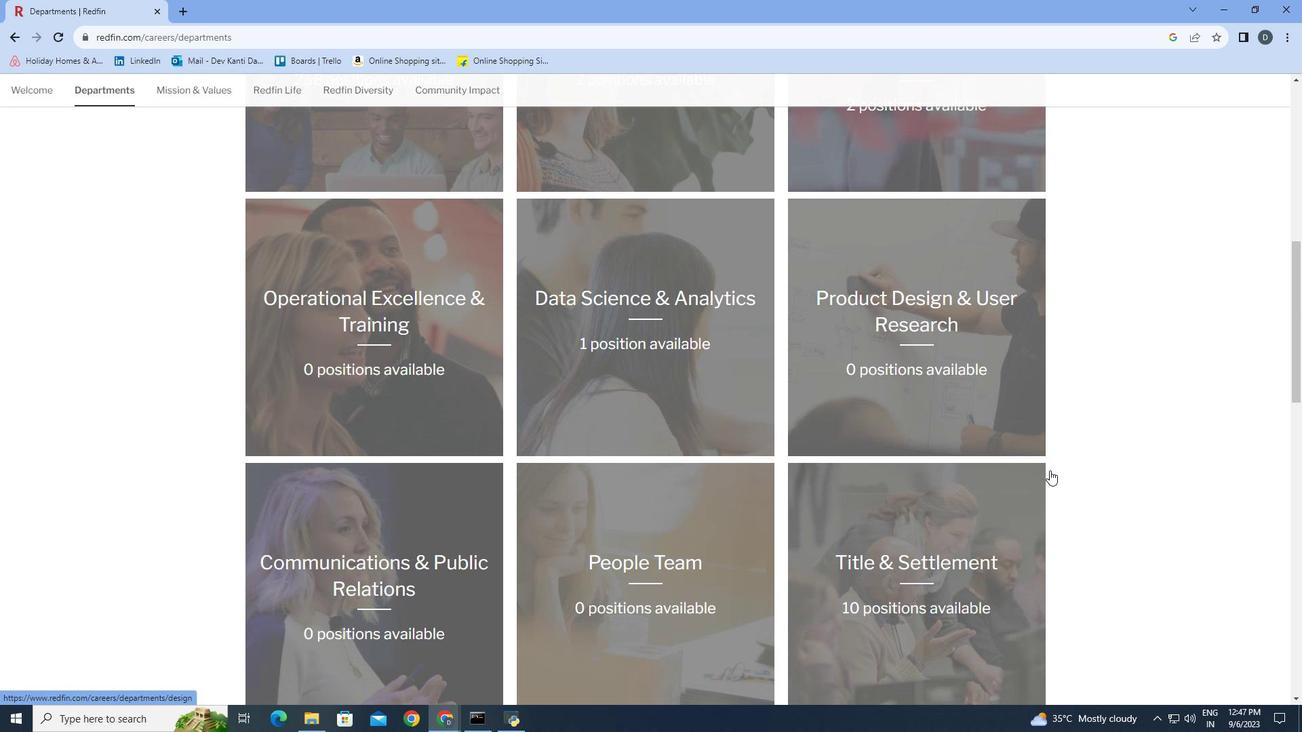 
Action: Mouse moved to (683, 369)
Screenshot: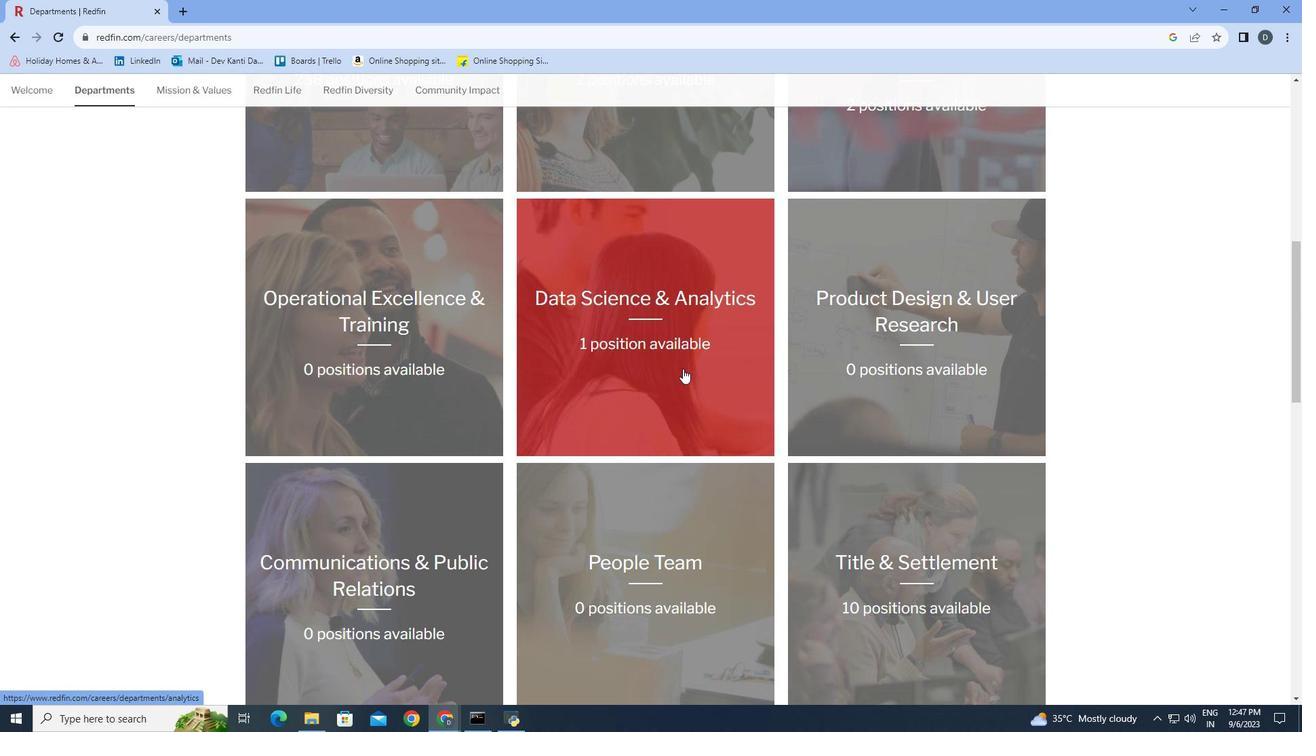 
Action: Mouse pressed left at (683, 369)
Screenshot: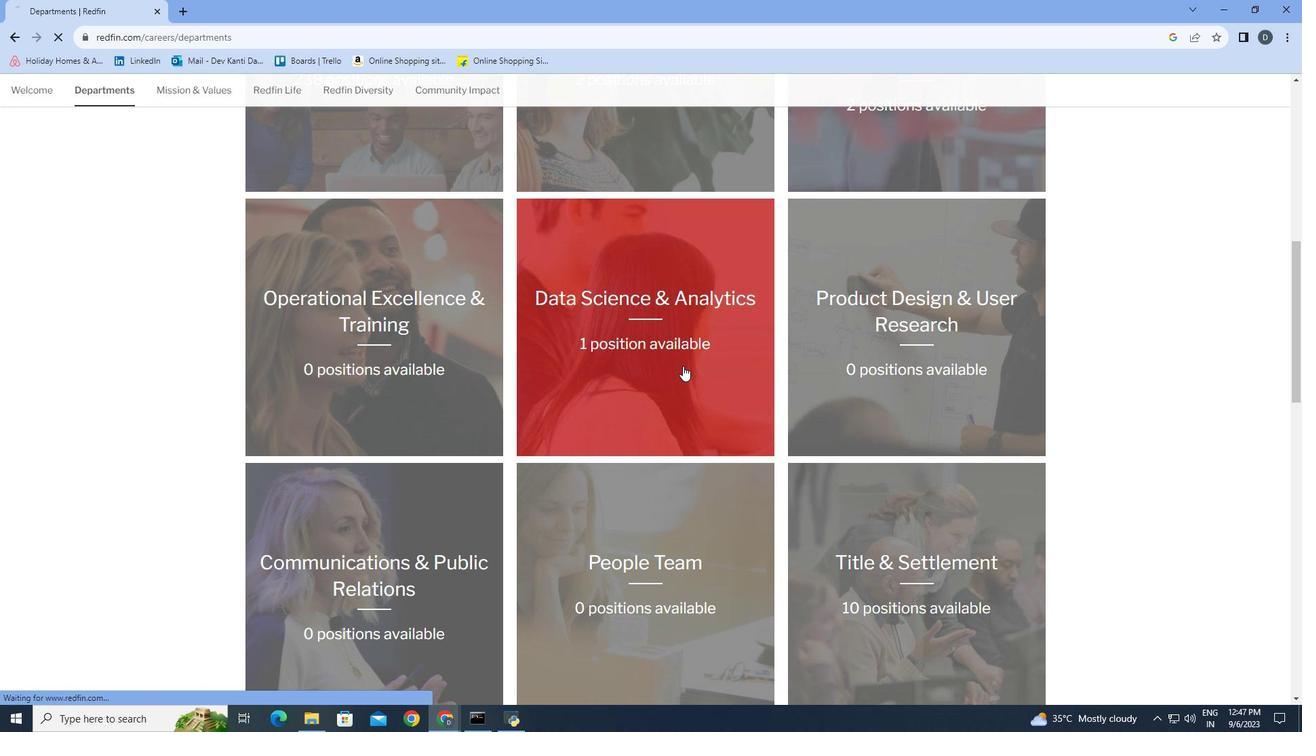 
Action: Mouse moved to (946, 397)
Screenshot: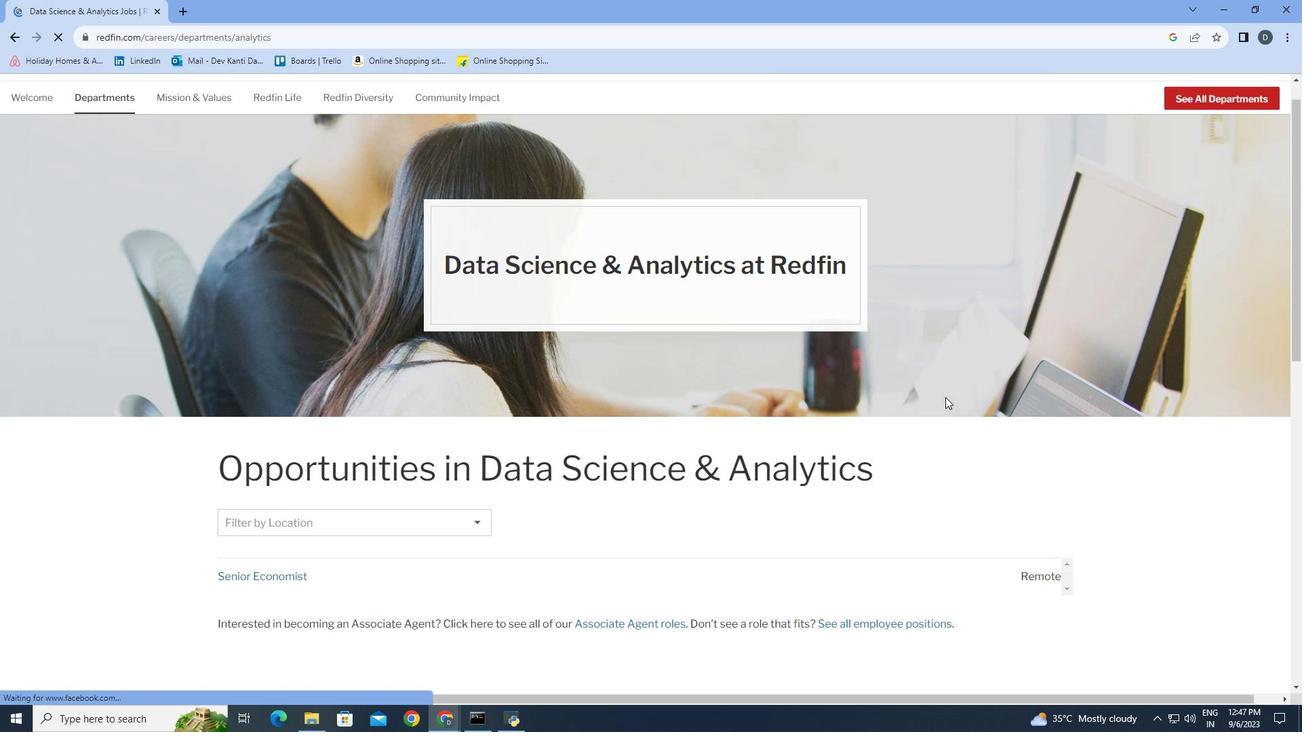 
Action: Mouse scrolled (946, 397) with delta (0, 0)
Screenshot: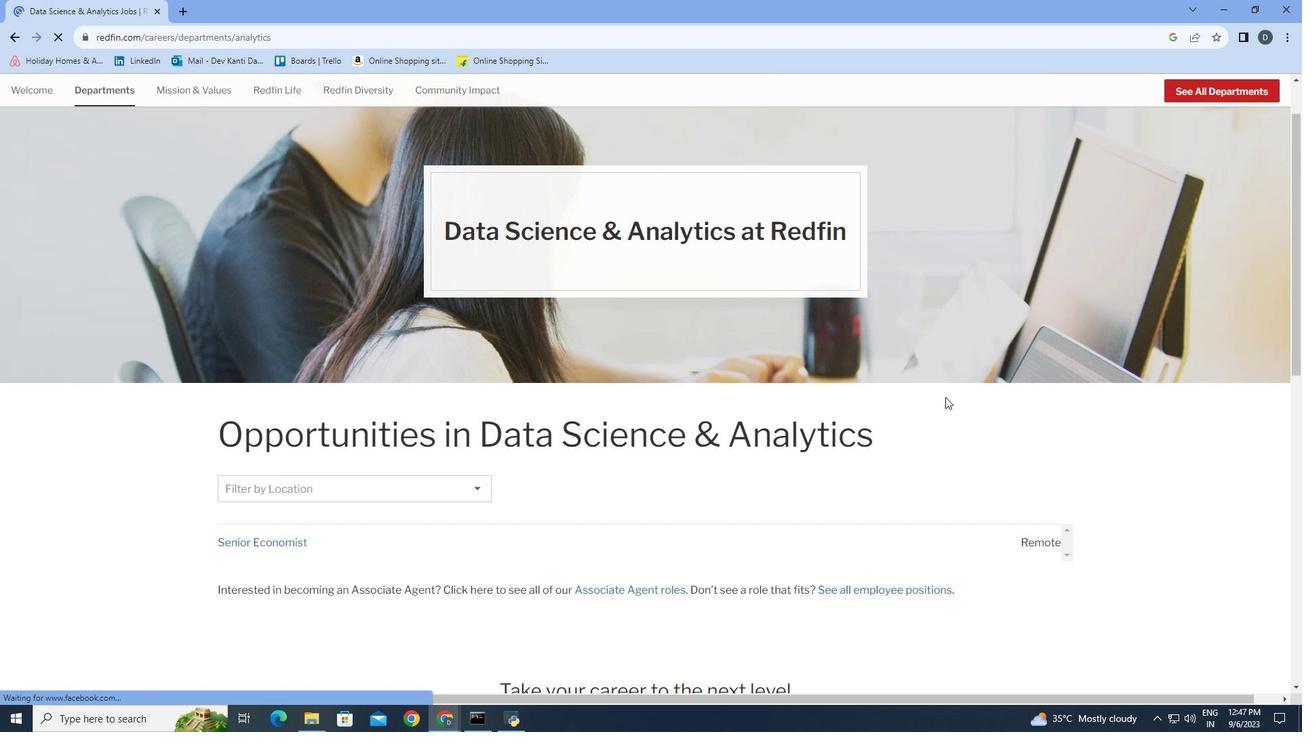 
Action: Mouse moved to (977, 402)
Screenshot: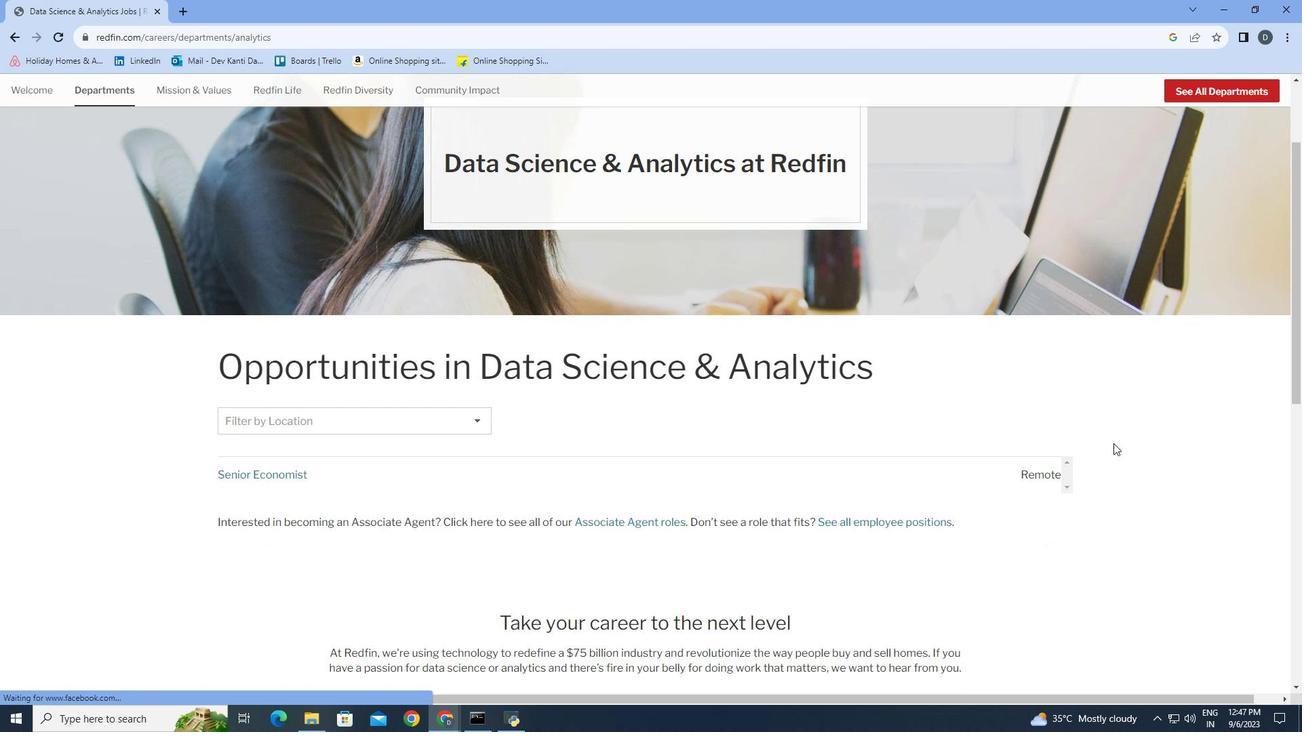 
Action: Mouse scrolled (977, 401) with delta (0, 0)
Screenshot: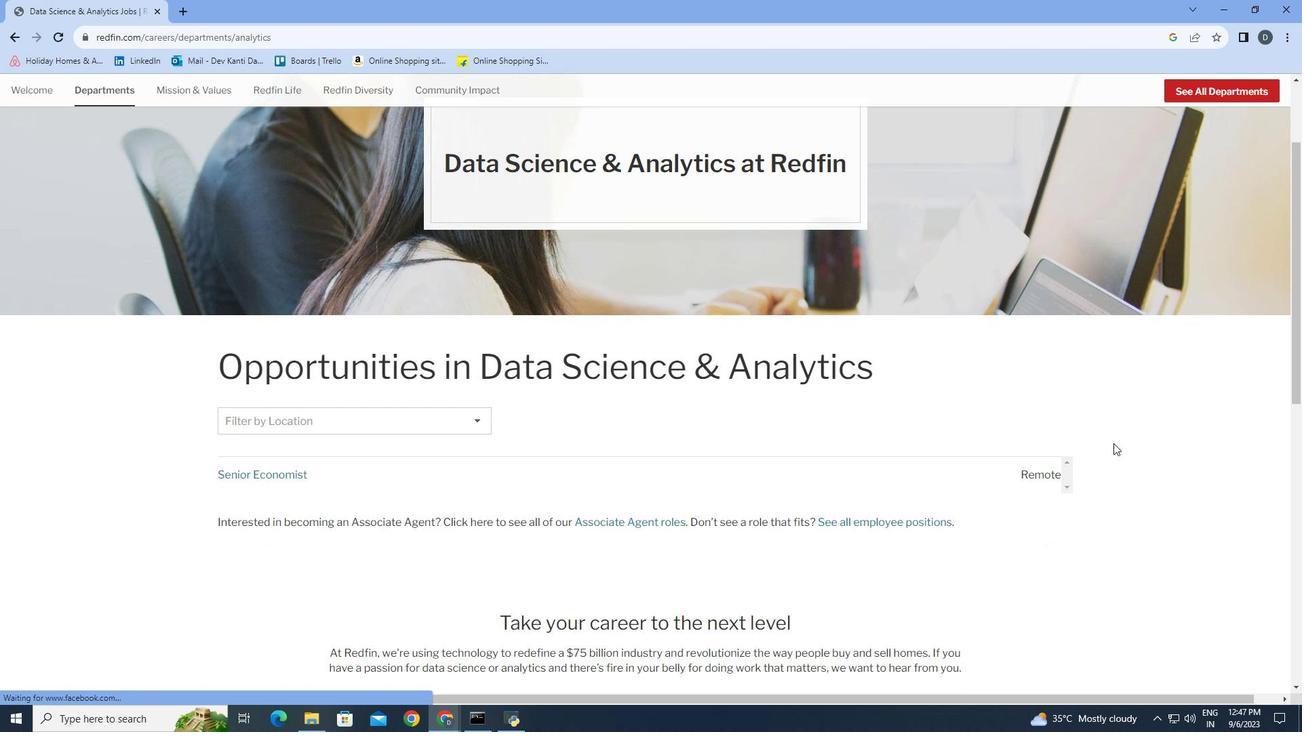
Action: Mouse moved to (1114, 443)
Screenshot: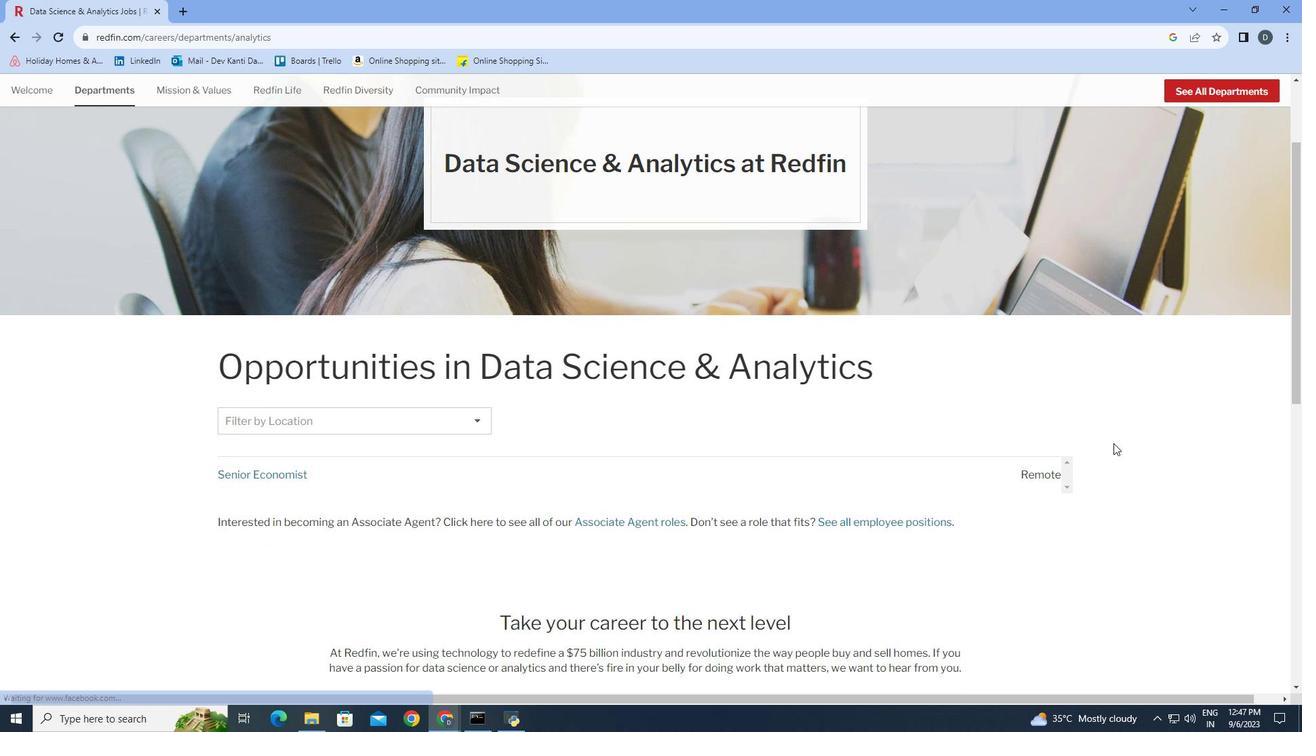 
Action: Mouse scrolled (1114, 443) with delta (0, 0)
Screenshot: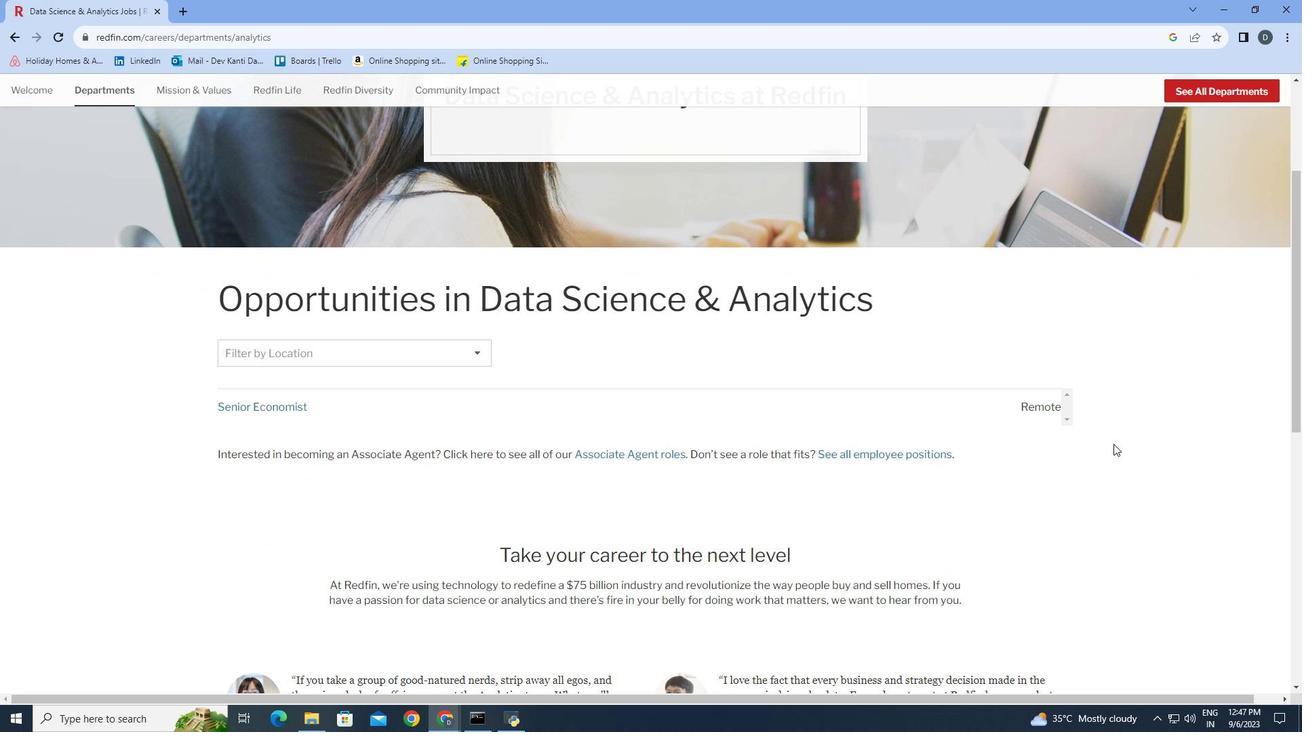 
Action: Mouse moved to (1114, 444)
Screenshot: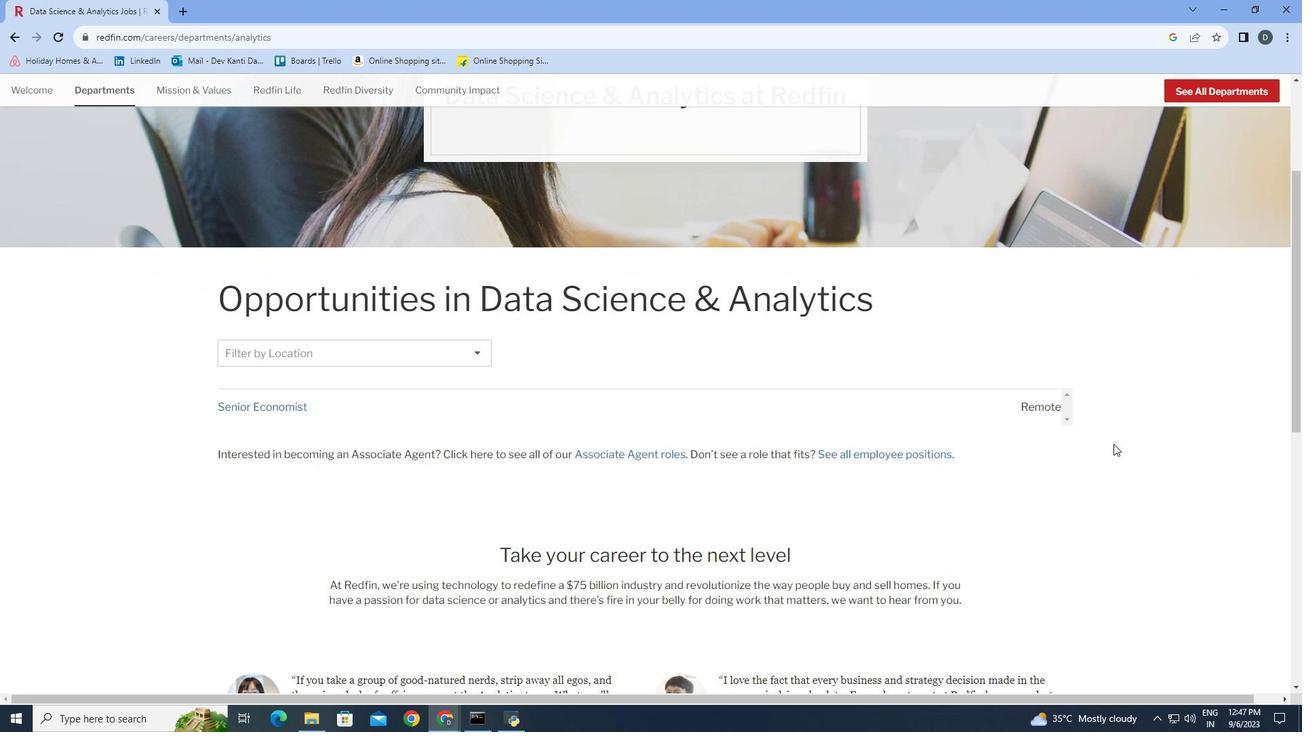 
Action: Mouse scrolled (1114, 443) with delta (0, 0)
Screenshot: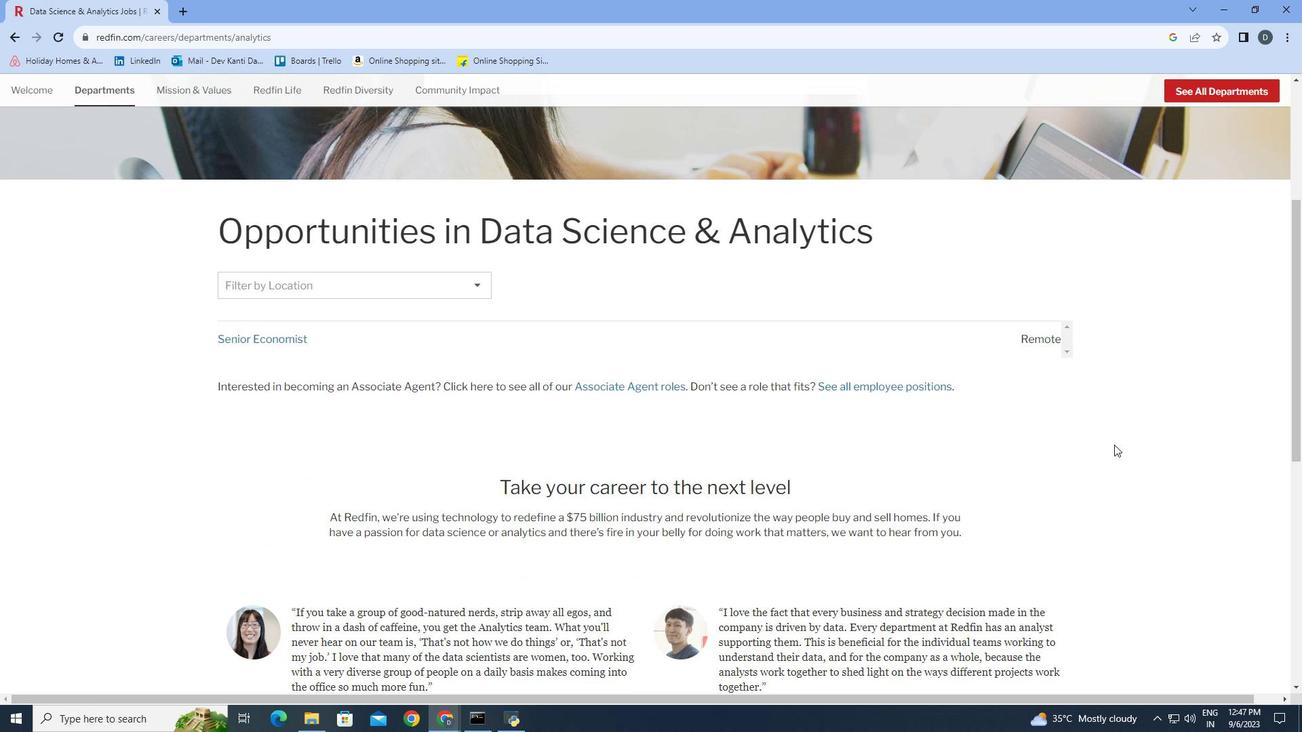
Action: Mouse moved to (1115, 445)
Screenshot: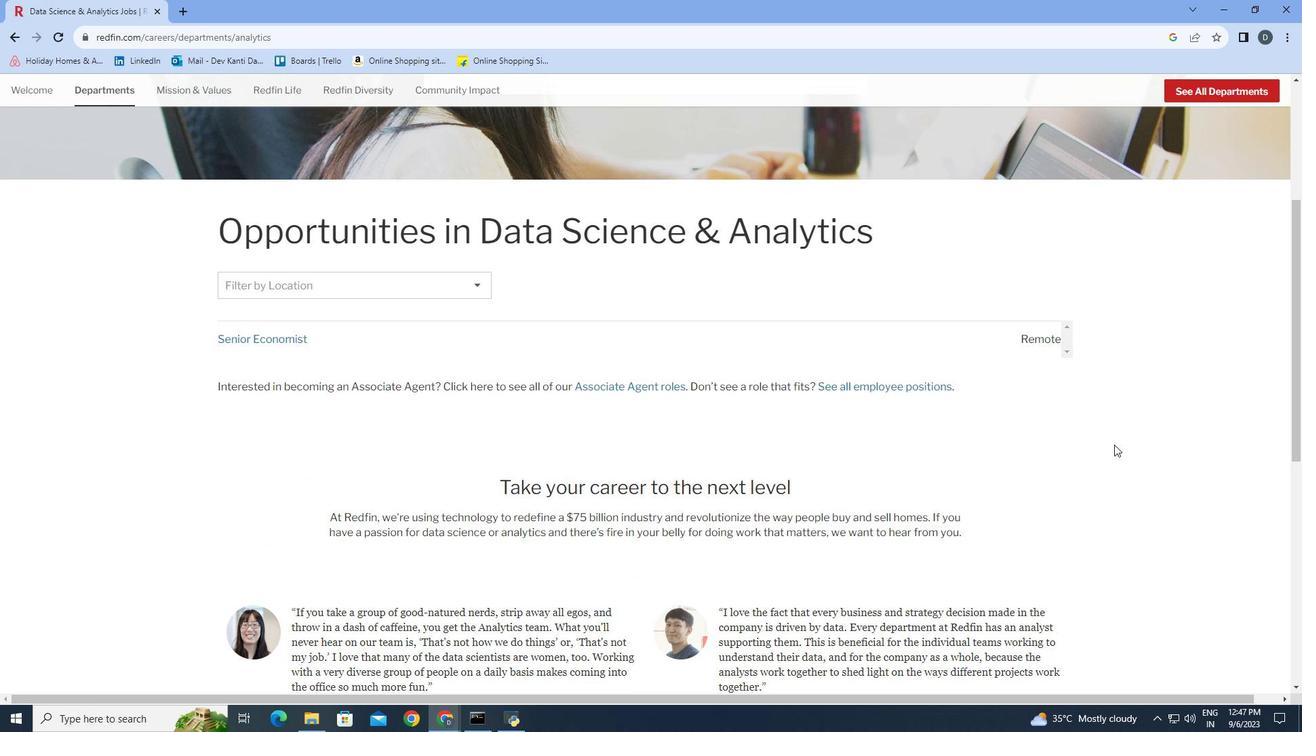
Action: Mouse scrolled (1115, 444) with delta (0, 0)
Screenshot: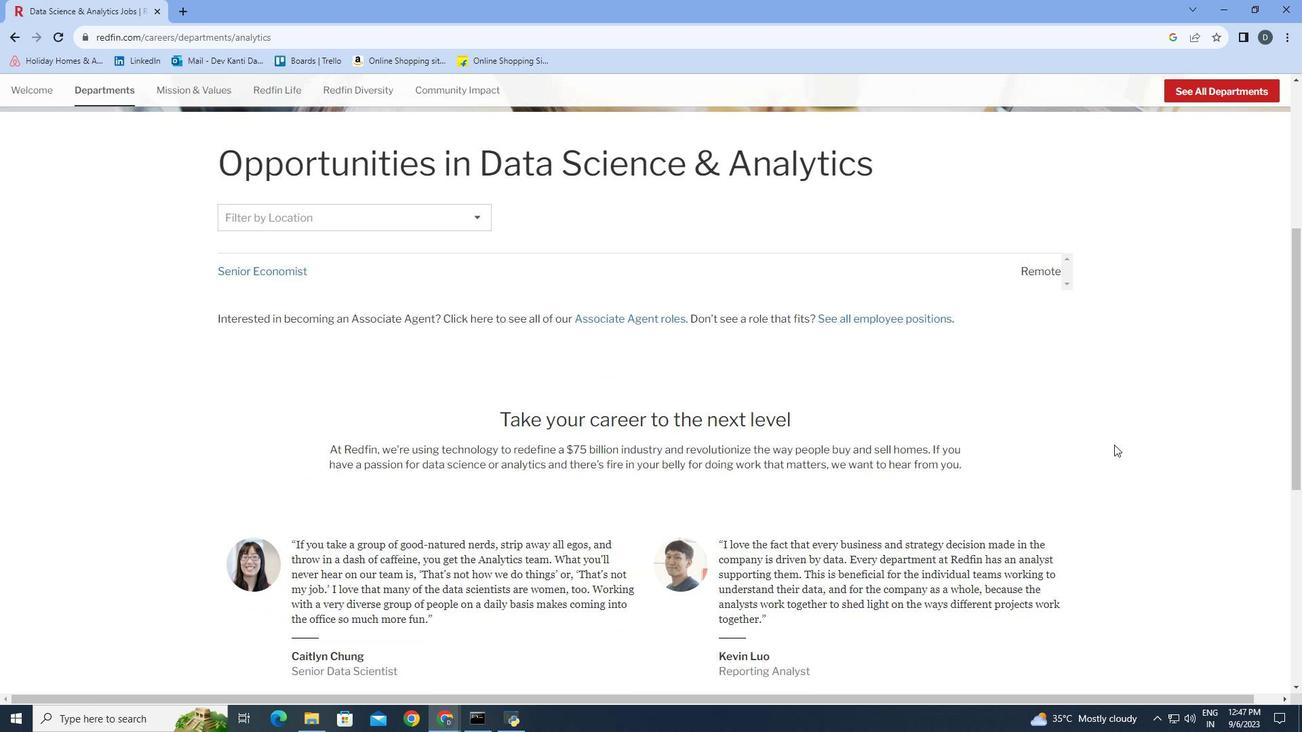 
Action: Mouse scrolled (1115, 444) with delta (0, 0)
Screenshot: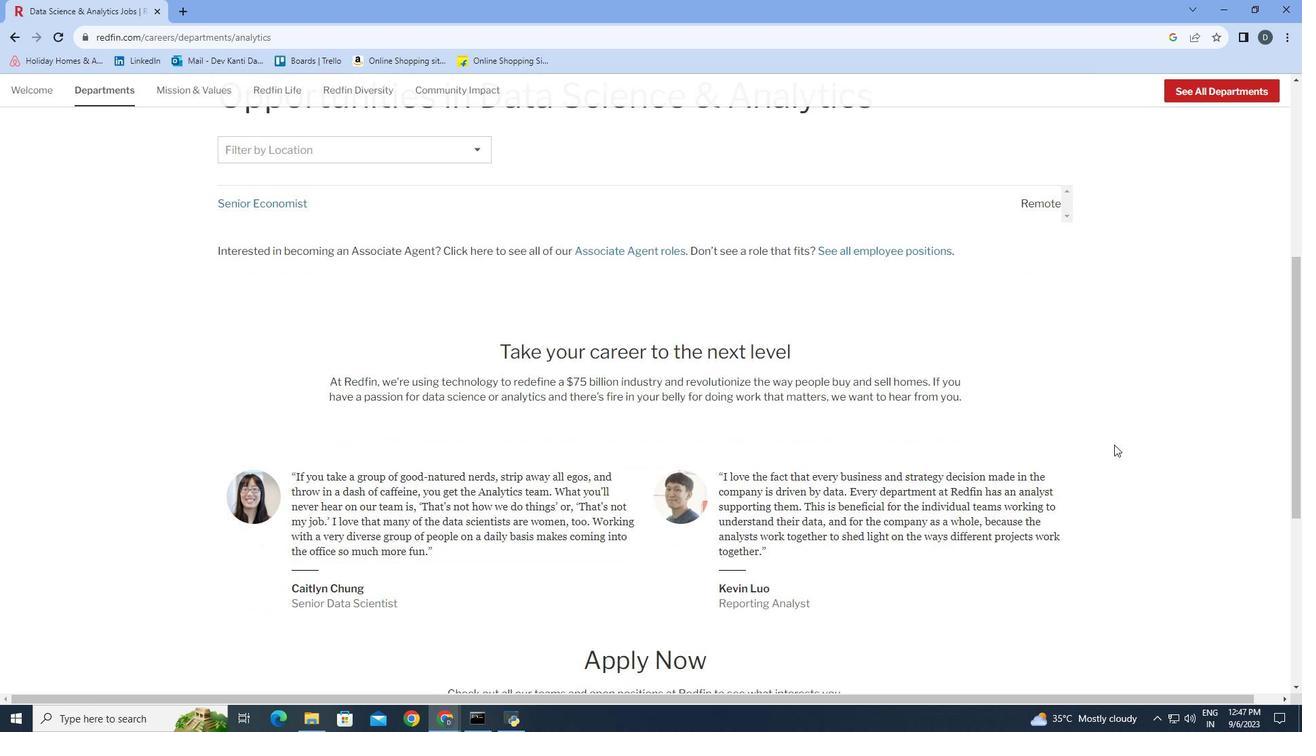 
Action: Mouse moved to (1115, 445)
Screenshot: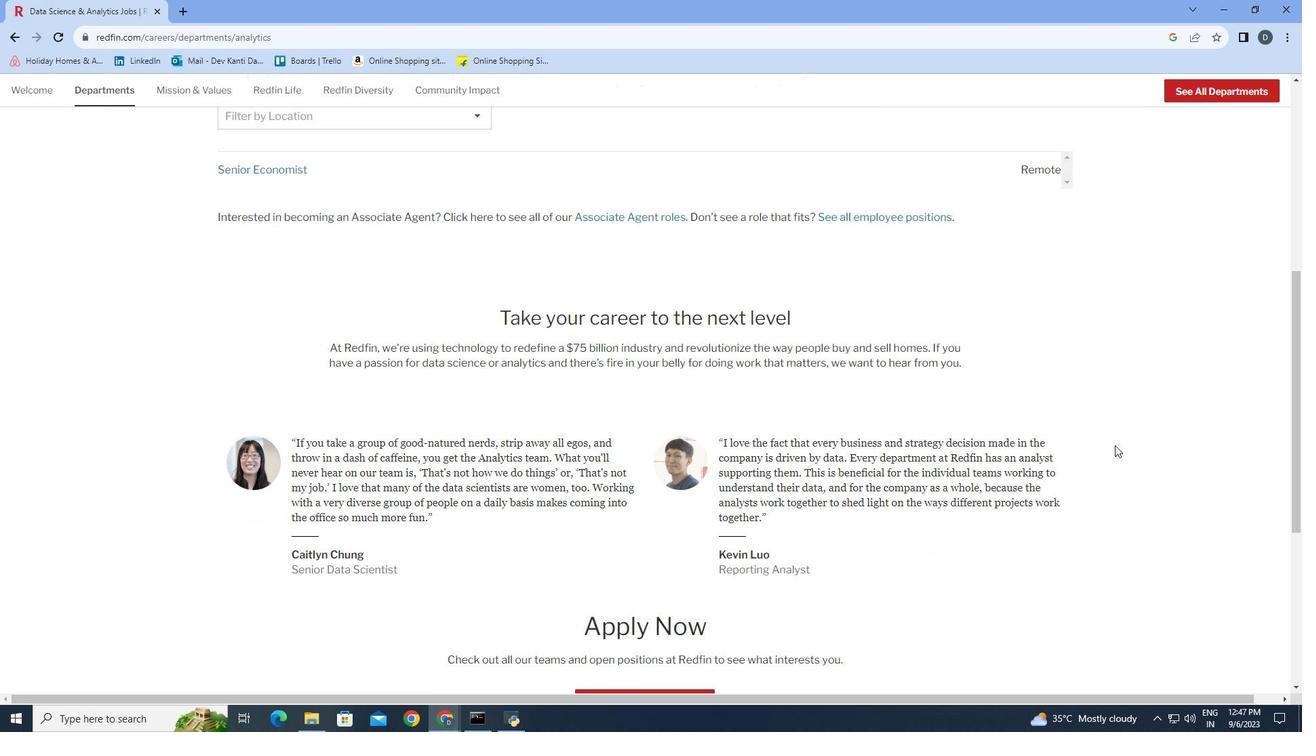 
Action: Mouse scrolled (1115, 445) with delta (0, 0)
Screenshot: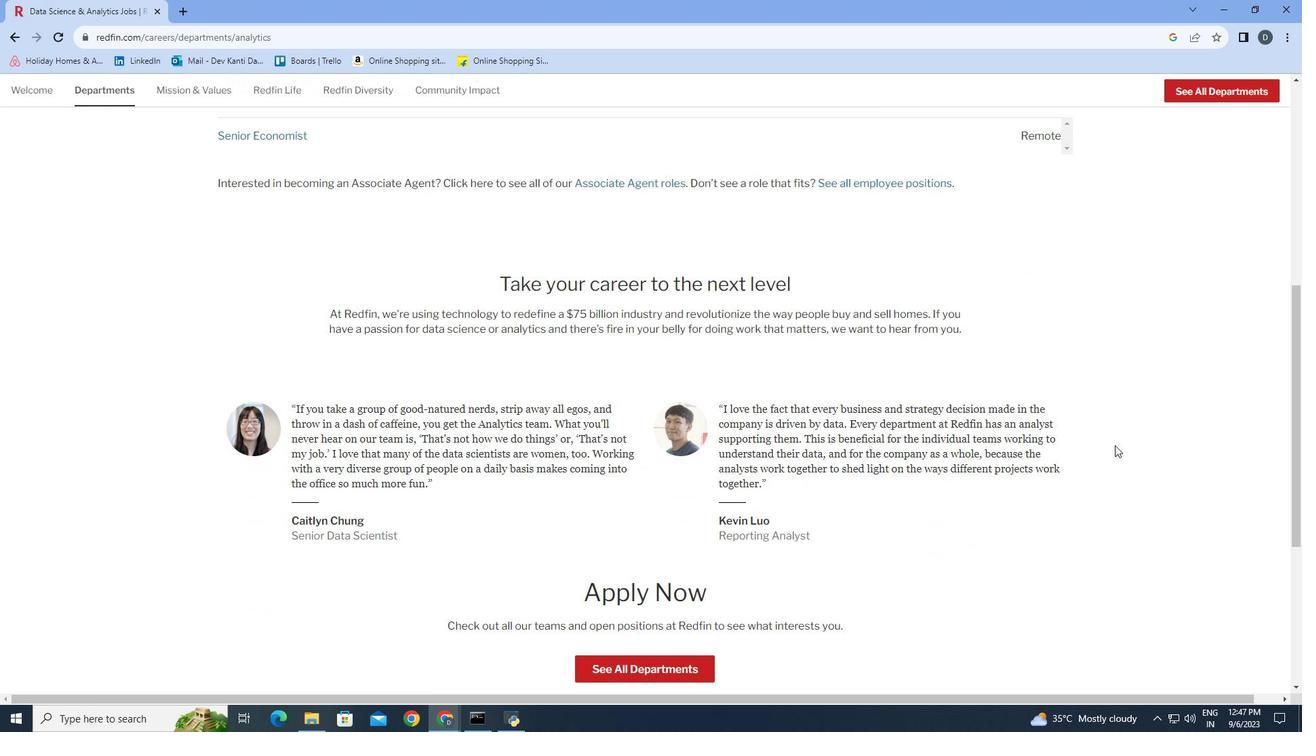 
Action: Mouse scrolled (1115, 445) with delta (0, 0)
Screenshot: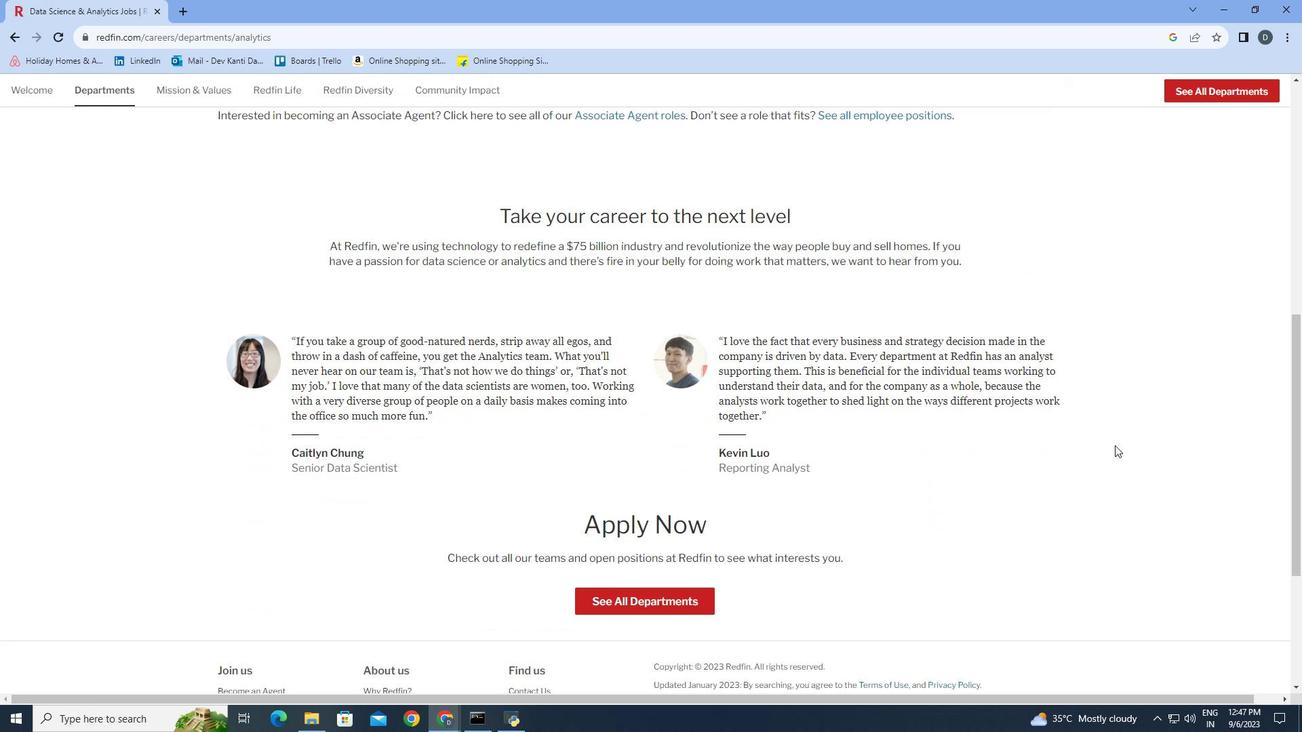 
Action: Mouse scrolled (1115, 445) with delta (0, 0)
Screenshot: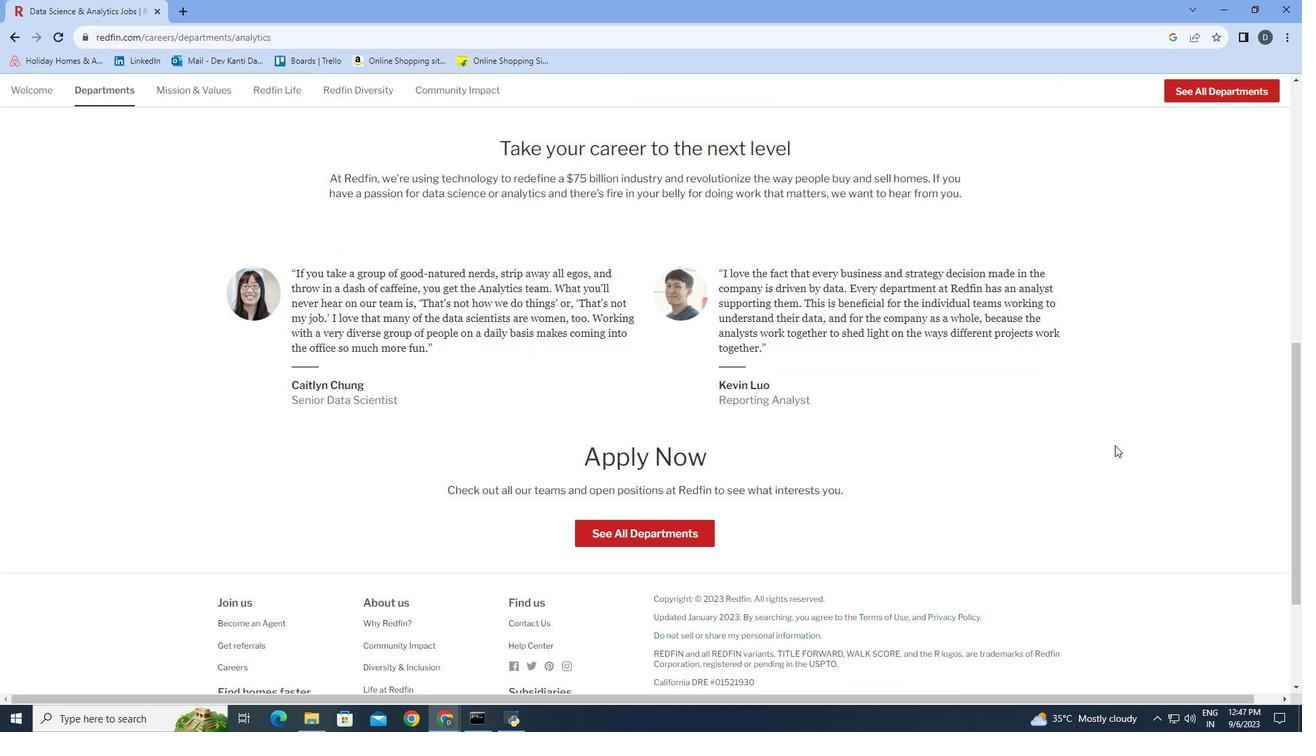 
Action: Mouse scrolled (1115, 445) with delta (0, 0)
Screenshot: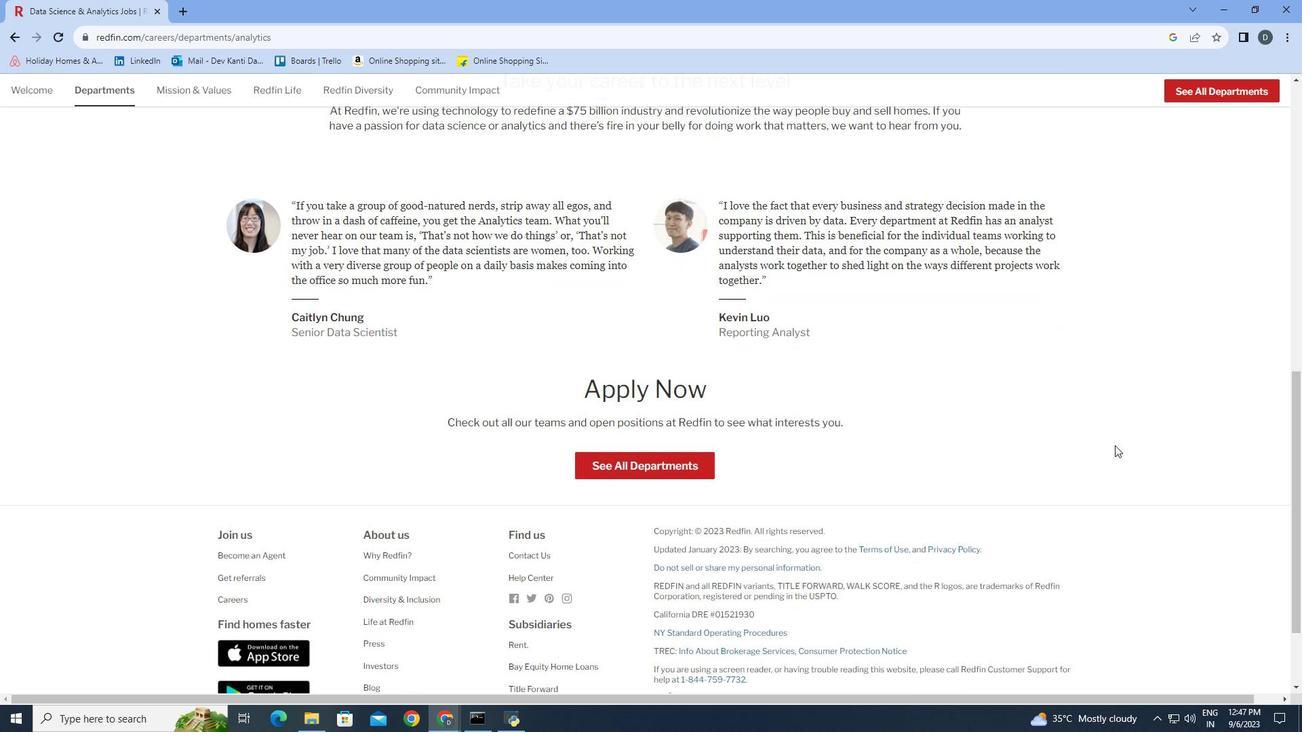 
Action: Mouse moved to (1116, 445)
Screenshot: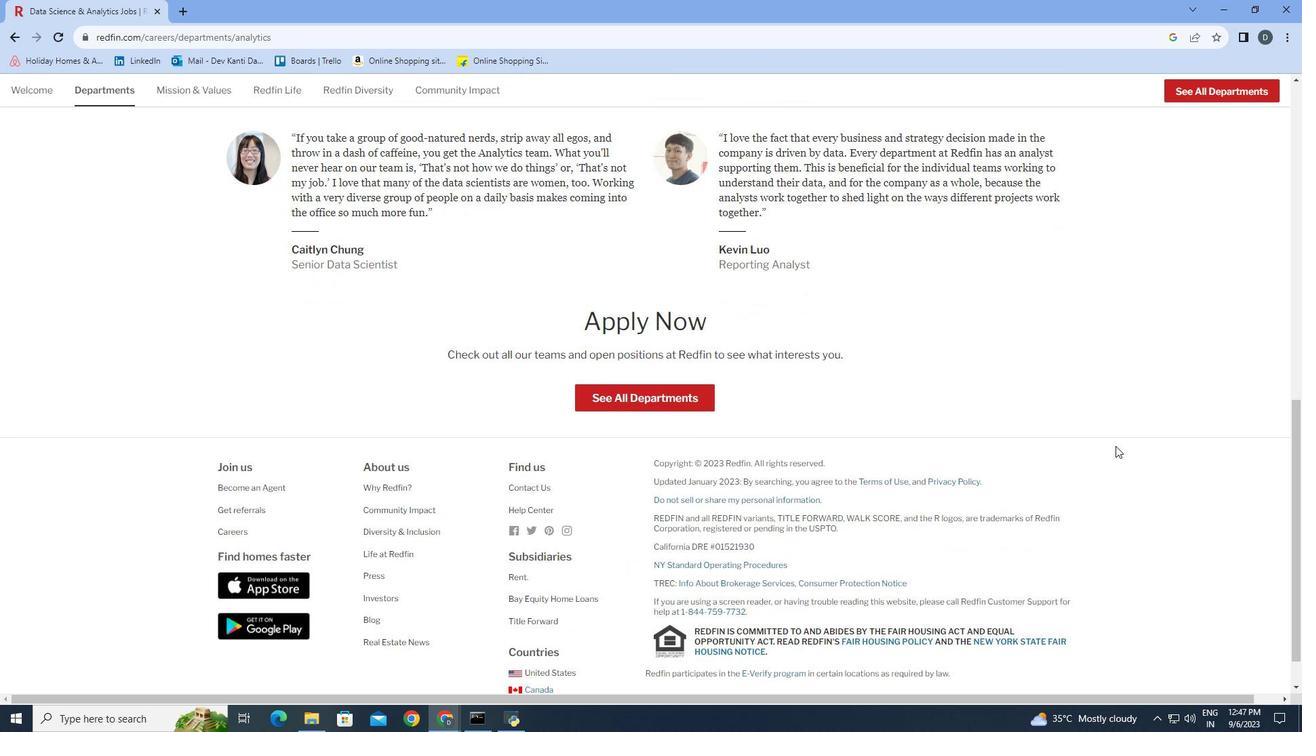 
Action: Mouse scrolled (1116, 445) with delta (0, 0)
Screenshot: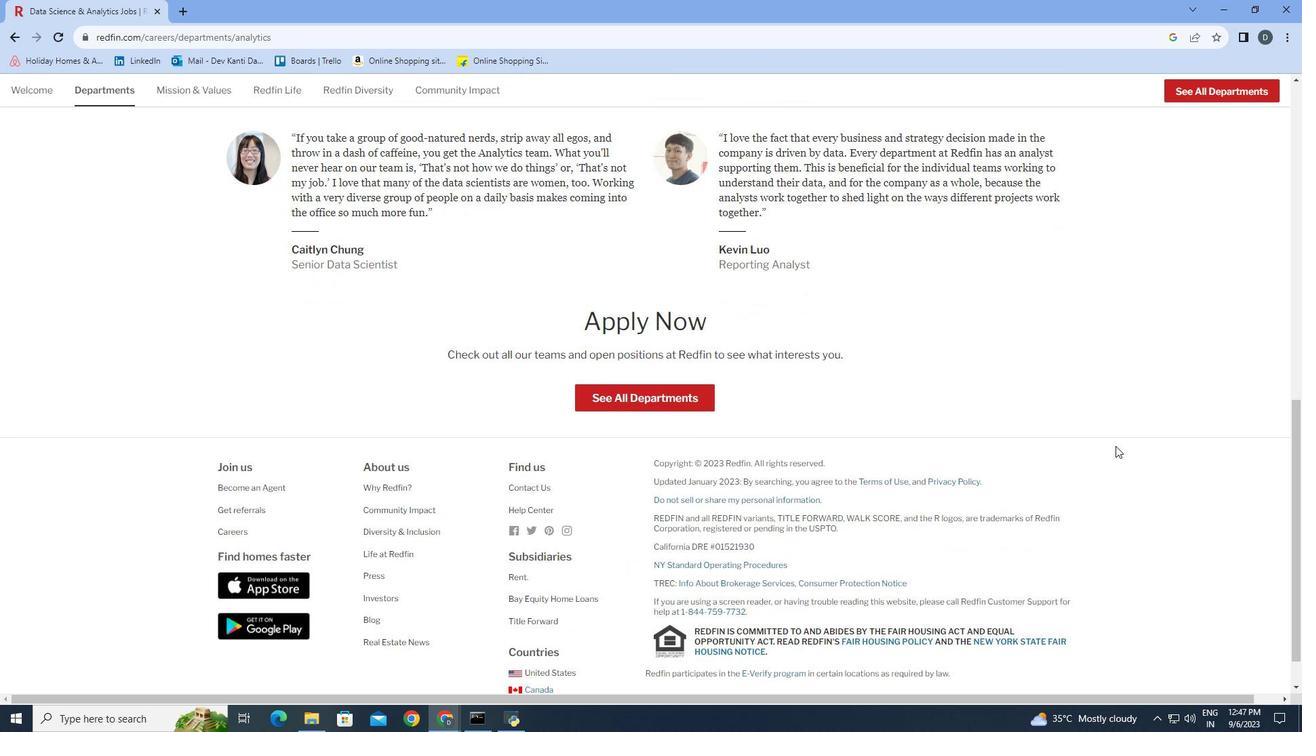
Action: Mouse moved to (1117, 446)
Screenshot: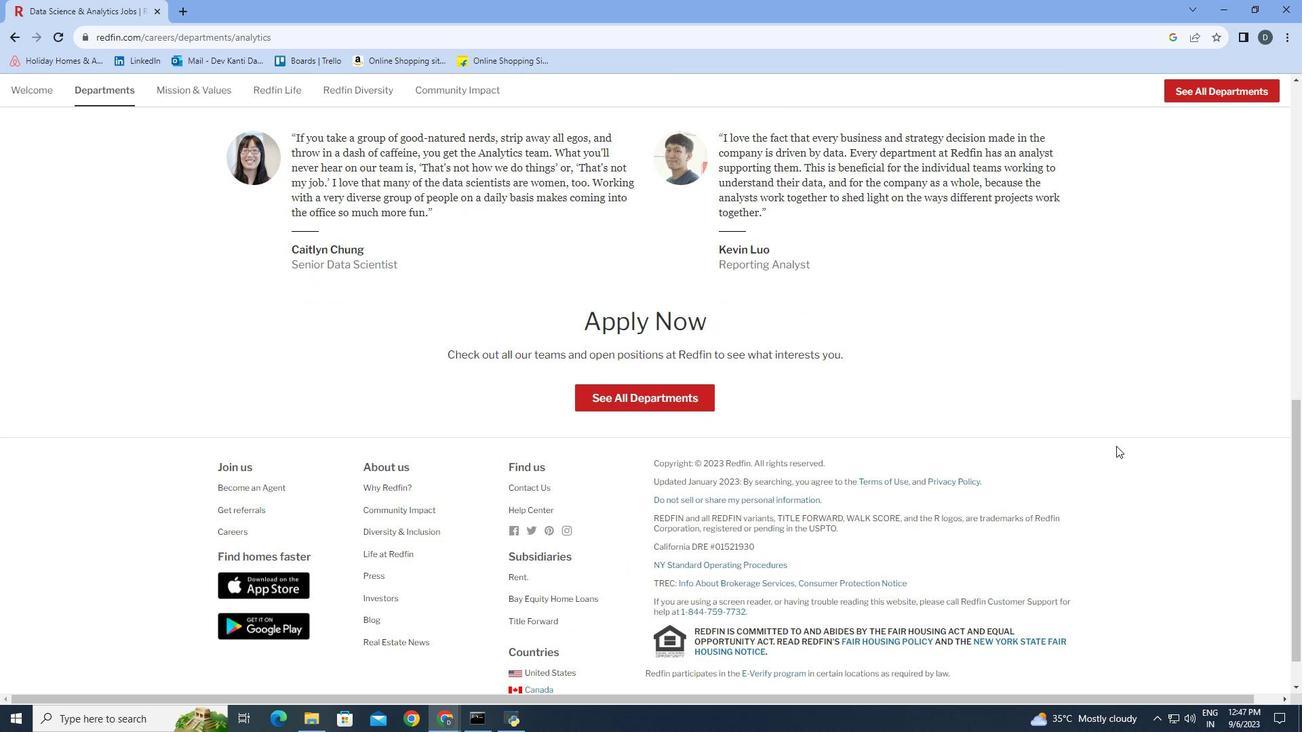
Action: Mouse scrolled (1117, 445) with delta (0, 0)
Screenshot: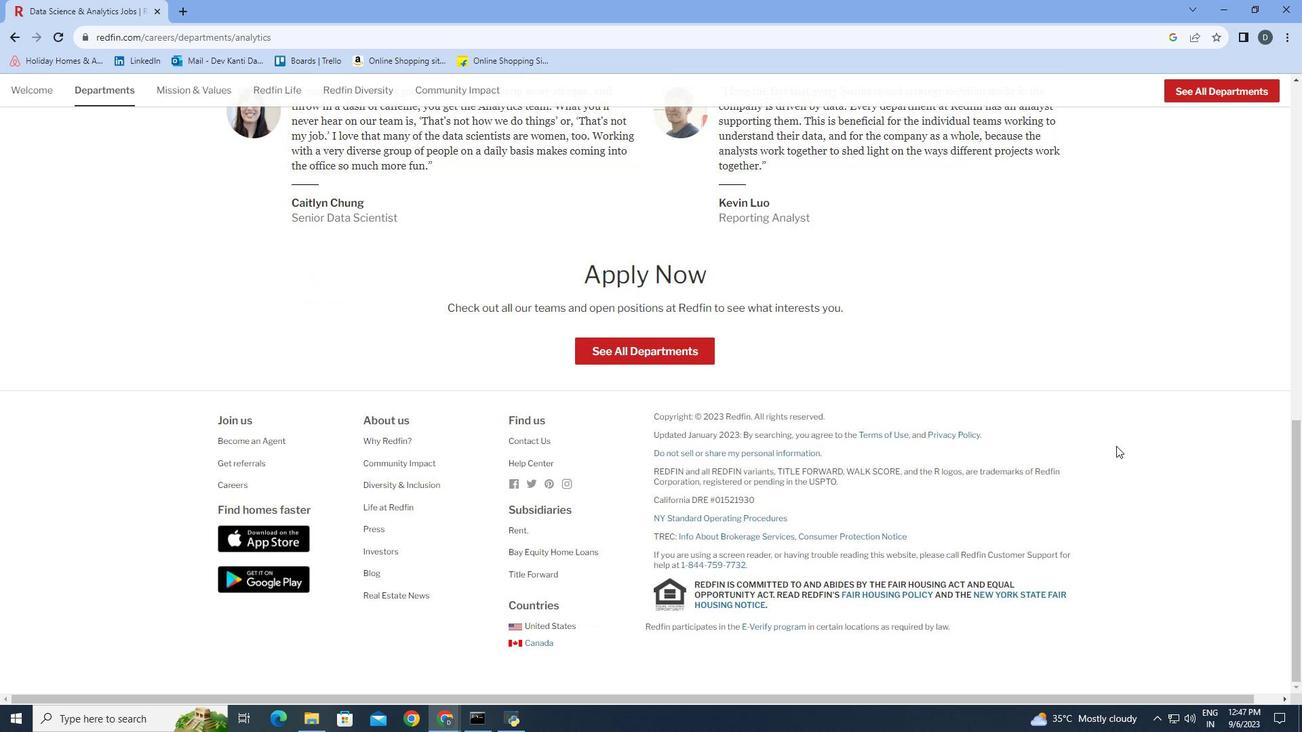 
Action: Mouse scrolled (1117, 445) with delta (0, 0)
Screenshot: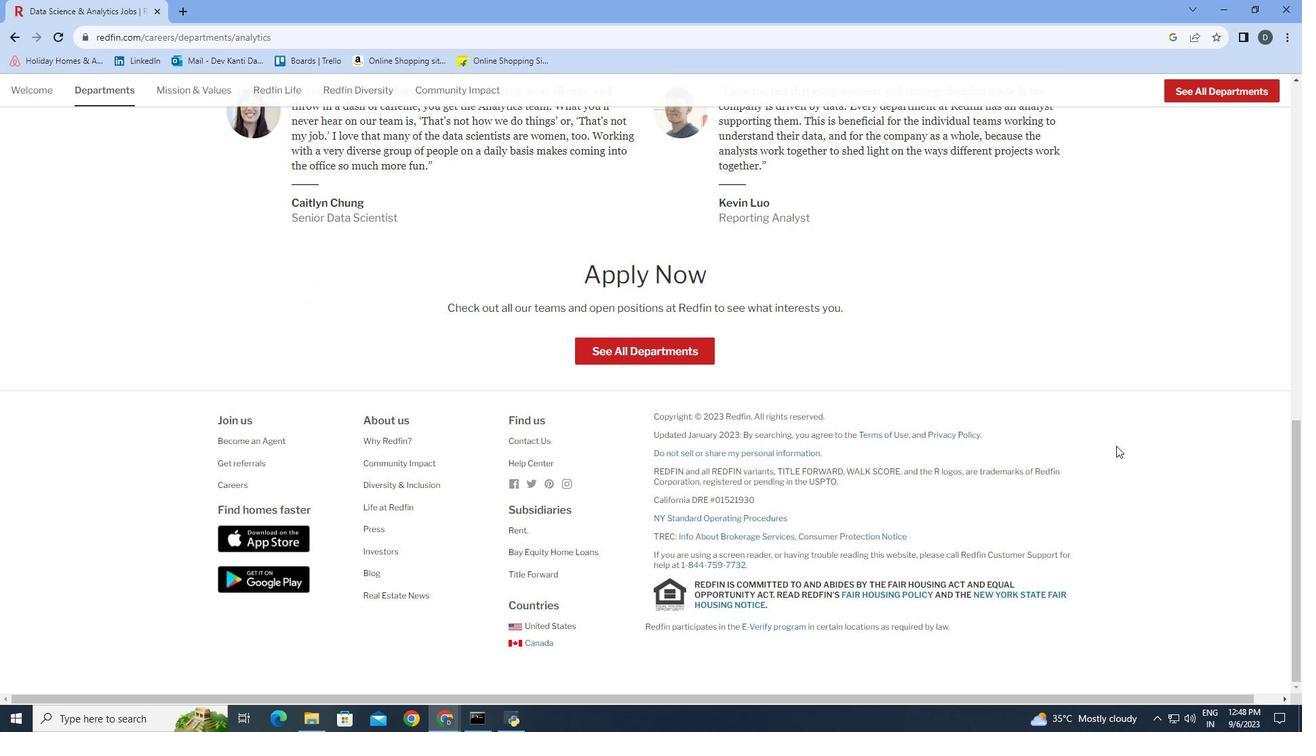 
Action: Mouse scrolled (1117, 445) with delta (0, 0)
Screenshot: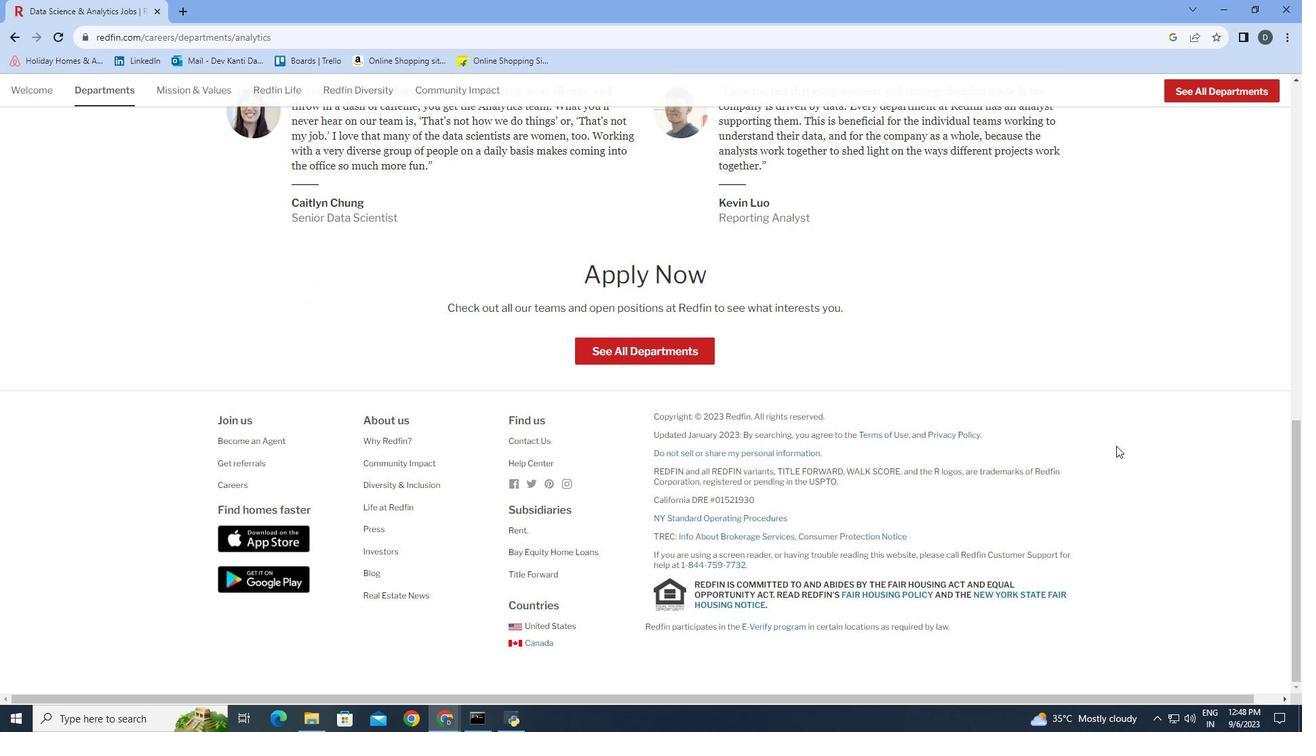 
Action: Mouse scrolled (1117, 445) with delta (0, 0)
Screenshot: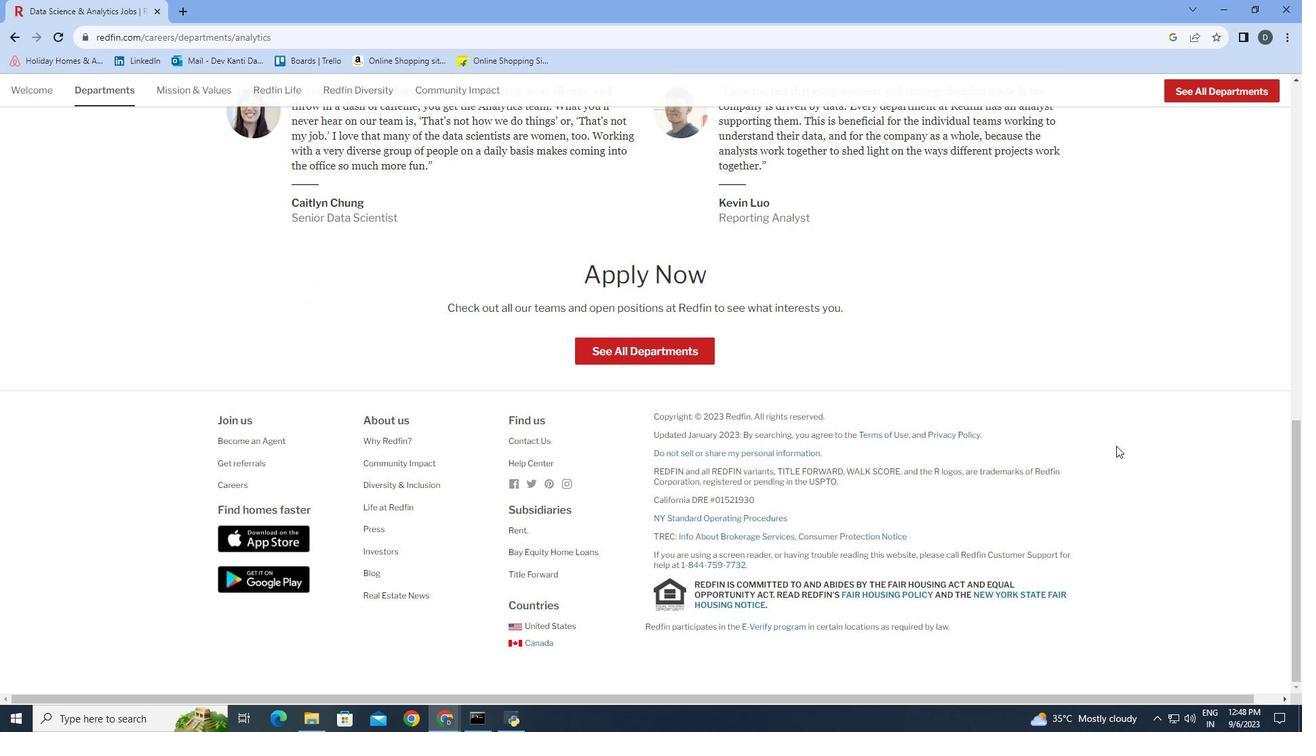 
